 Task: Check the current gas prices in Atlanta.
Action: Mouse moved to (103, 73)
Screenshot: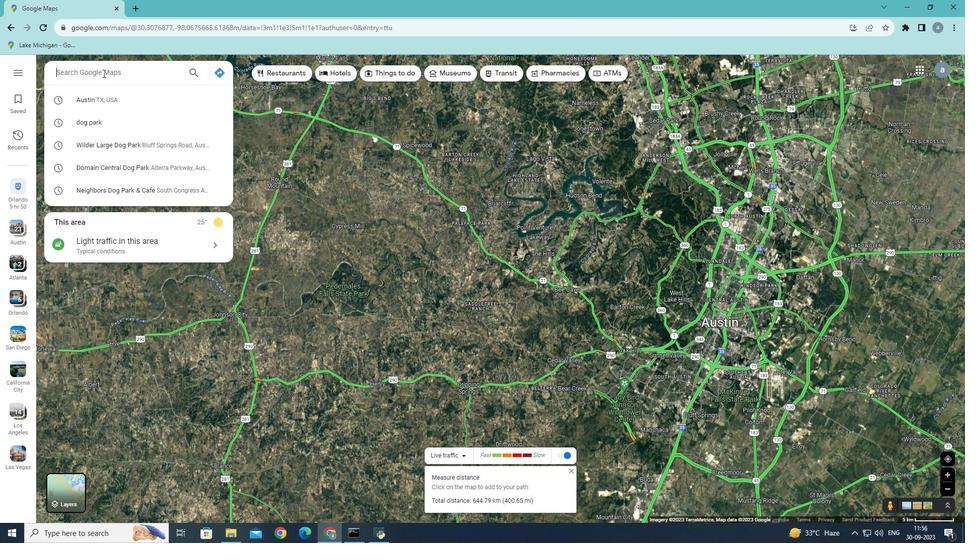 
Action: Mouse pressed left at (103, 73)
Screenshot: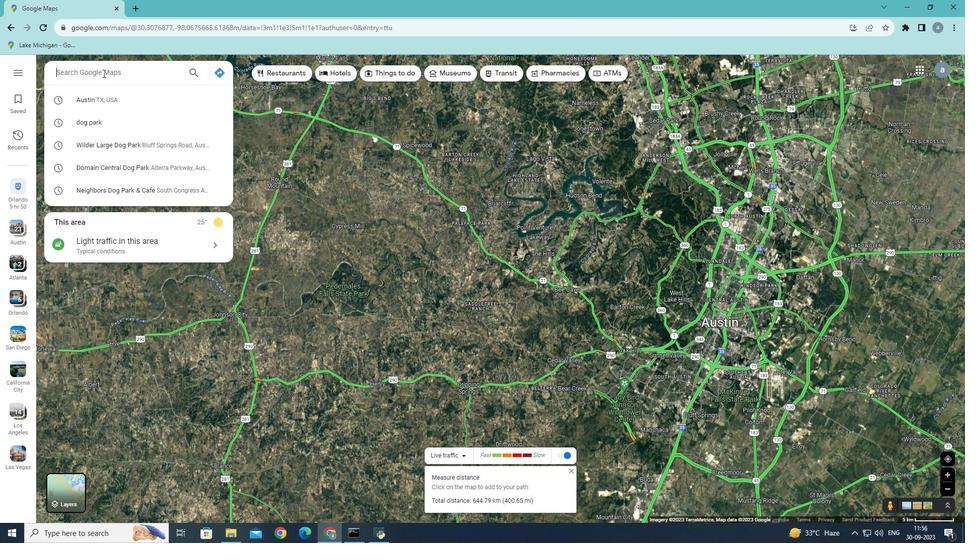 
Action: Key pressed <Key.shift>Atlanta
Screenshot: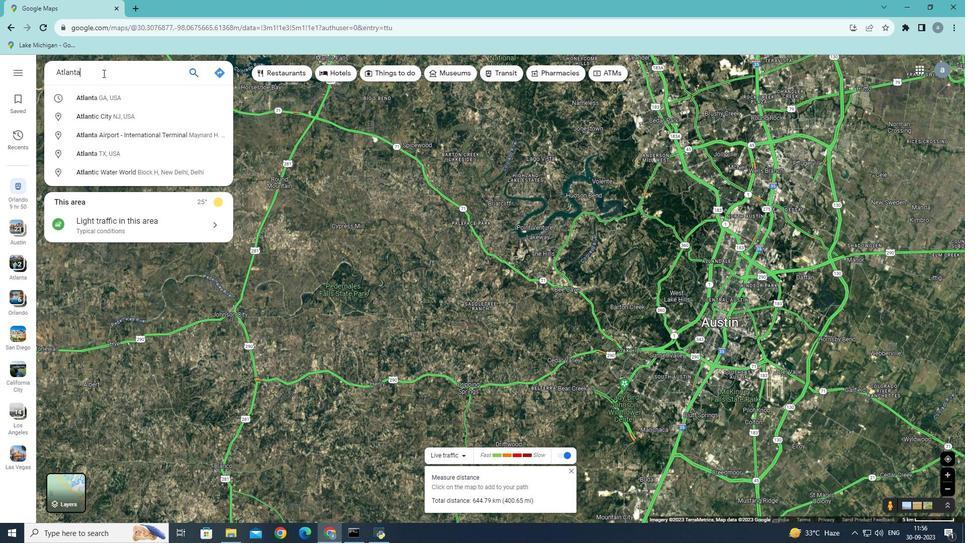 
Action: Mouse moved to (103, 95)
Screenshot: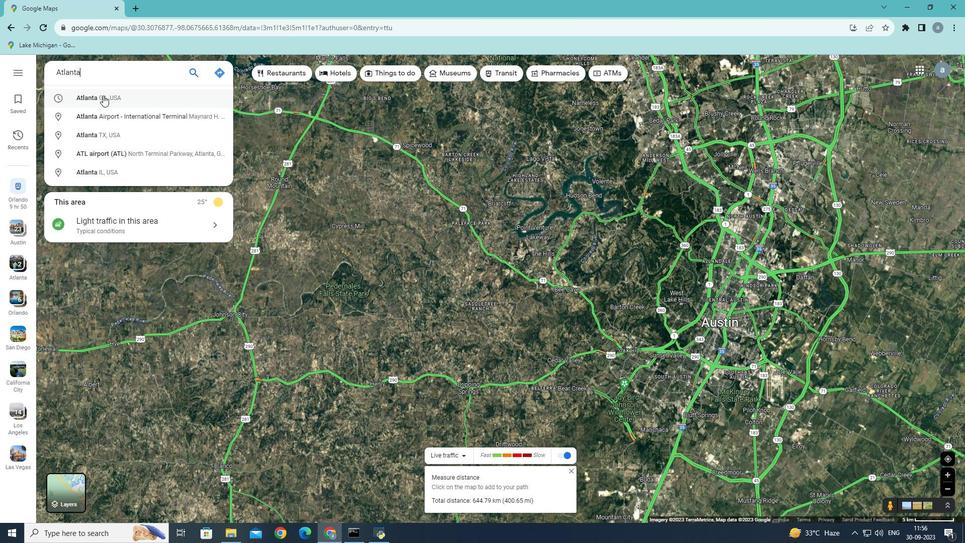 
Action: Mouse pressed left at (103, 95)
Screenshot: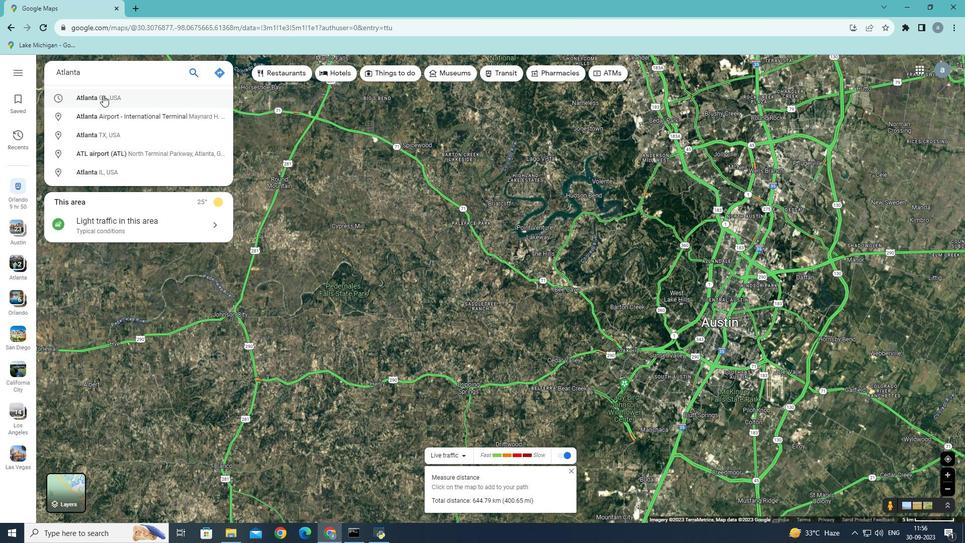 
Action: Mouse moved to (555, 218)
Screenshot: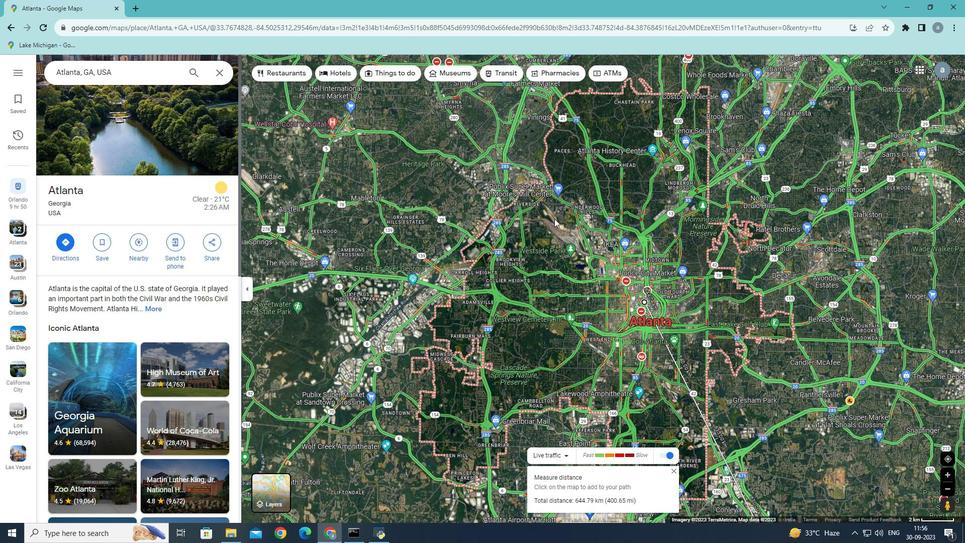 
Action: Mouse scrolled (555, 218) with delta (0, 0)
Screenshot: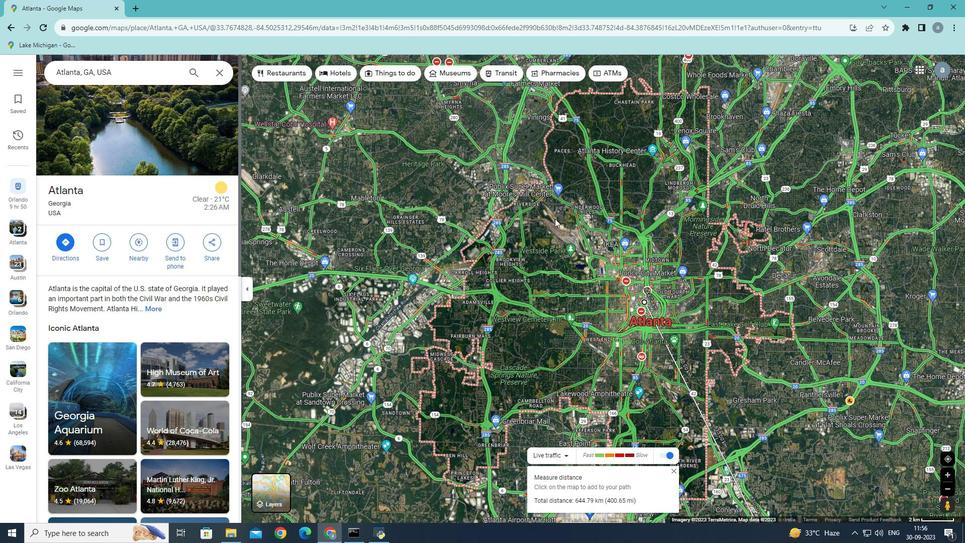 
Action: Mouse scrolled (555, 218) with delta (0, 0)
Screenshot: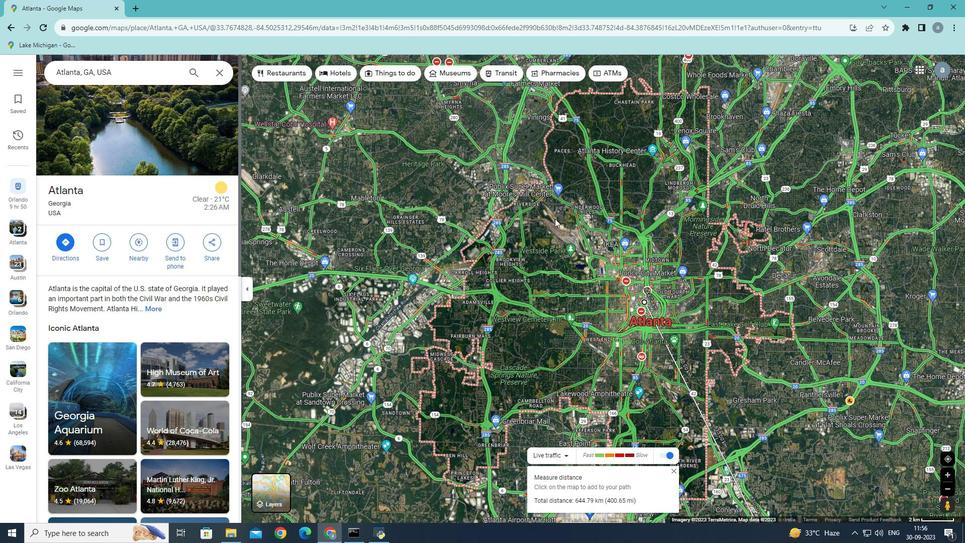 
Action: Mouse moved to (556, 215)
Screenshot: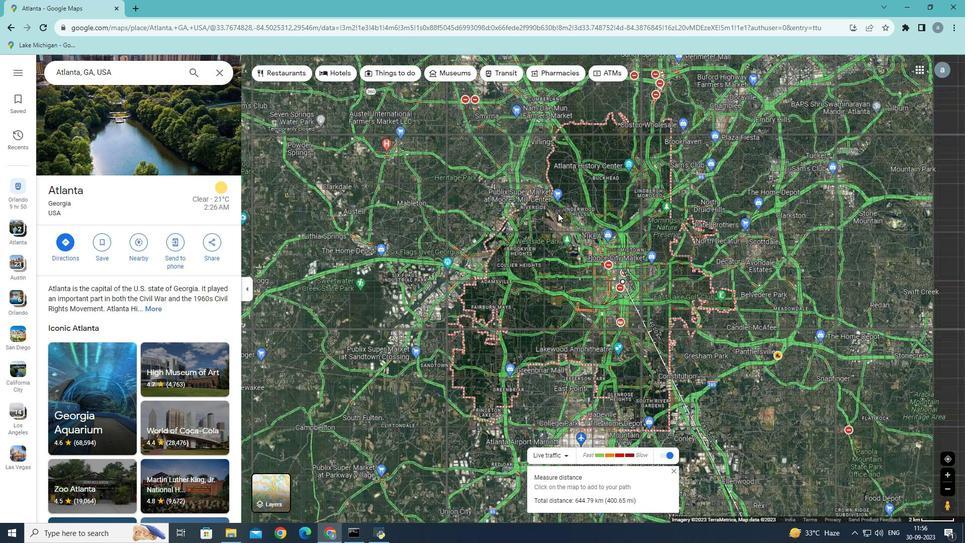 
Action: Mouse scrolled (556, 215) with delta (0, 0)
Screenshot: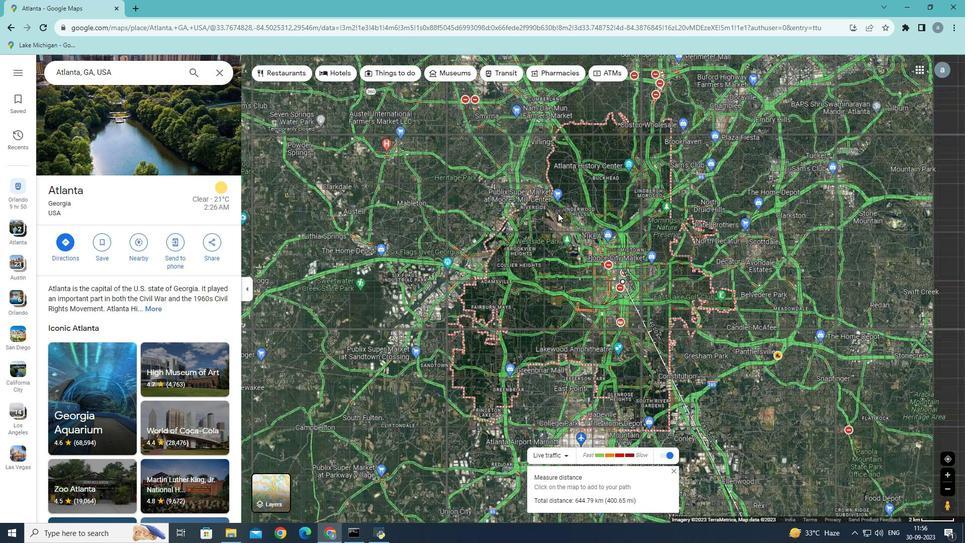 
Action: Mouse moved to (136, 249)
Screenshot: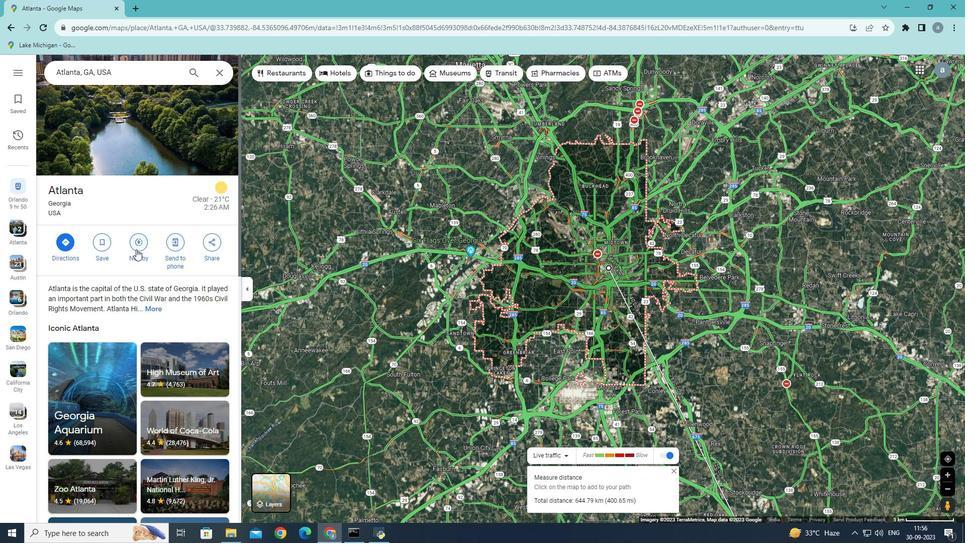 
Action: Mouse pressed left at (136, 249)
Screenshot: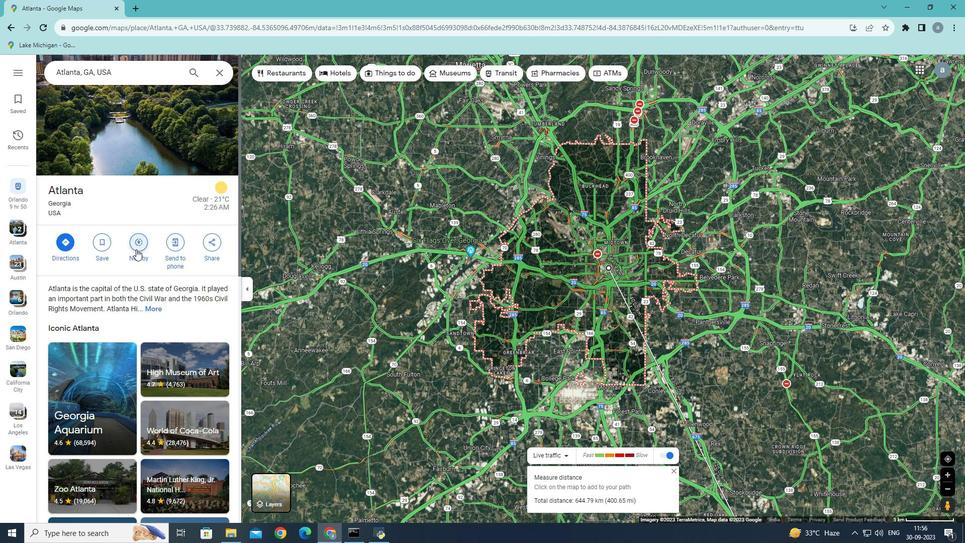 
Action: Mouse moved to (97, 76)
Screenshot: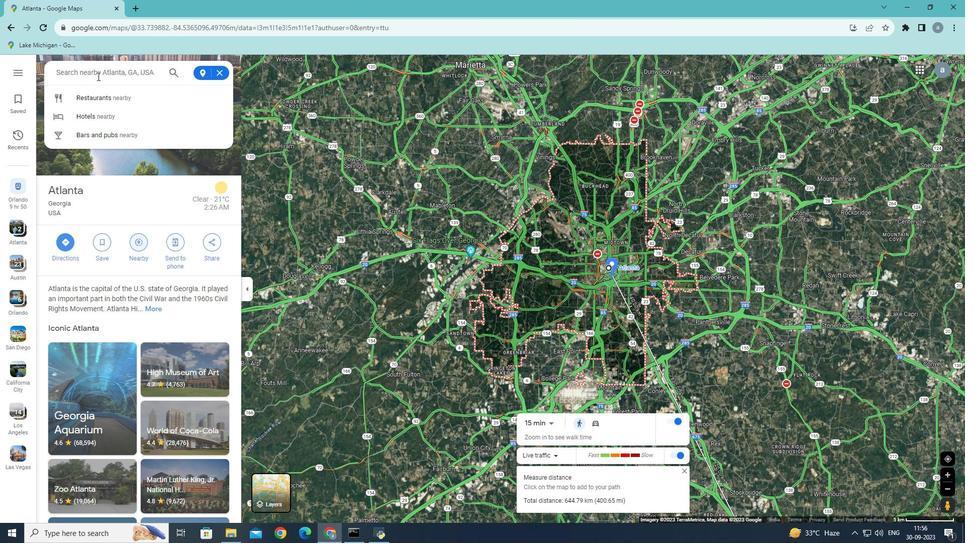 
Action: Mouse pressed left at (97, 76)
Screenshot: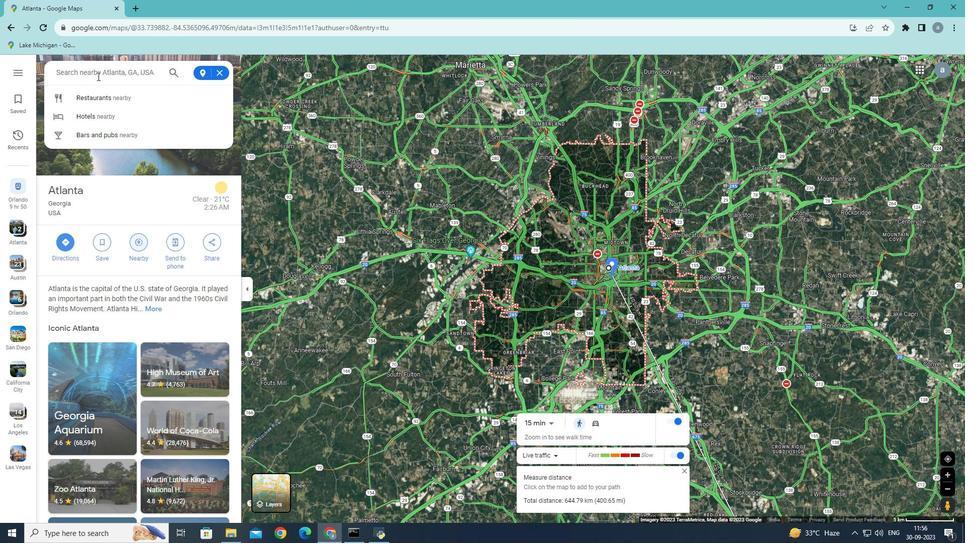 
Action: Key pressed gas
Screenshot: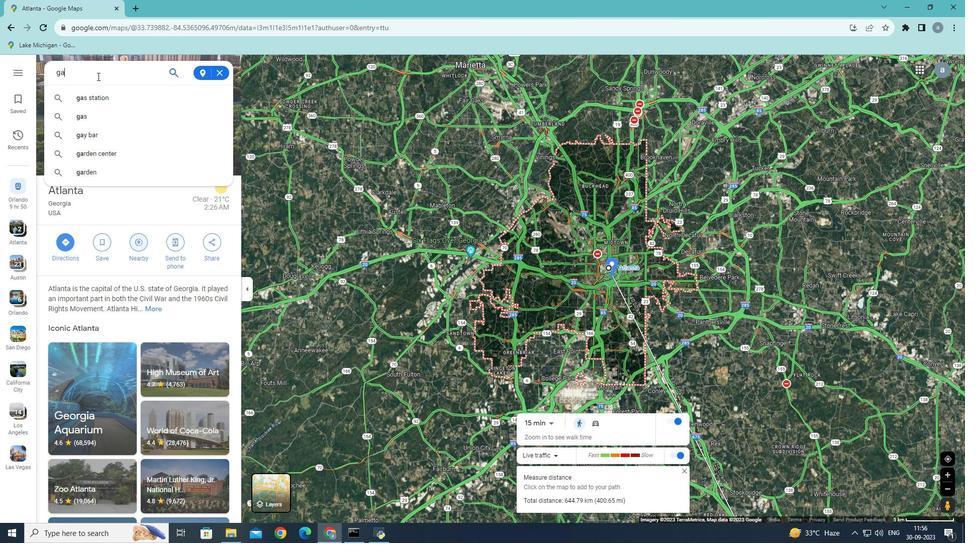 
Action: Mouse moved to (82, 173)
Screenshot: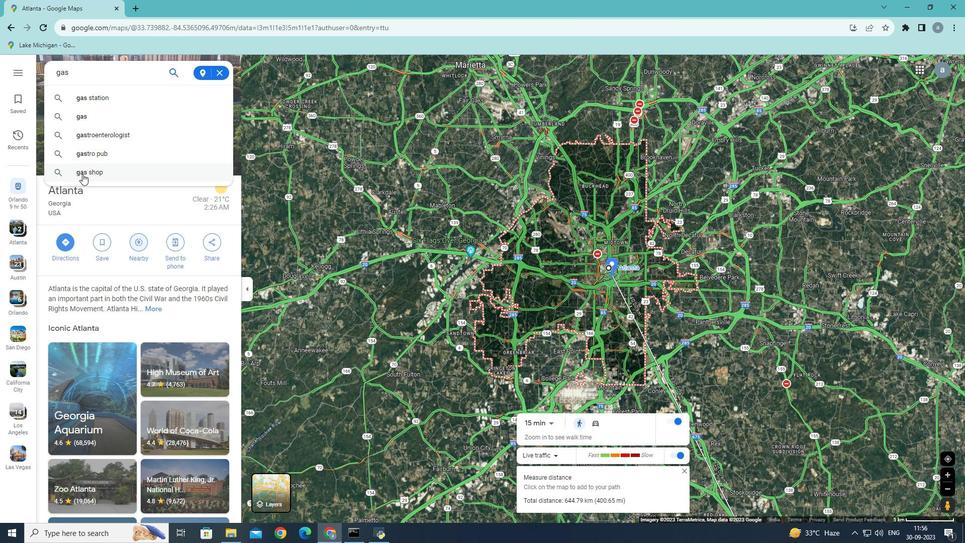 
Action: Mouse pressed left at (82, 173)
Screenshot: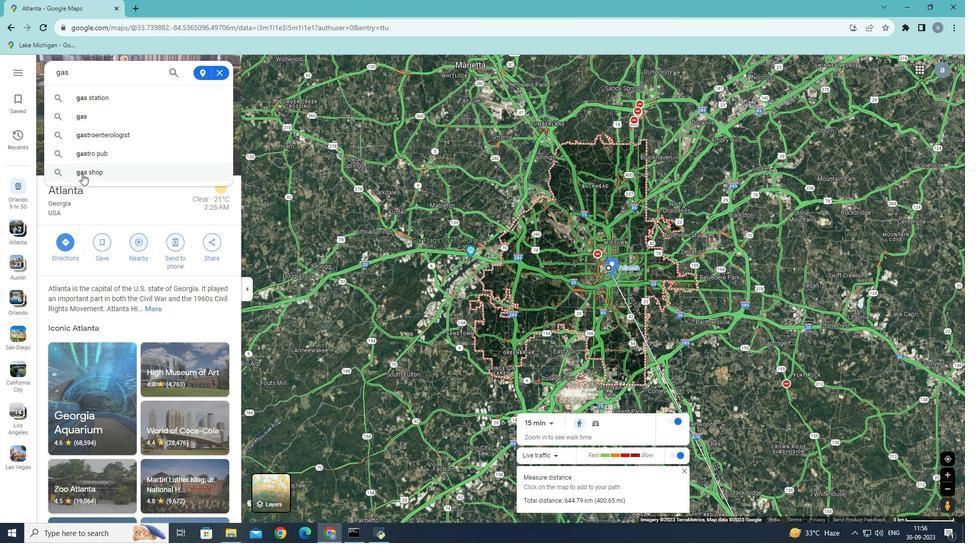 
Action: Mouse moved to (103, 103)
Screenshot: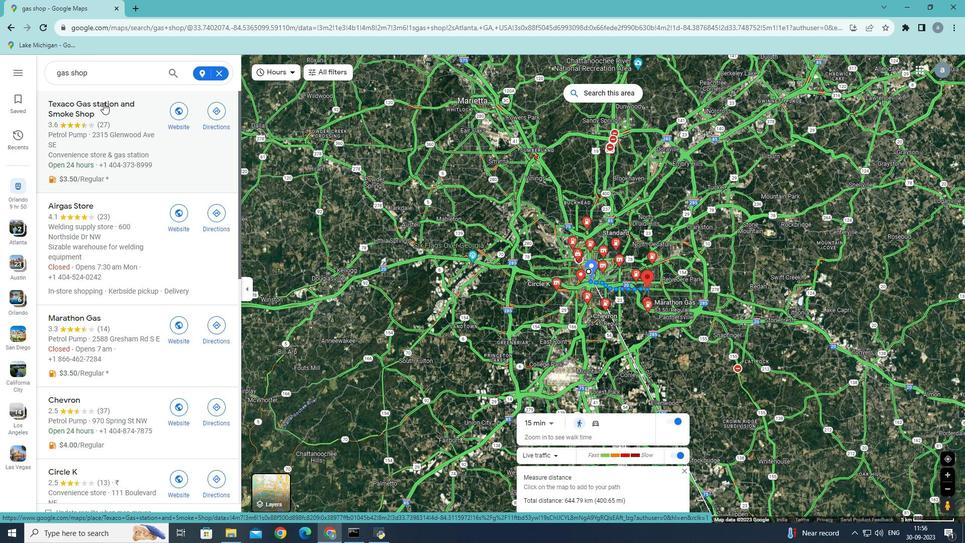 
Action: Mouse pressed left at (103, 103)
Screenshot: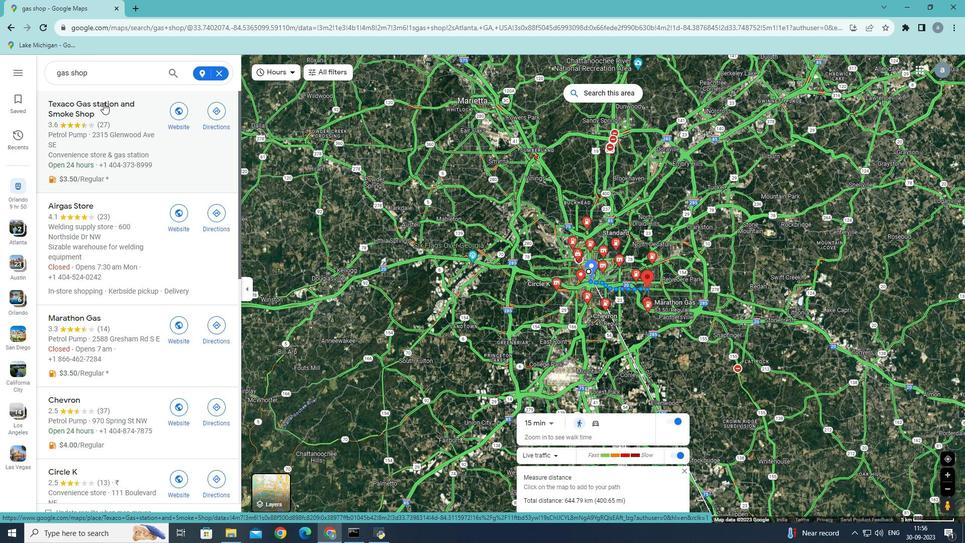 
Action: Mouse moved to (340, 244)
Screenshot: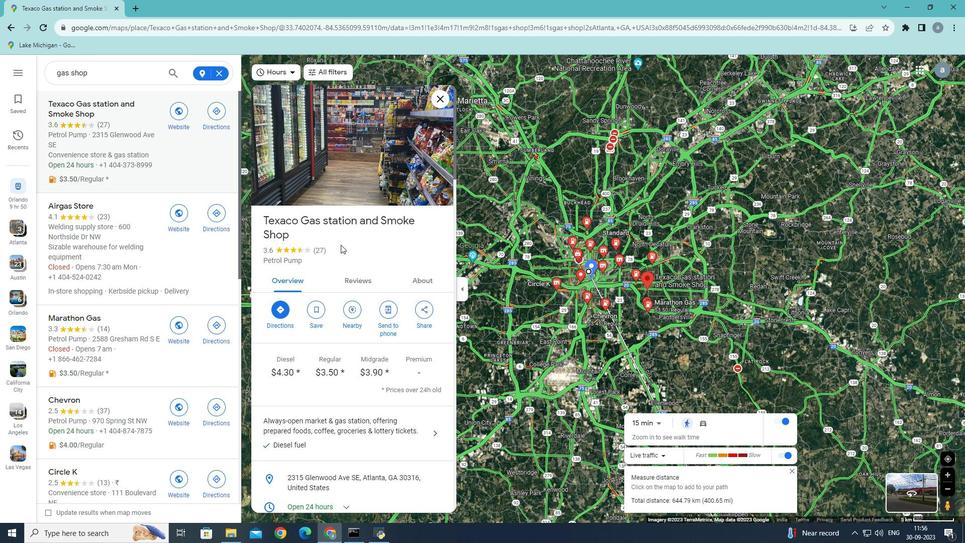 
Action: Mouse scrolled (340, 244) with delta (0, 0)
Screenshot: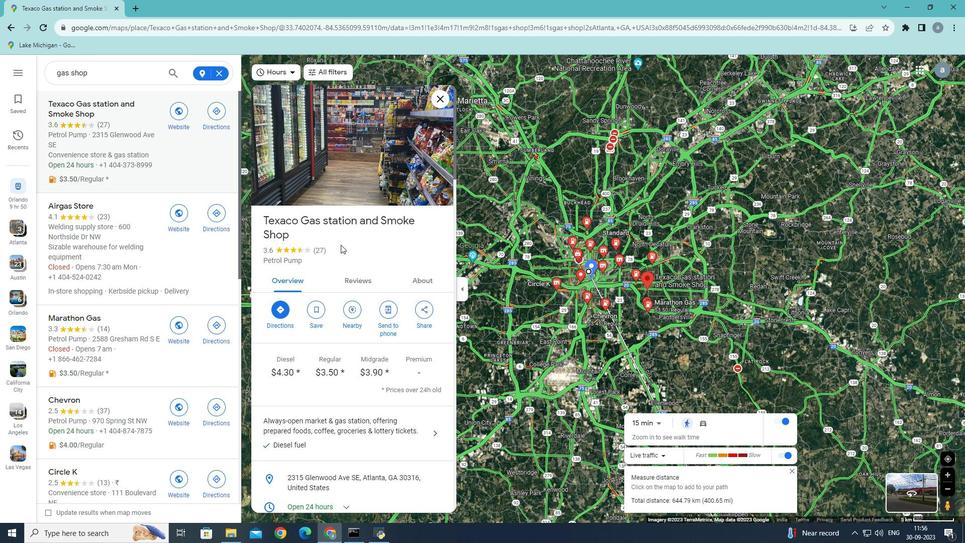 
Action: Mouse scrolled (340, 244) with delta (0, 0)
Screenshot: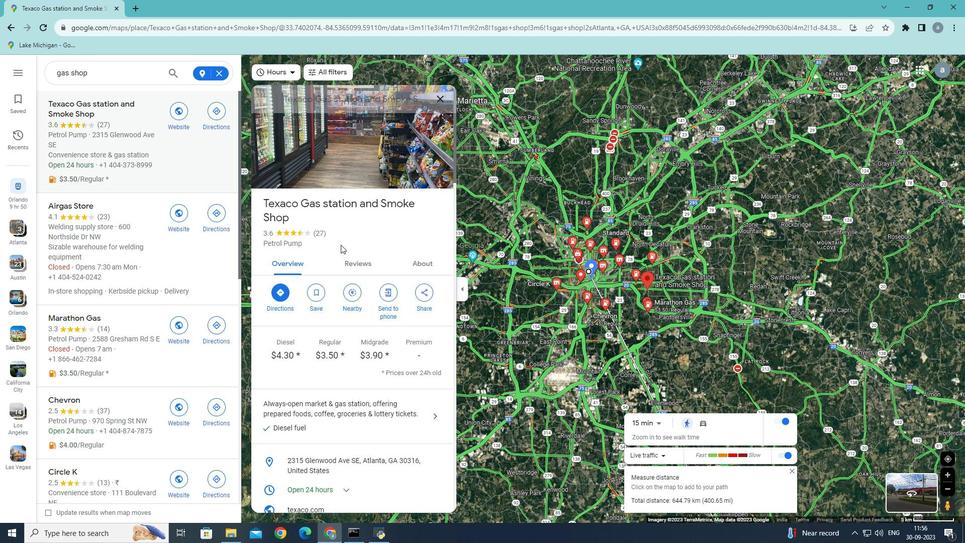 
Action: Mouse scrolled (340, 244) with delta (0, 0)
Screenshot: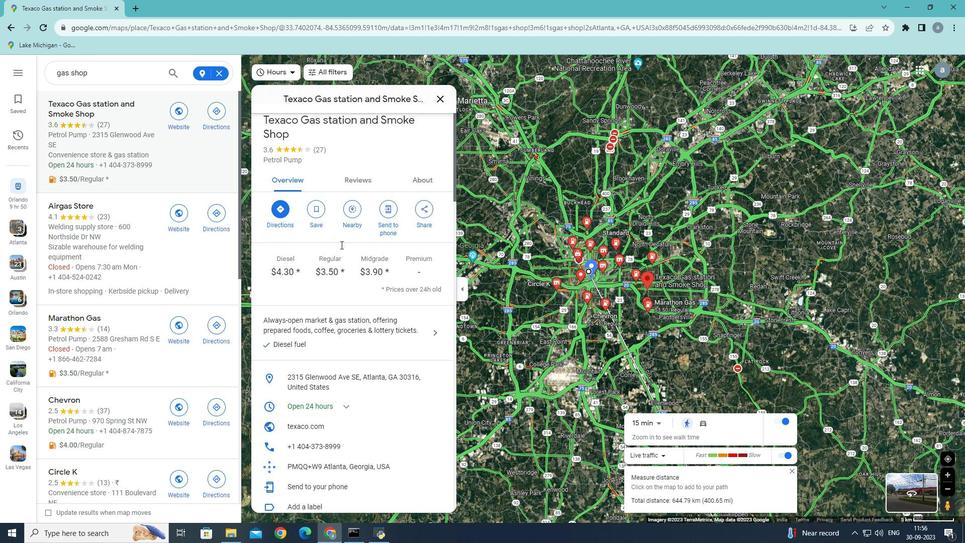 
Action: Mouse scrolled (340, 244) with delta (0, 0)
Screenshot: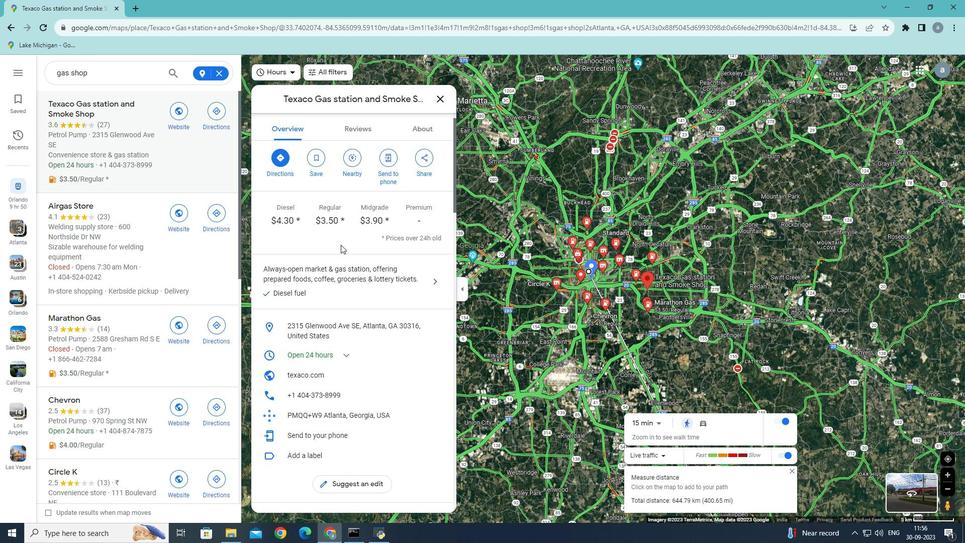 
Action: Mouse scrolled (340, 244) with delta (0, 0)
Screenshot: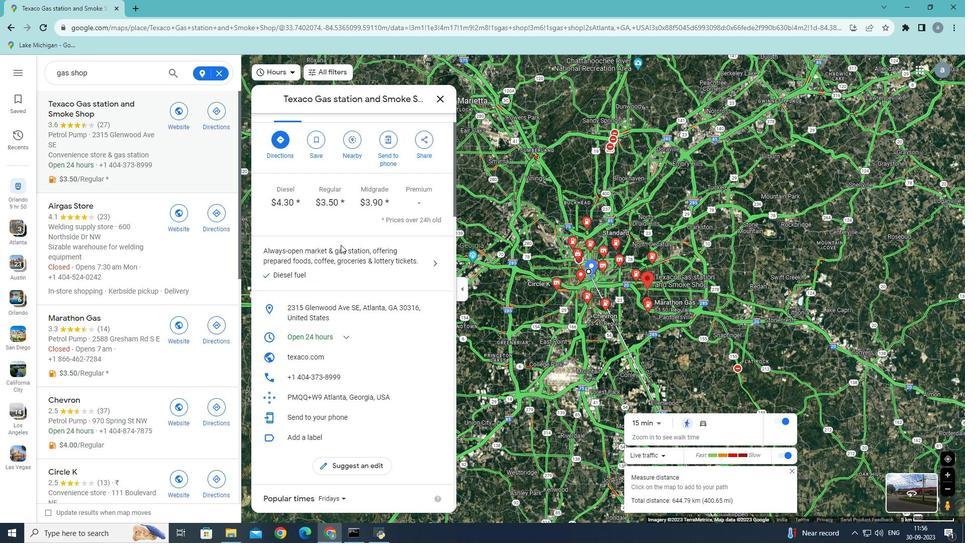 
Action: Mouse scrolled (340, 244) with delta (0, 0)
Screenshot: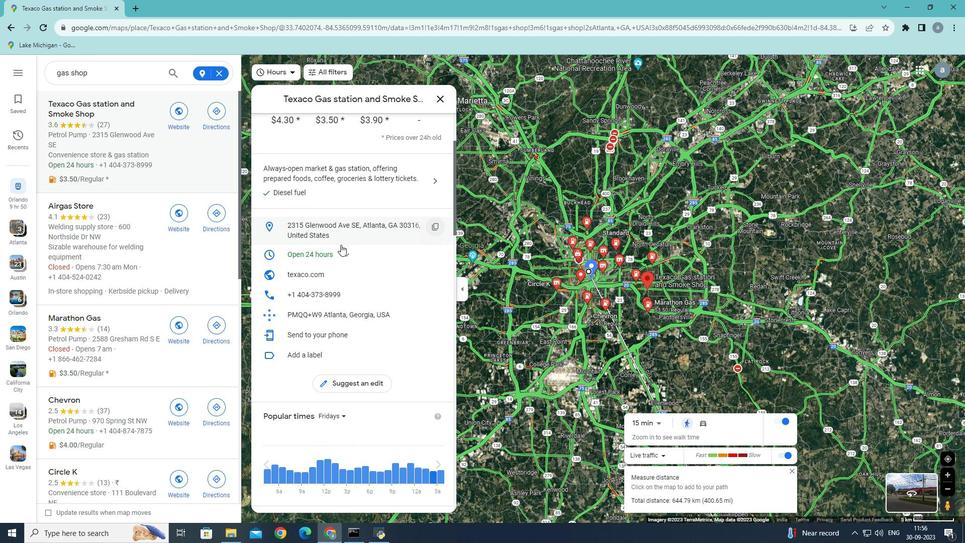 
Action: Mouse scrolled (340, 244) with delta (0, 0)
Screenshot: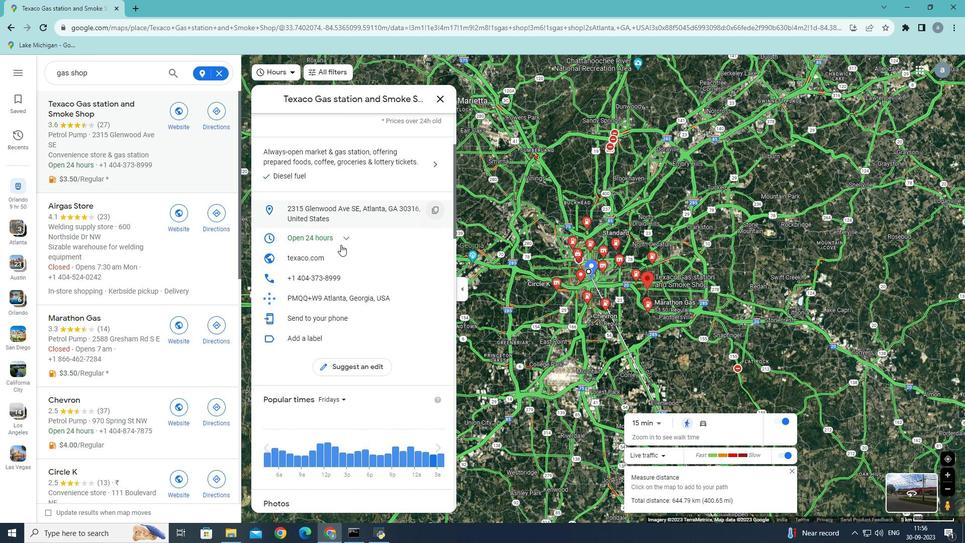 
Action: Mouse scrolled (340, 244) with delta (0, 0)
Screenshot: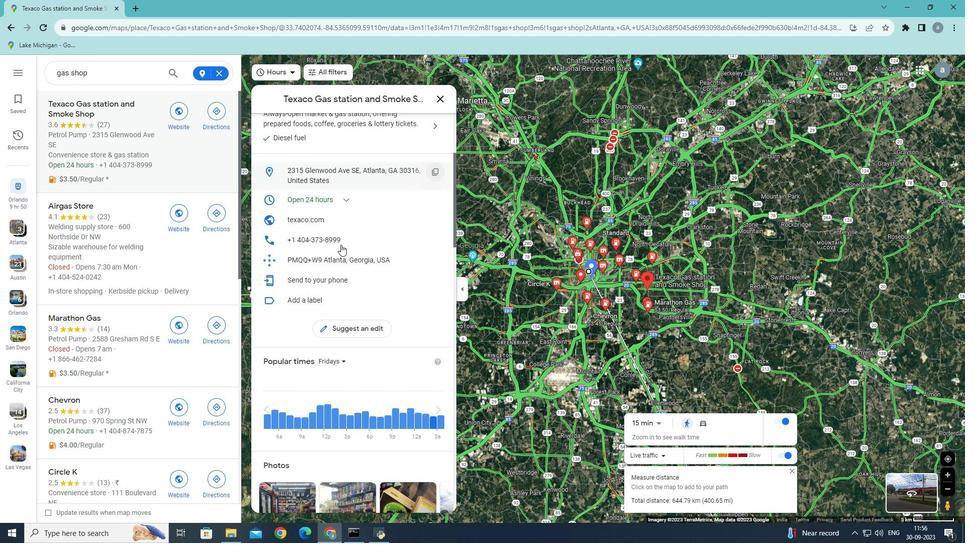 
Action: Mouse moved to (285, 256)
Screenshot: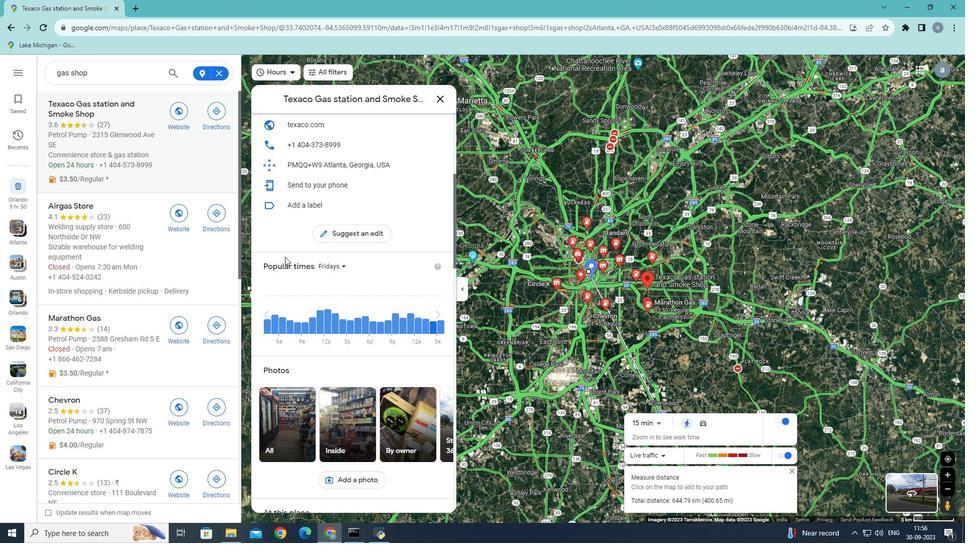 
Action: Mouse scrolled (285, 256) with delta (0, 0)
Screenshot: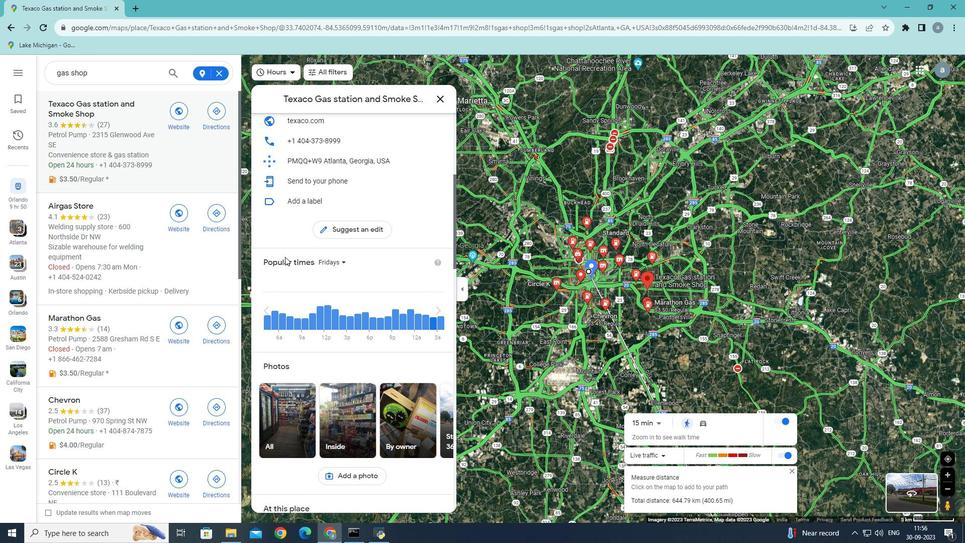 
Action: Mouse moved to (314, 254)
Screenshot: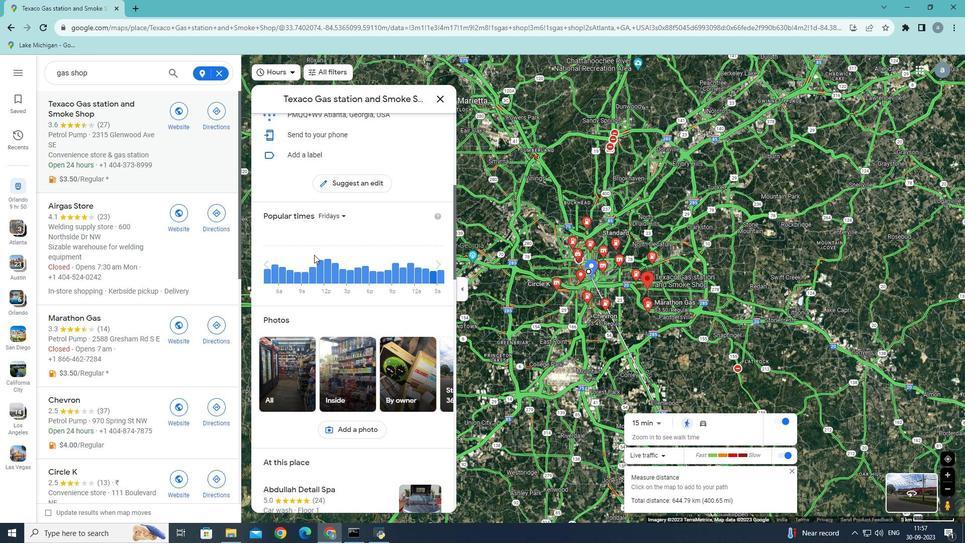 
Action: Mouse scrolled (314, 254) with delta (0, 0)
Screenshot: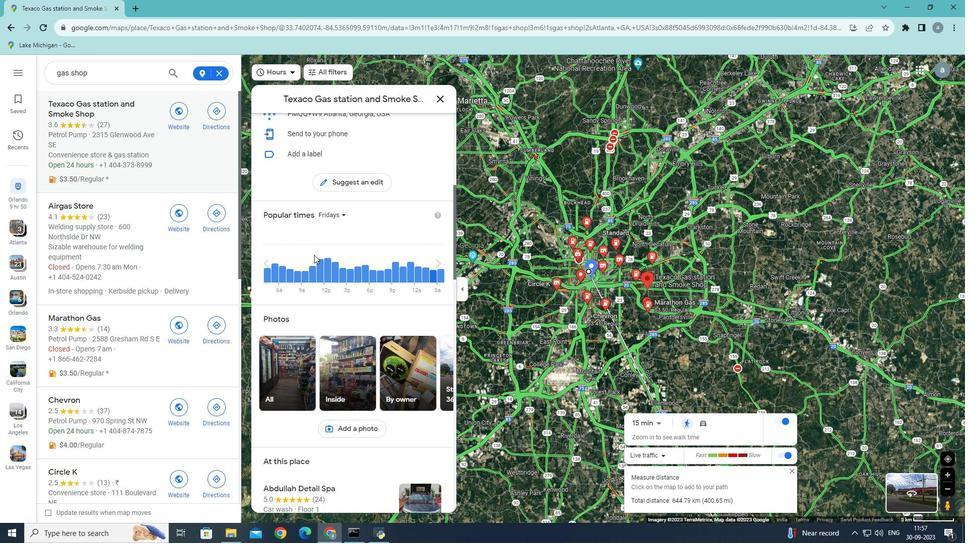 
Action: Mouse scrolled (314, 254) with delta (0, 0)
Screenshot: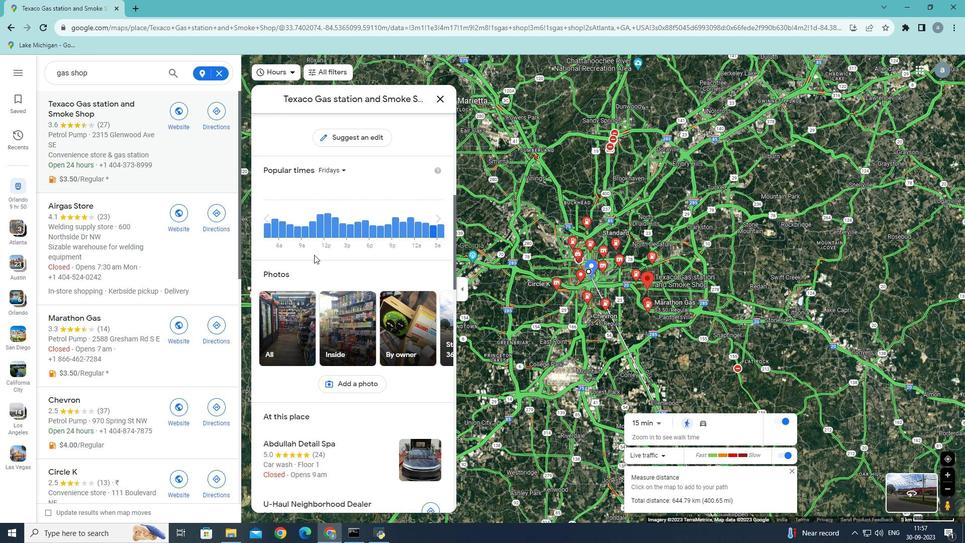 
Action: Mouse scrolled (314, 254) with delta (0, 0)
Screenshot: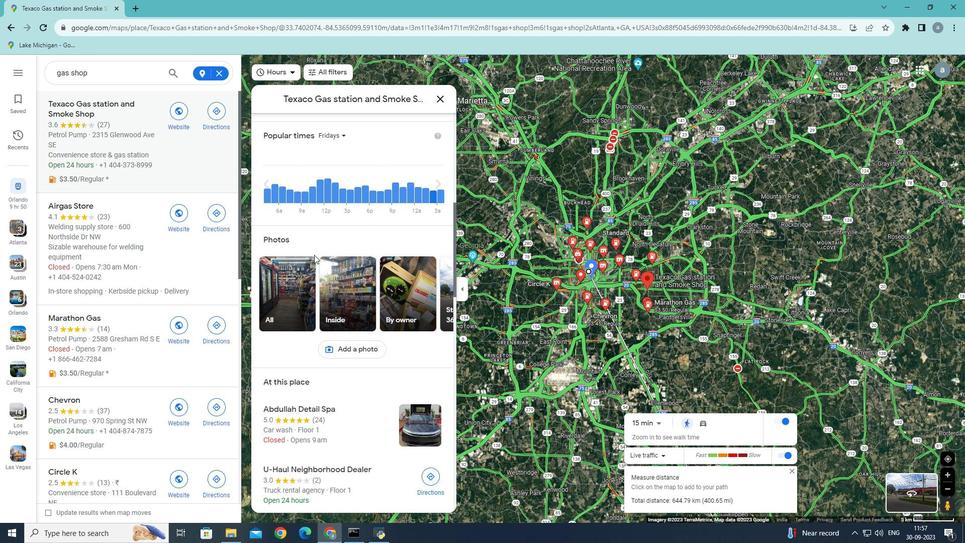 
Action: Mouse scrolled (314, 254) with delta (0, 0)
Screenshot: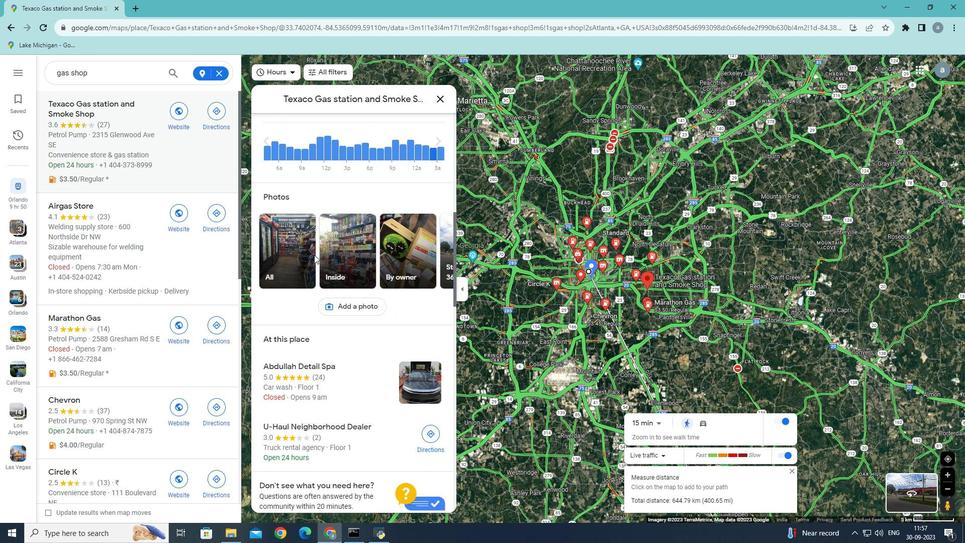 
Action: Mouse scrolled (314, 254) with delta (0, 0)
Screenshot: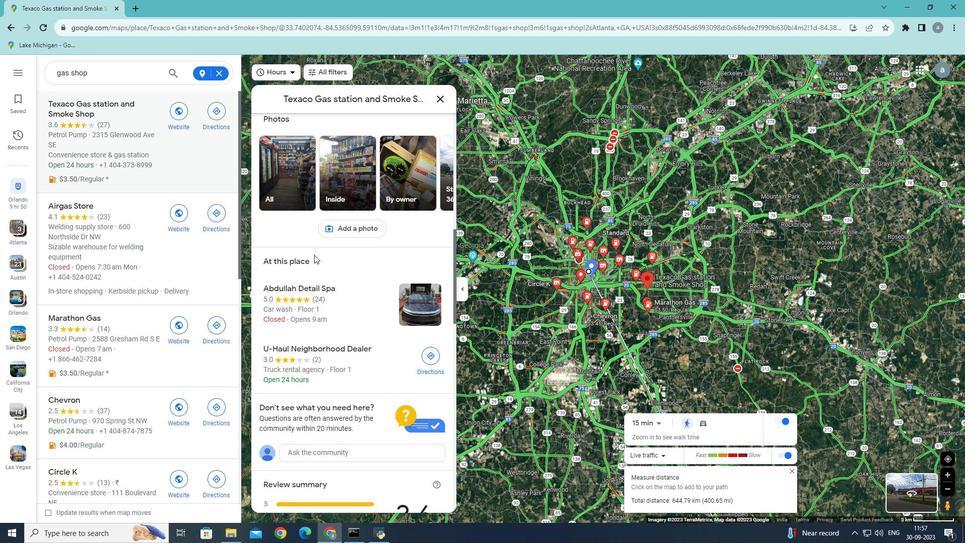 
Action: Mouse scrolled (314, 254) with delta (0, 0)
Screenshot: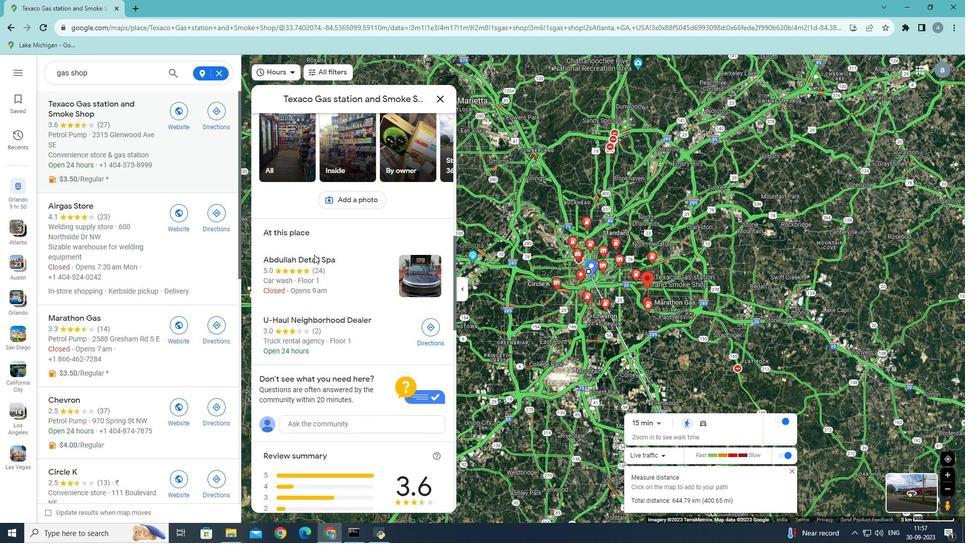 
Action: Mouse moved to (118, 247)
Screenshot: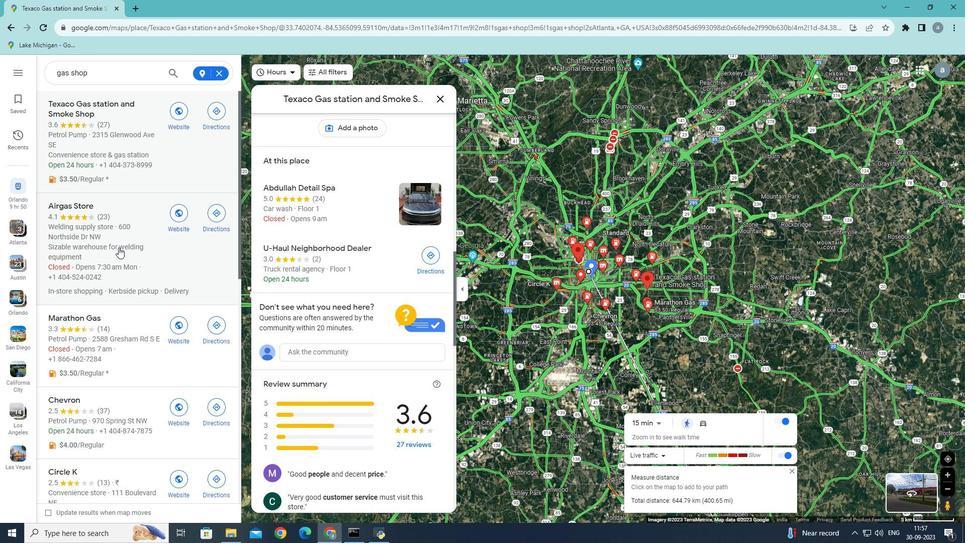 
Action: Mouse pressed left at (118, 247)
Screenshot: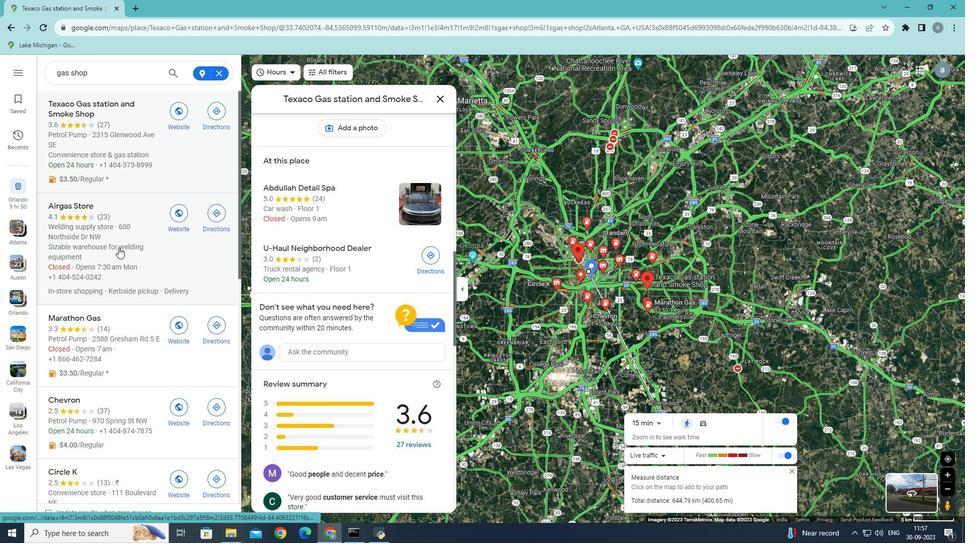 
Action: Mouse moved to (345, 239)
Screenshot: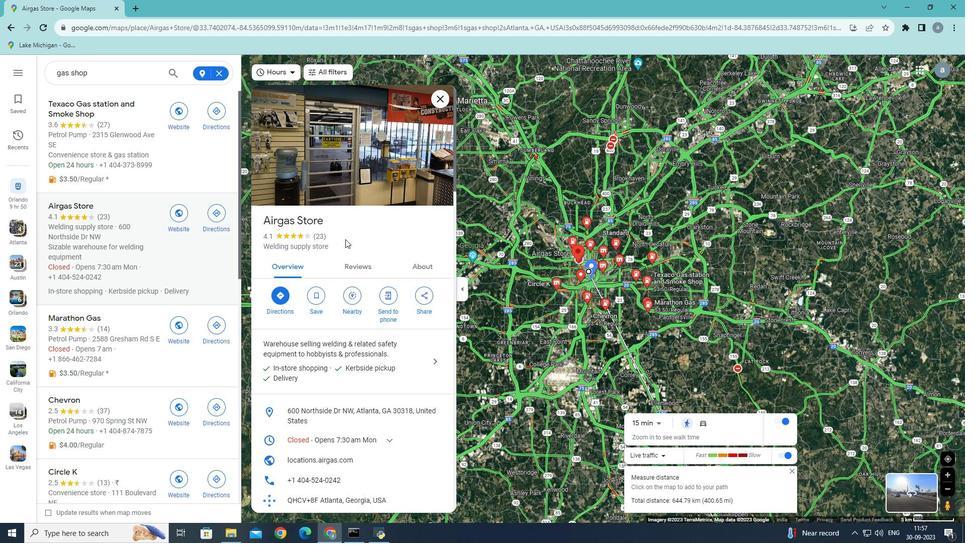
Action: Mouse scrolled (345, 238) with delta (0, 0)
Screenshot: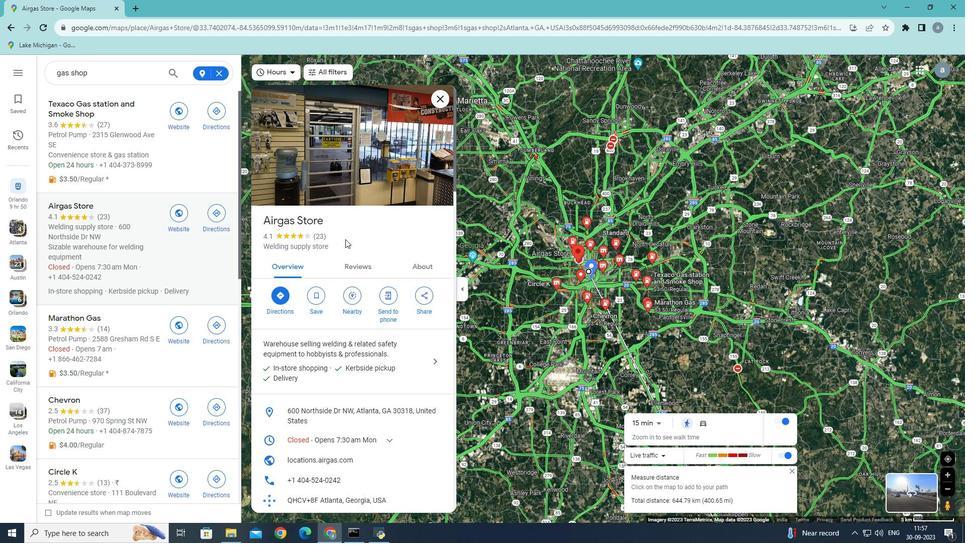 
Action: Mouse scrolled (345, 238) with delta (0, 0)
Screenshot: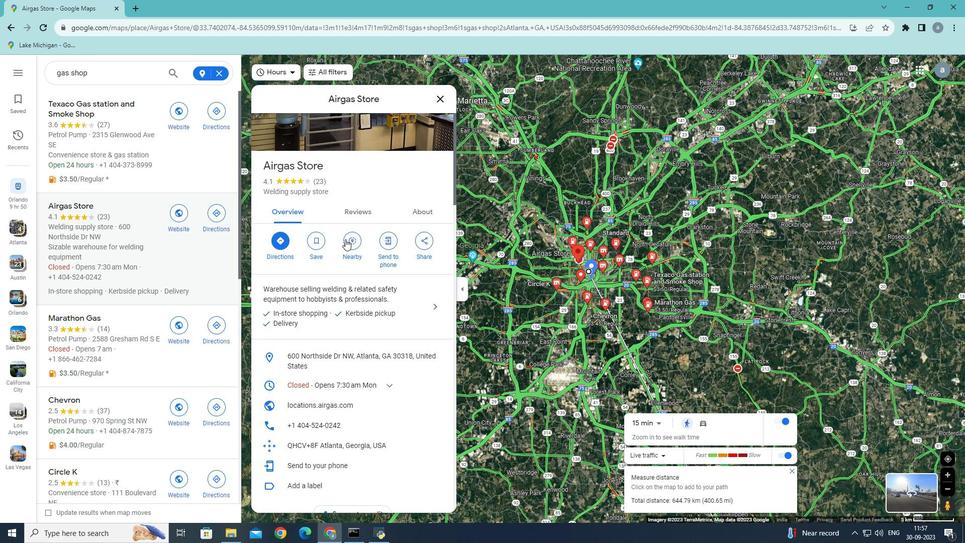 
Action: Mouse scrolled (345, 238) with delta (0, 0)
Screenshot: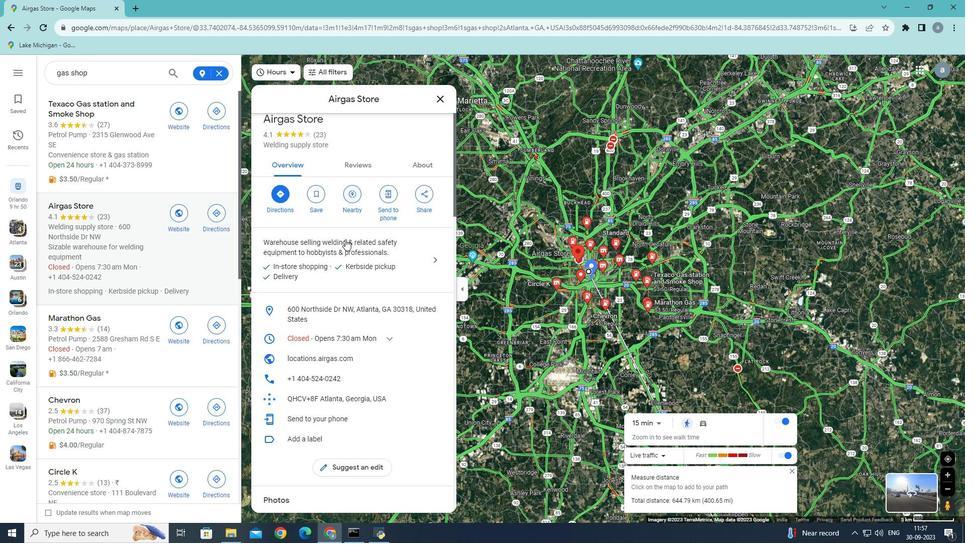 
Action: Mouse scrolled (345, 238) with delta (0, 0)
Screenshot: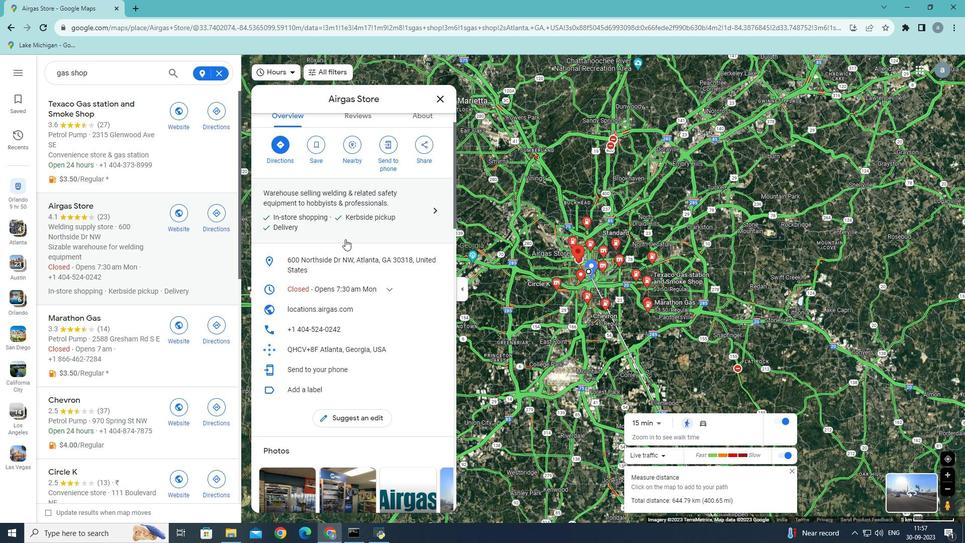 
Action: Mouse scrolled (345, 238) with delta (0, 0)
Screenshot: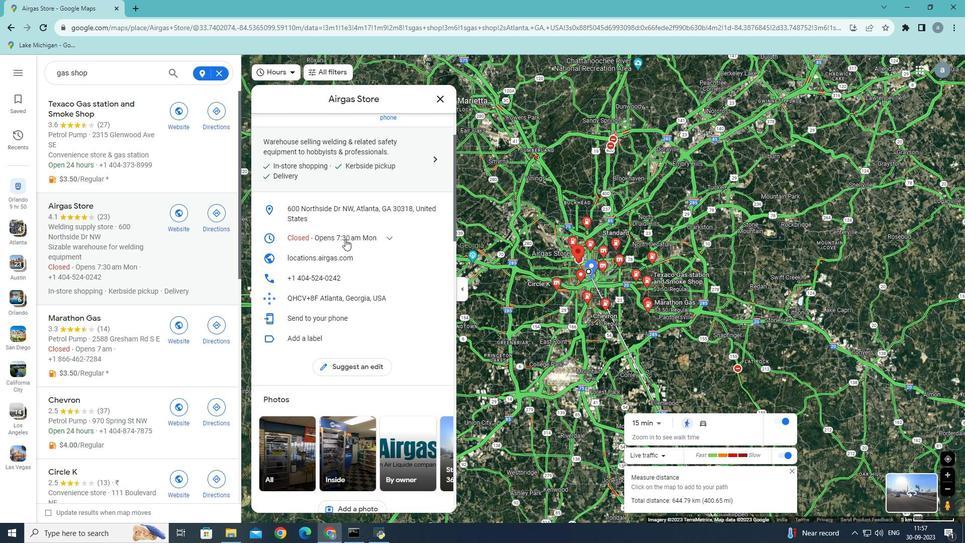 
Action: Mouse scrolled (345, 238) with delta (0, 0)
Screenshot: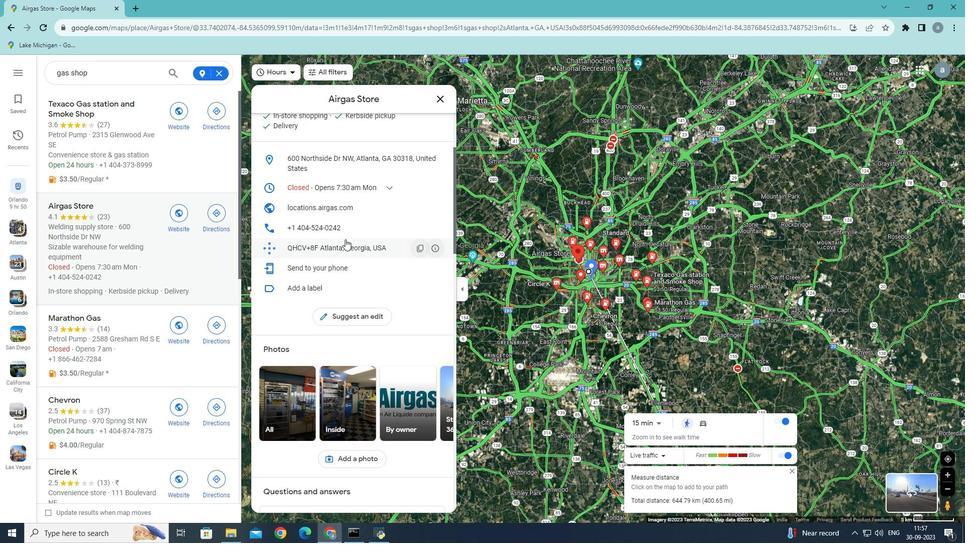 
Action: Mouse scrolled (345, 238) with delta (0, 0)
Screenshot: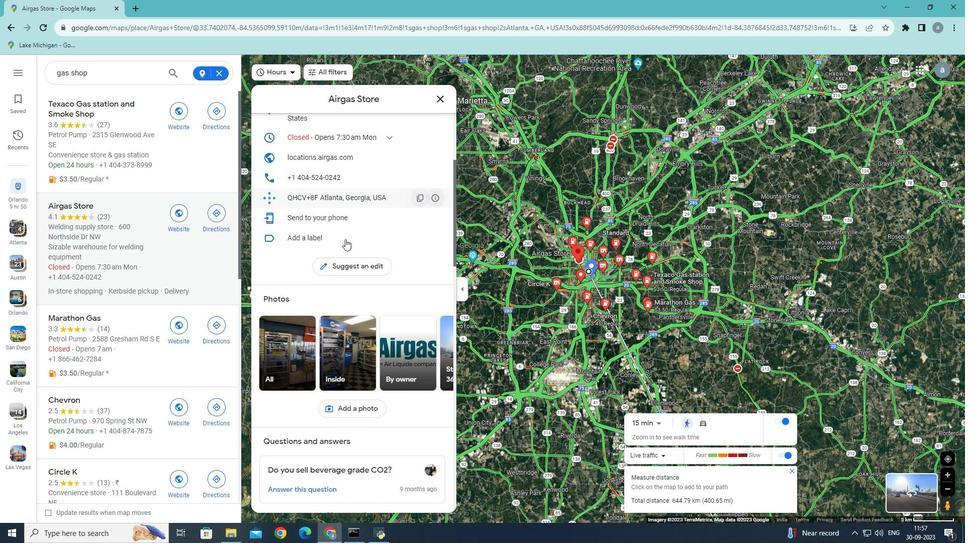 
Action: Mouse scrolled (345, 238) with delta (0, 0)
Screenshot: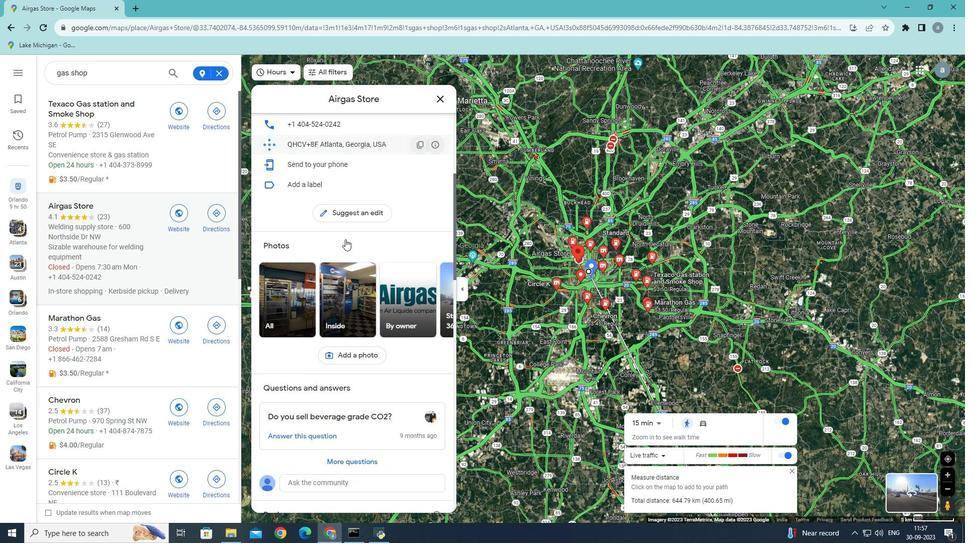 
Action: Mouse scrolled (345, 238) with delta (0, 0)
Screenshot: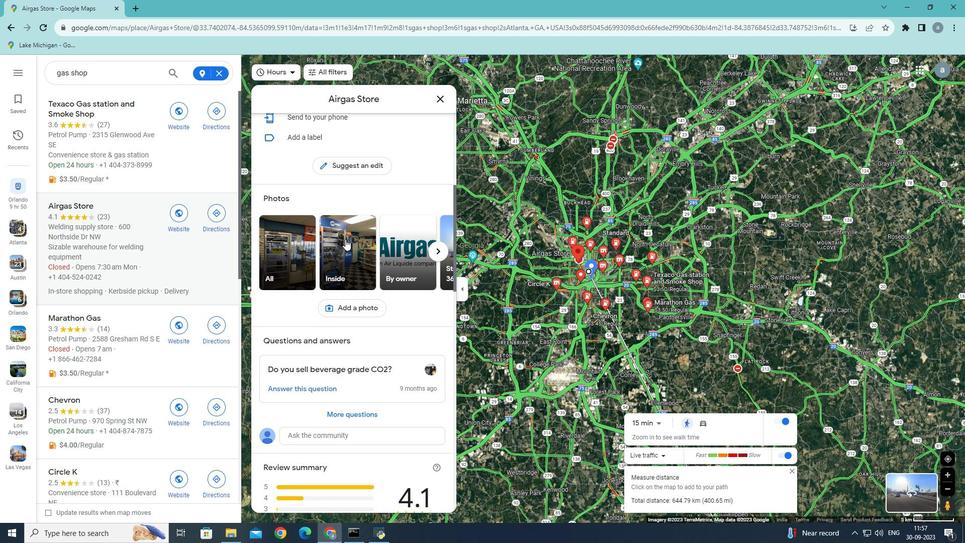 
Action: Mouse scrolled (345, 238) with delta (0, 0)
Screenshot: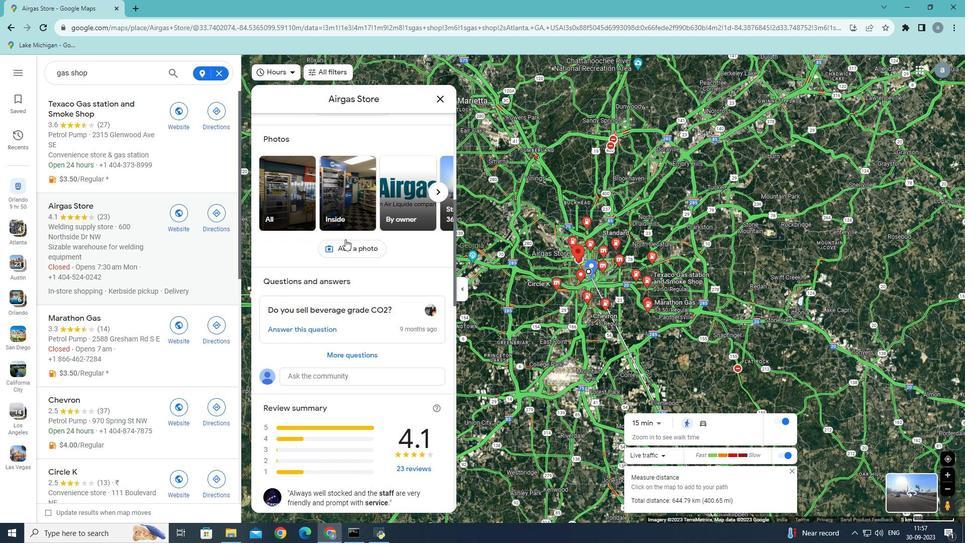 
Action: Mouse scrolled (345, 238) with delta (0, 0)
Screenshot: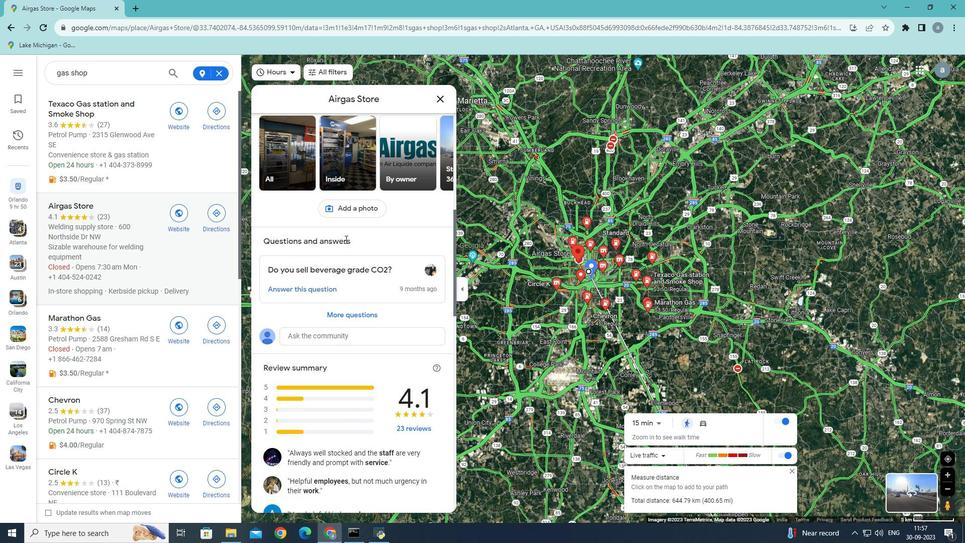 
Action: Mouse scrolled (345, 238) with delta (0, 0)
Screenshot: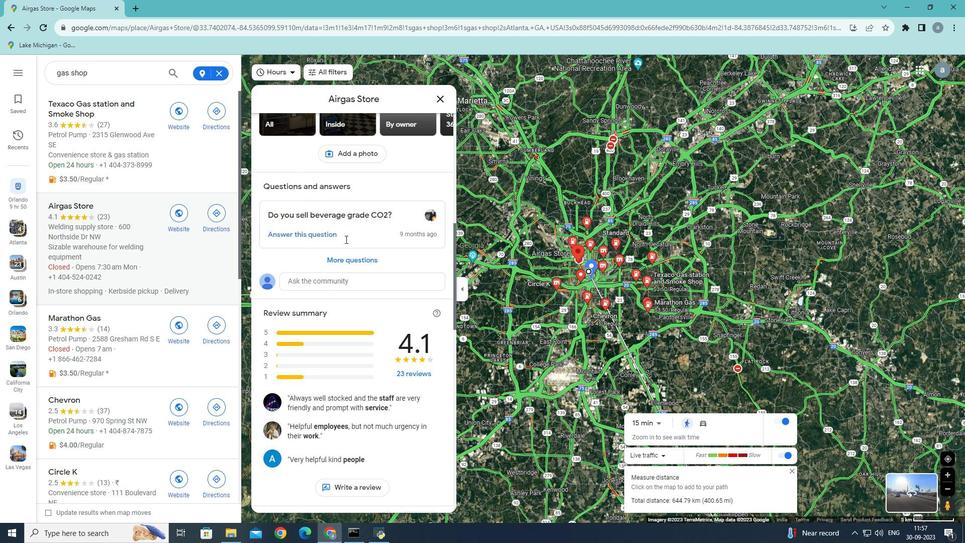 
Action: Mouse scrolled (345, 238) with delta (0, 0)
Screenshot: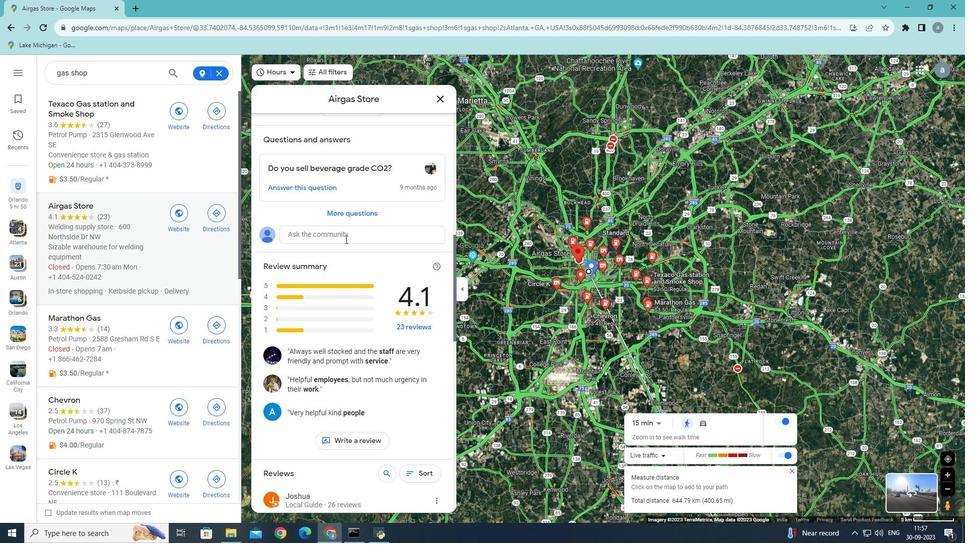 
Action: Mouse scrolled (345, 238) with delta (0, 0)
Screenshot: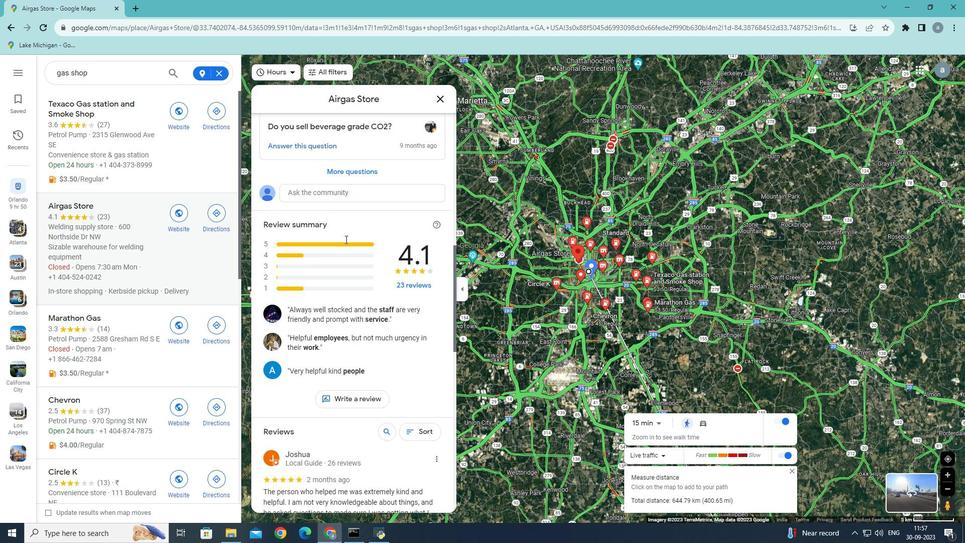 
Action: Mouse scrolled (345, 238) with delta (0, 0)
Screenshot: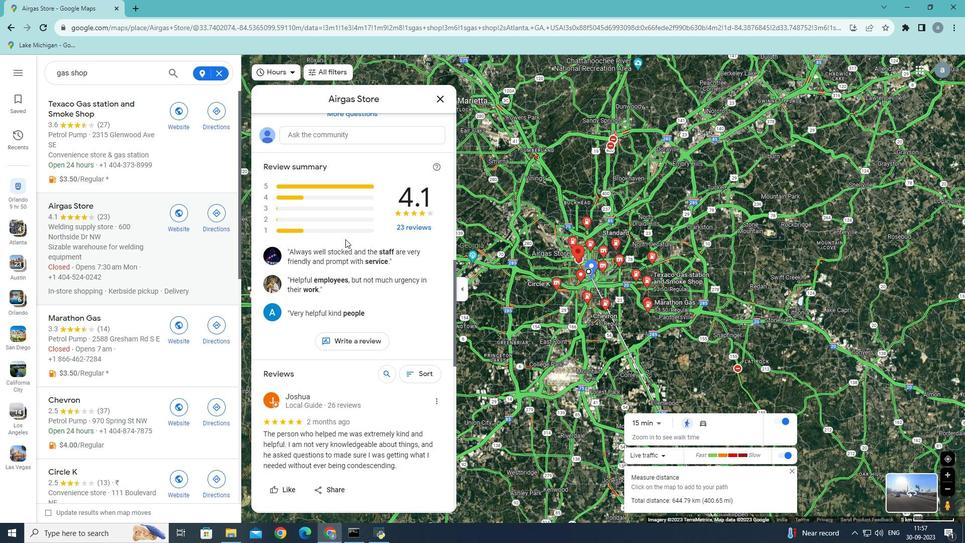 
Action: Mouse scrolled (345, 238) with delta (0, 0)
Screenshot: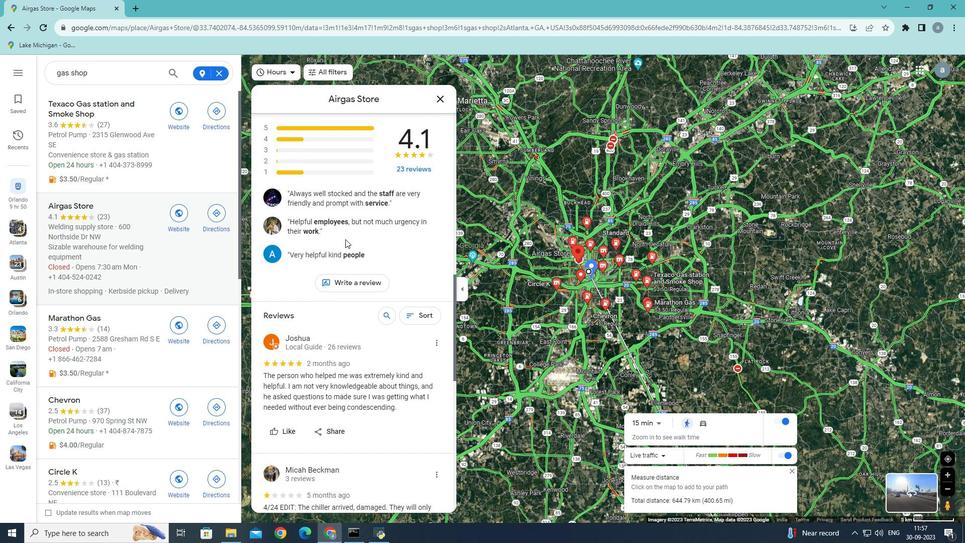 
Action: Mouse scrolled (345, 238) with delta (0, 0)
Screenshot: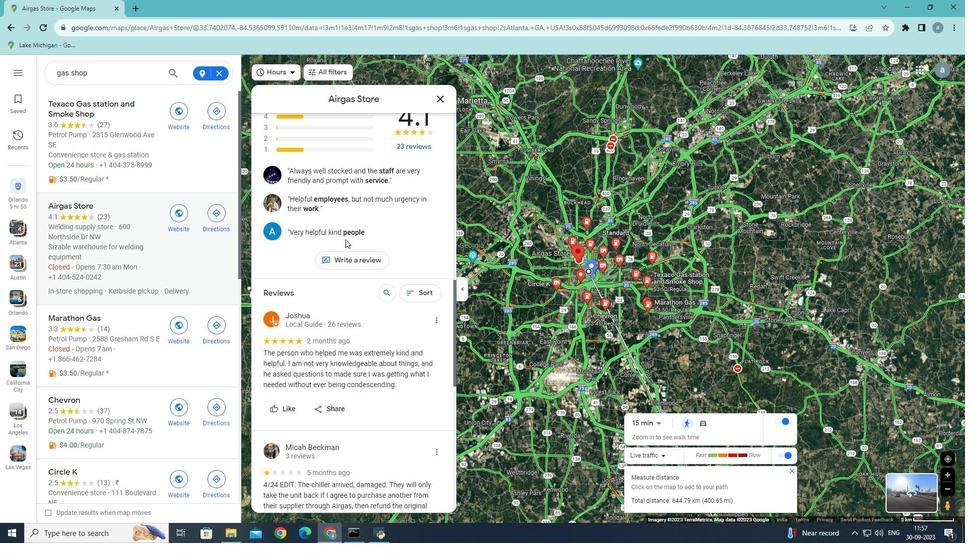 
Action: Mouse scrolled (345, 238) with delta (0, 0)
Screenshot: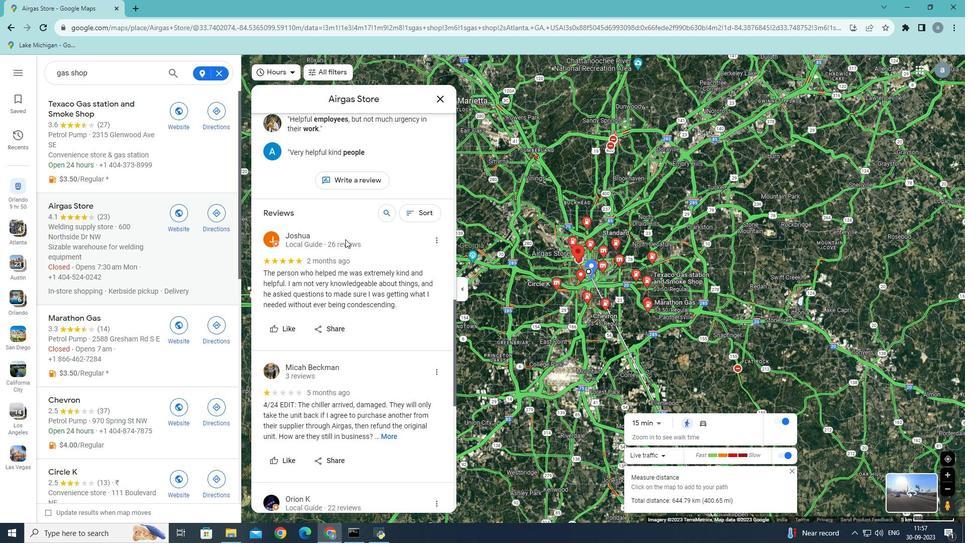 
Action: Mouse scrolled (345, 238) with delta (0, 0)
Screenshot: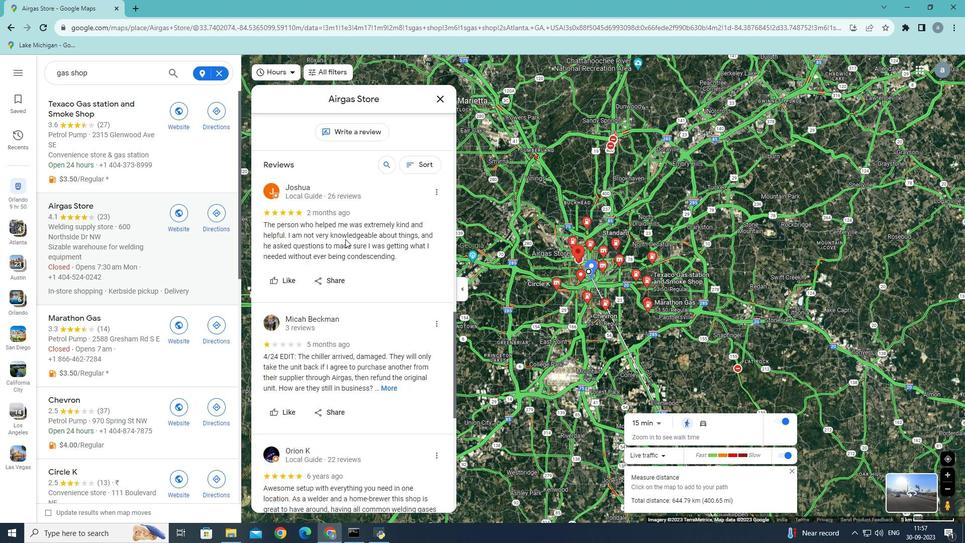 
Action: Mouse scrolled (345, 238) with delta (0, 0)
Screenshot: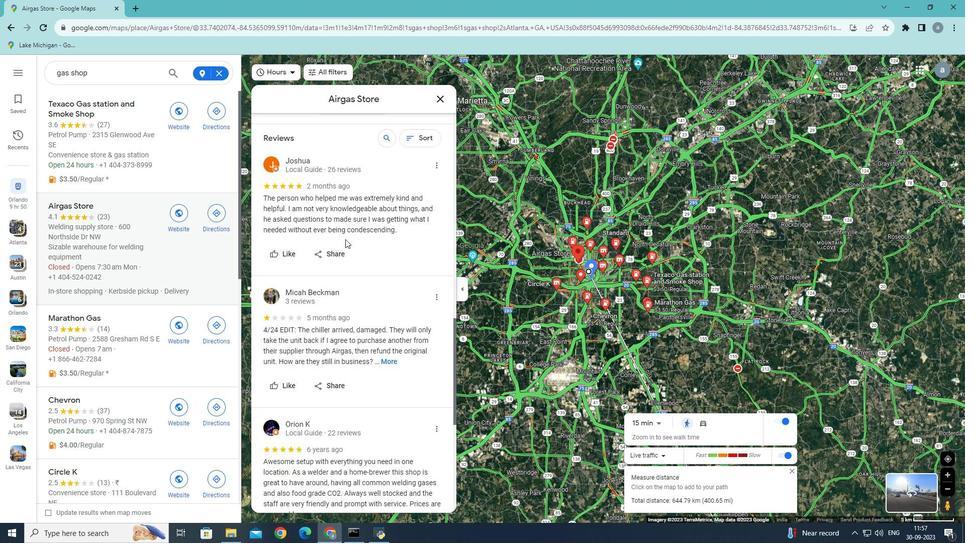 
Action: Mouse scrolled (345, 238) with delta (0, 0)
Screenshot: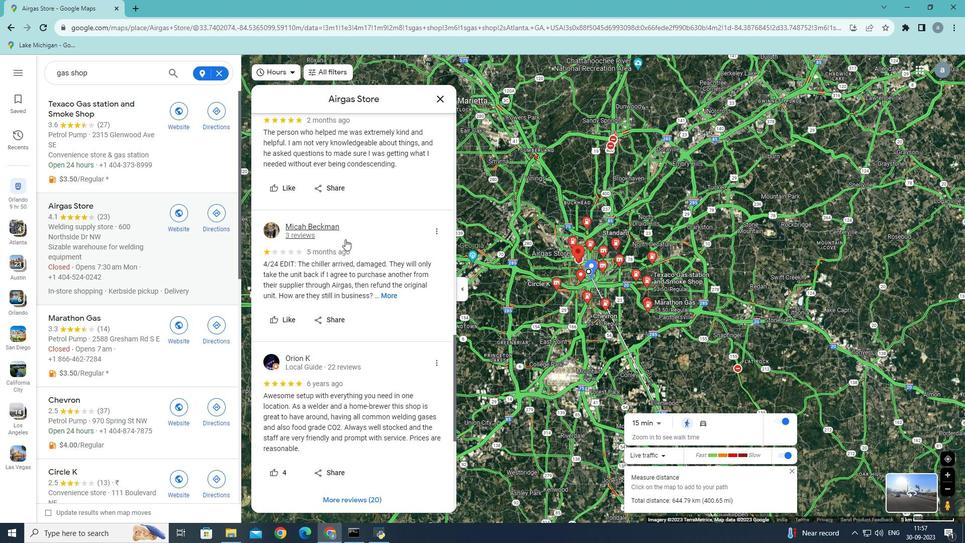 
Action: Mouse scrolled (345, 238) with delta (0, 0)
Screenshot: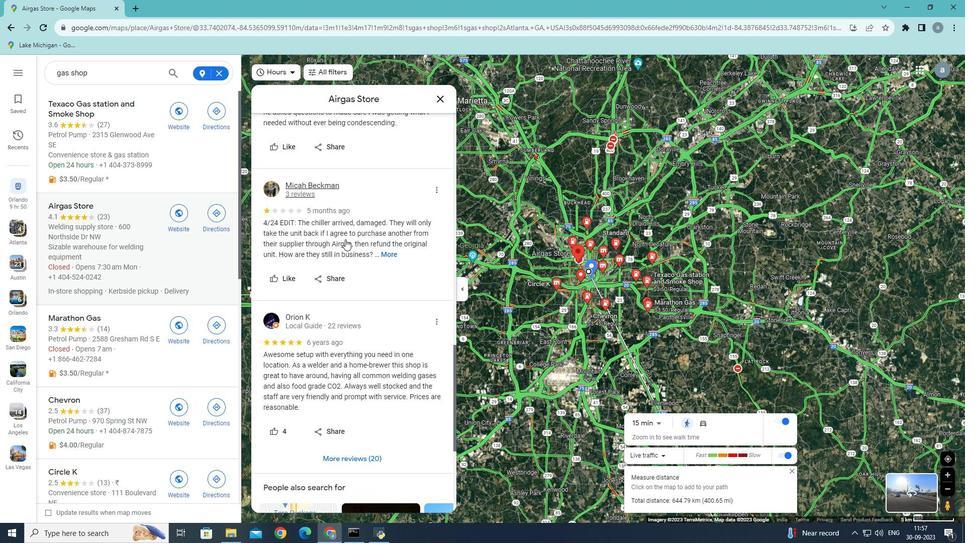 
Action: Mouse scrolled (345, 238) with delta (0, 0)
Screenshot: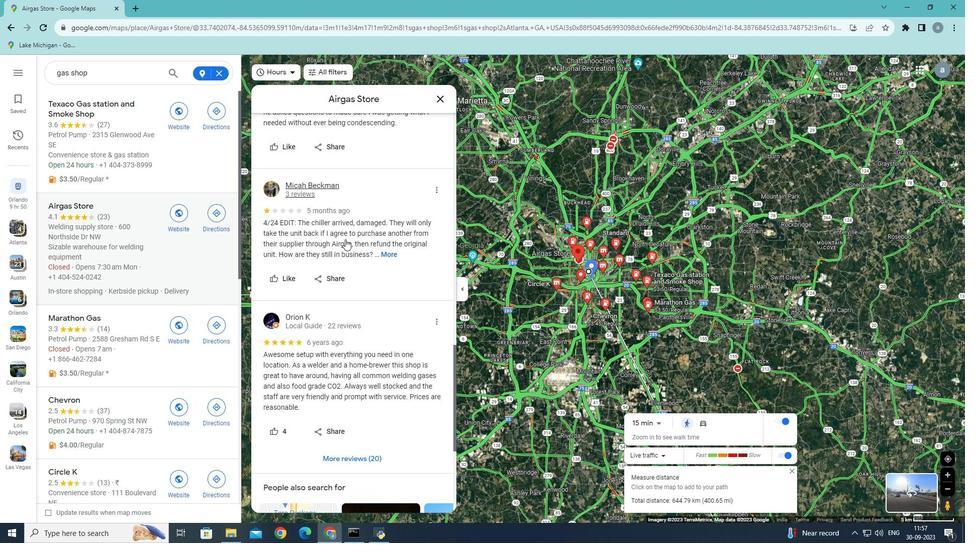 
Action: Mouse scrolled (345, 238) with delta (0, 0)
Screenshot: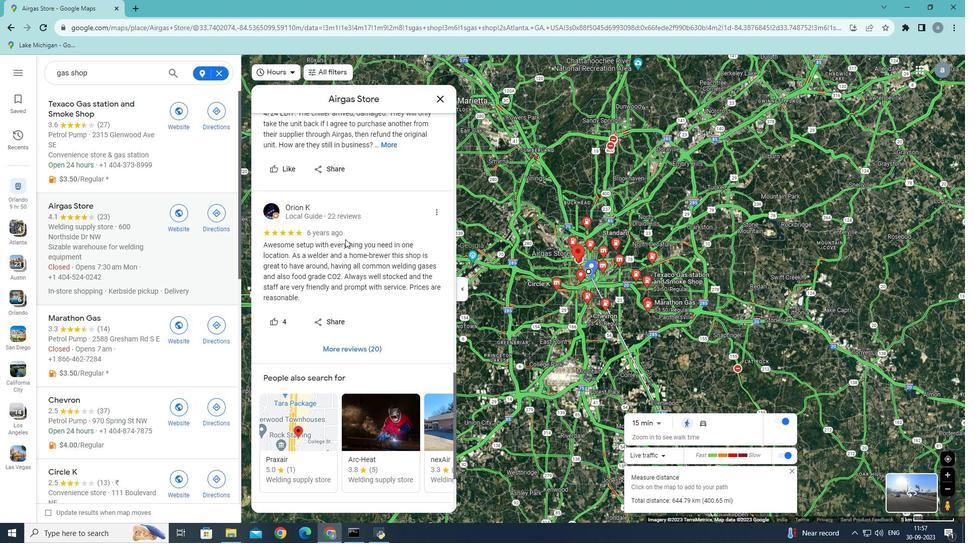 
Action: Mouse scrolled (345, 238) with delta (0, 0)
Screenshot: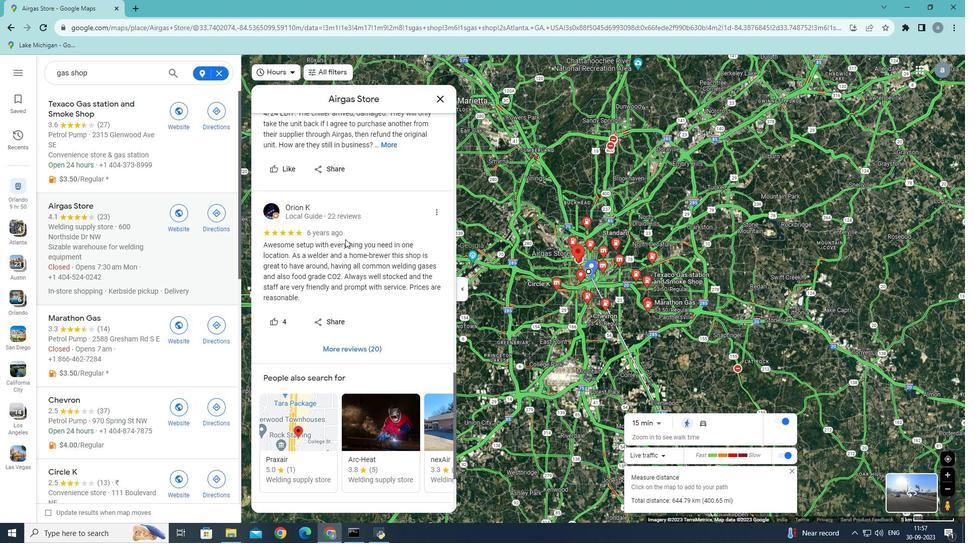 
Action: Mouse scrolled (345, 238) with delta (0, 0)
Screenshot: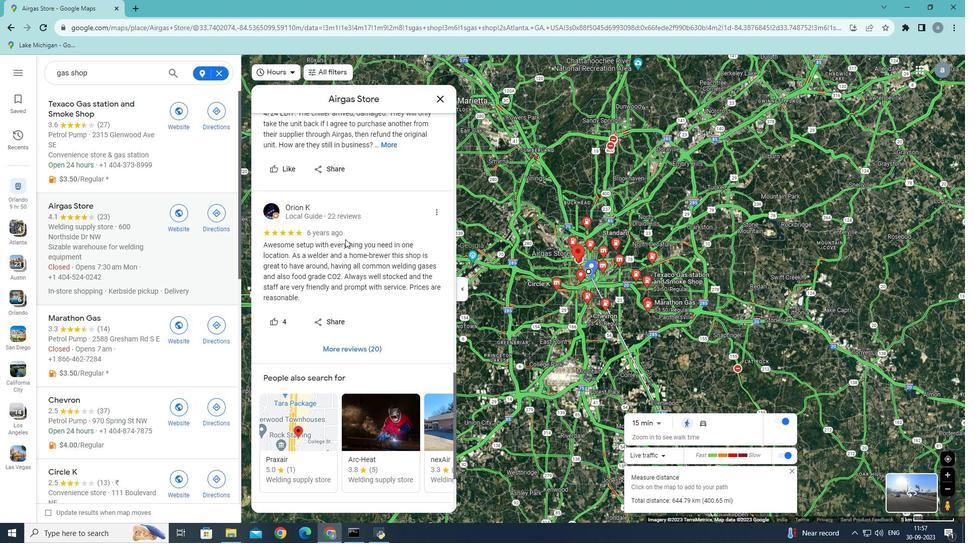 
Action: Mouse scrolled (345, 238) with delta (0, 0)
Screenshot: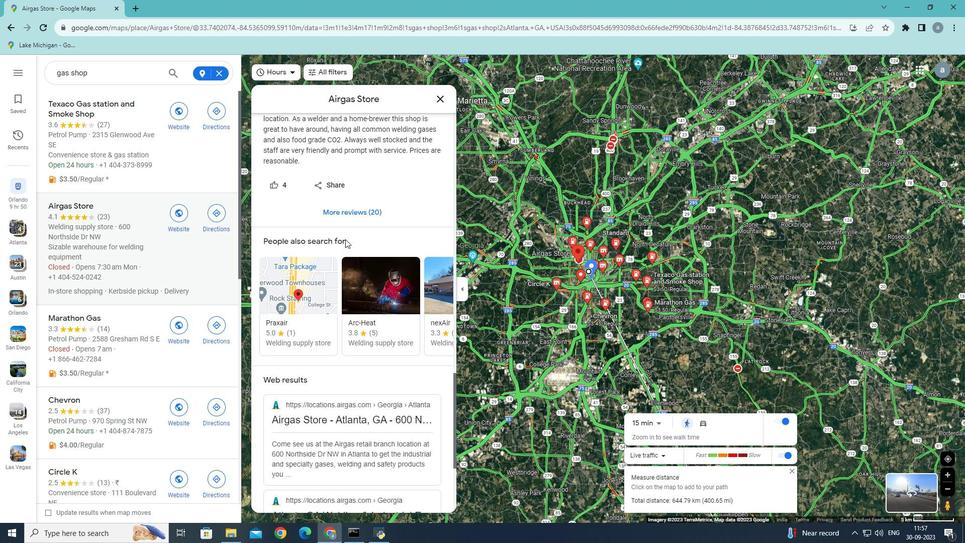 
Action: Mouse scrolled (345, 238) with delta (0, 0)
Screenshot: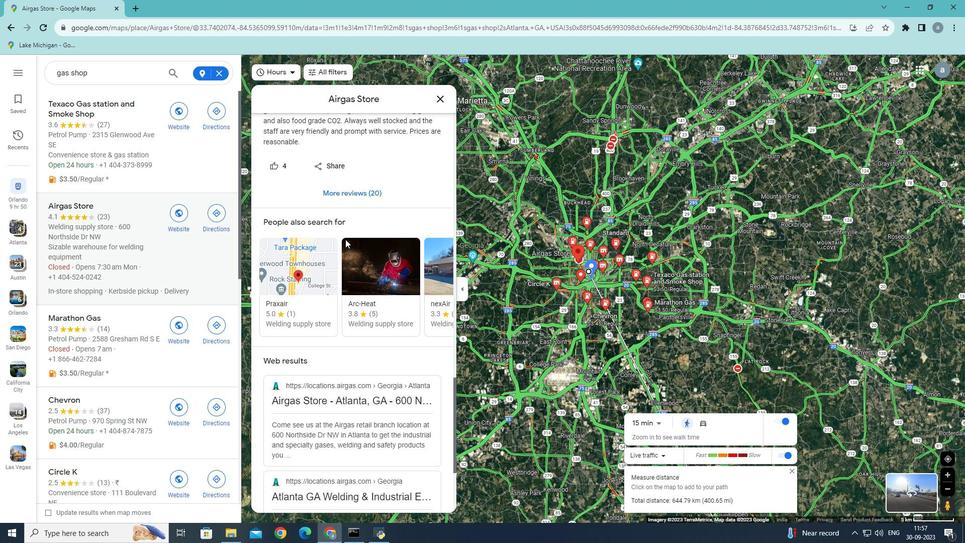 
Action: Mouse scrolled (345, 238) with delta (0, 0)
Screenshot: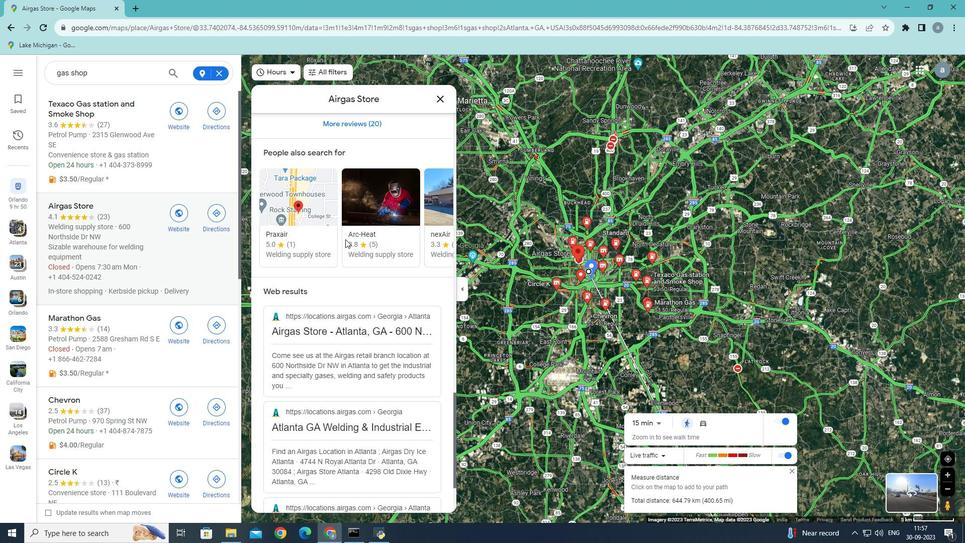 
Action: Mouse scrolled (345, 238) with delta (0, 0)
Screenshot: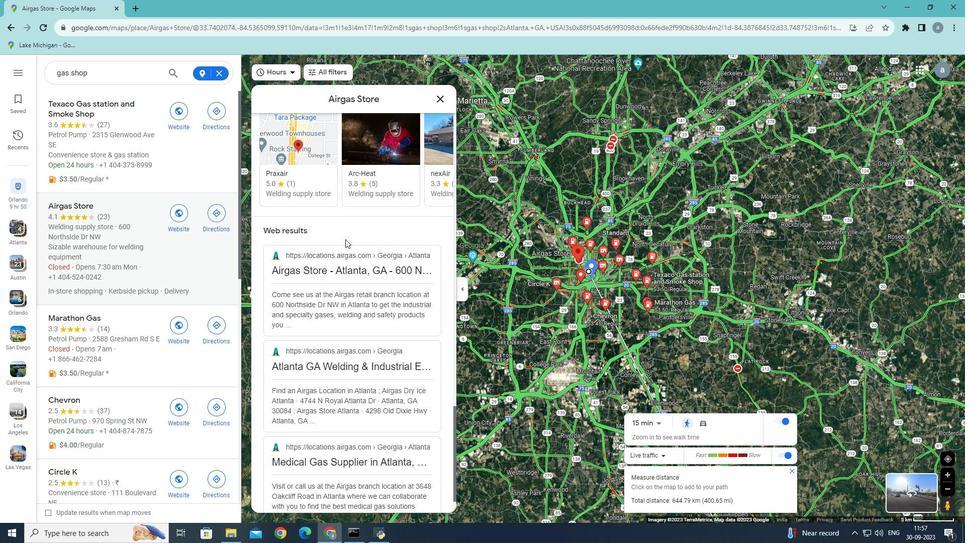 
Action: Mouse scrolled (345, 238) with delta (0, 0)
Screenshot: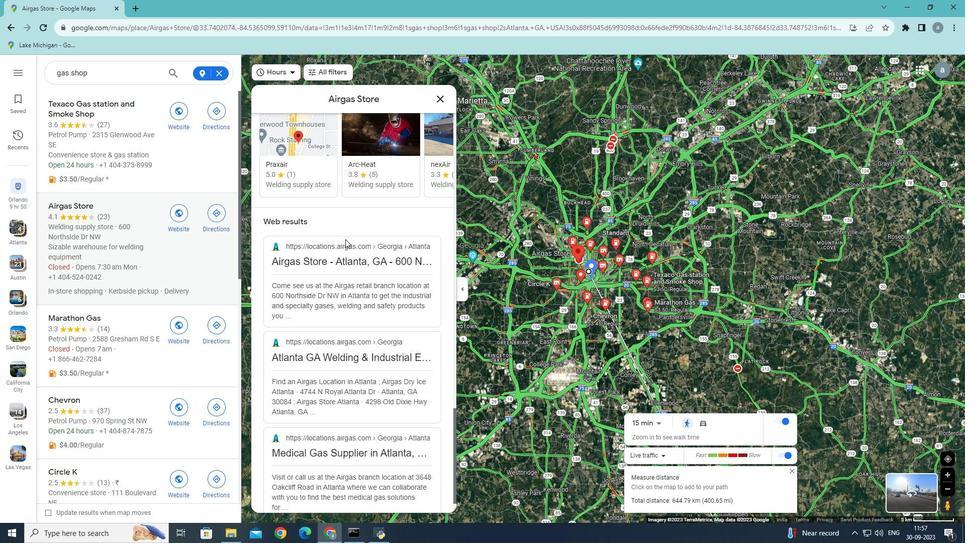 
Action: Mouse scrolled (345, 238) with delta (0, 0)
Screenshot: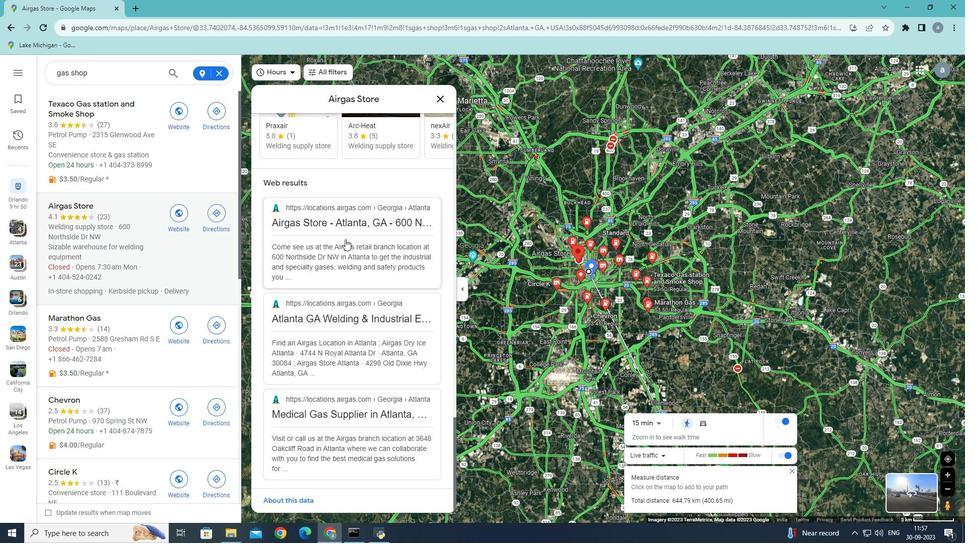 
Action: Mouse scrolled (345, 238) with delta (0, 0)
Screenshot: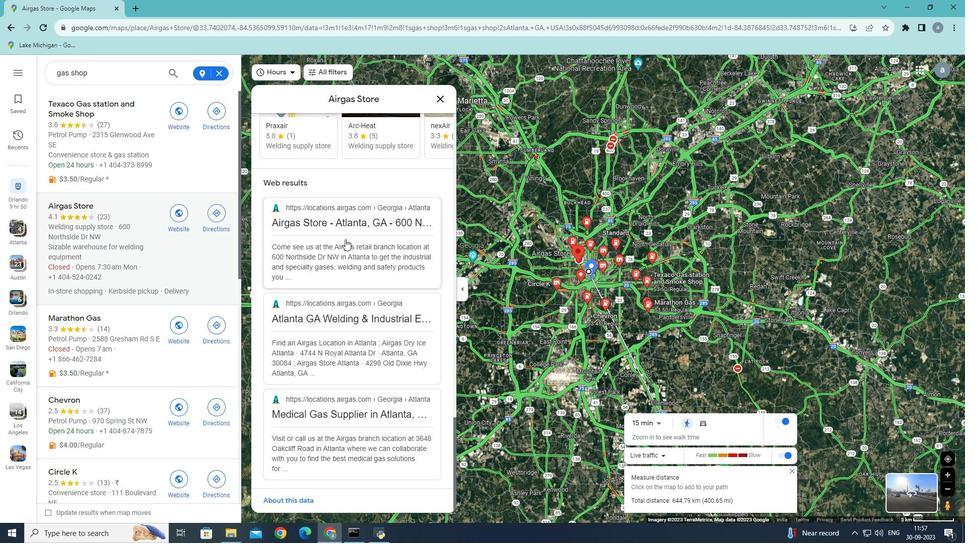 
Action: Mouse scrolled (345, 238) with delta (0, 0)
Screenshot: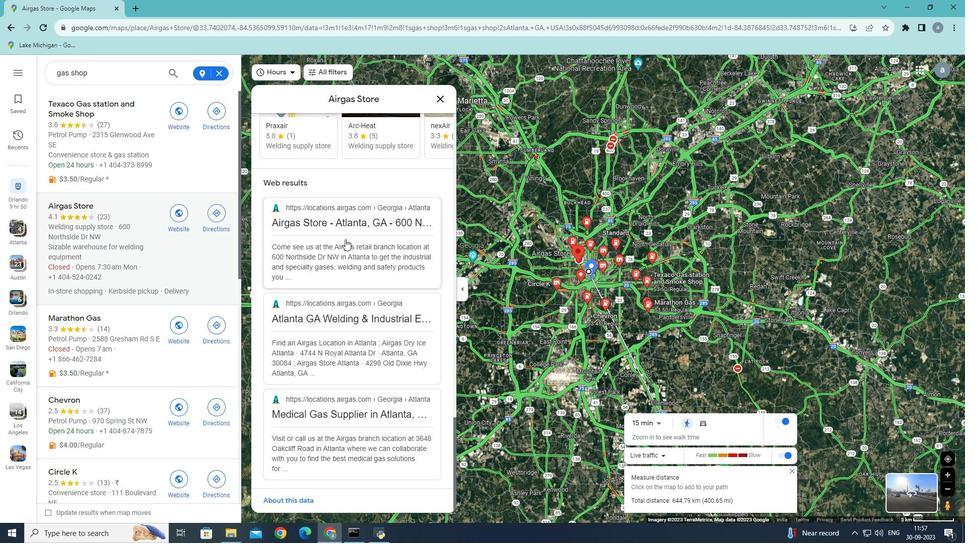 
Action: Mouse scrolled (345, 238) with delta (0, 0)
Screenshot: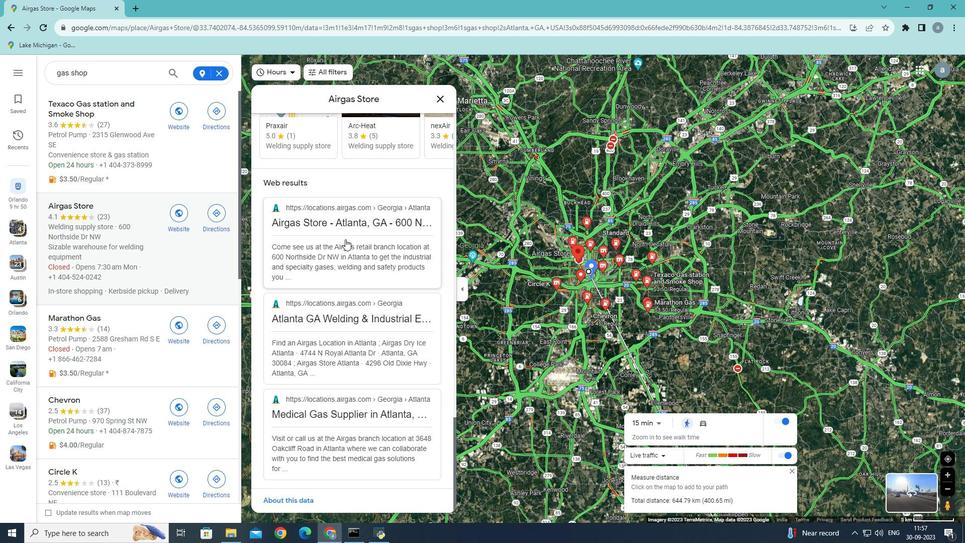 
Action: Mouse scrolled (345, 238) with delta (0, 0)
Screenshot: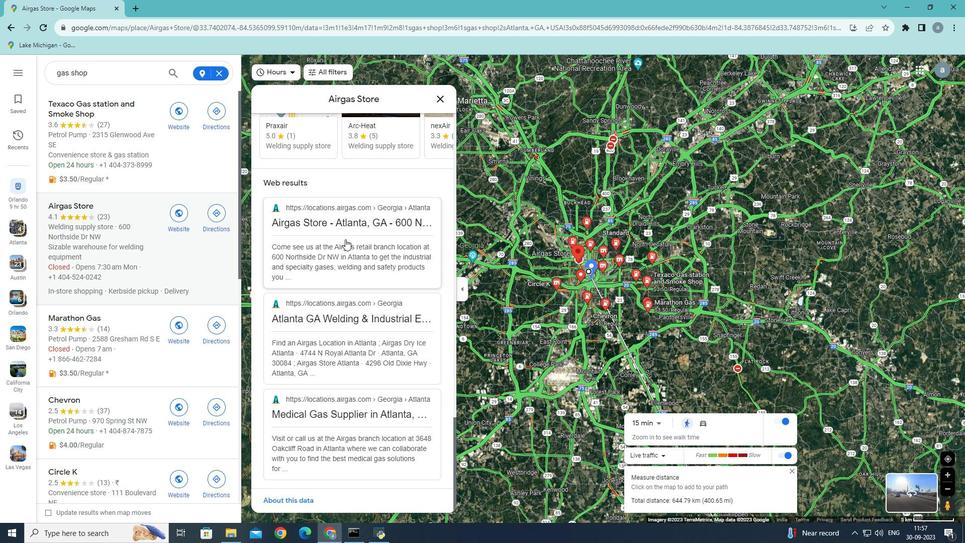 
Action: Mouse scrolled (345, 238) with delta (0, 0)
Screenshot: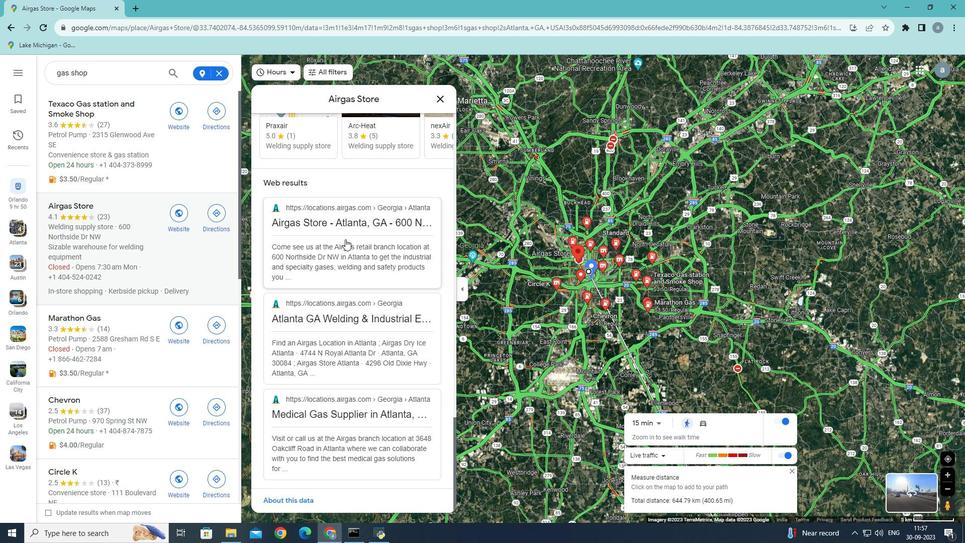 
Action: Mouse scrolled (345, 238) with delta (0, 0)
Screenshot: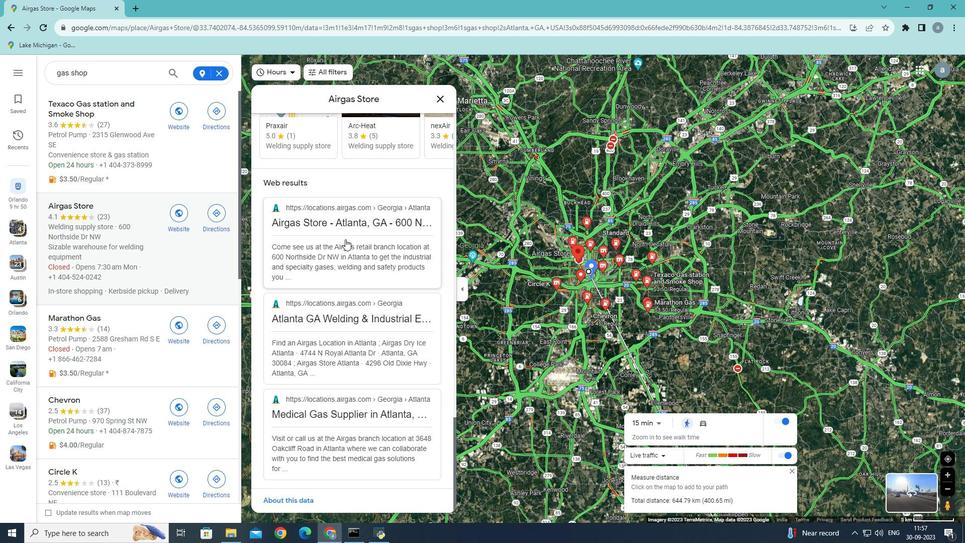 
Action: Mouse scrolled (345, 238) with delta (0, 0)
Screenshot: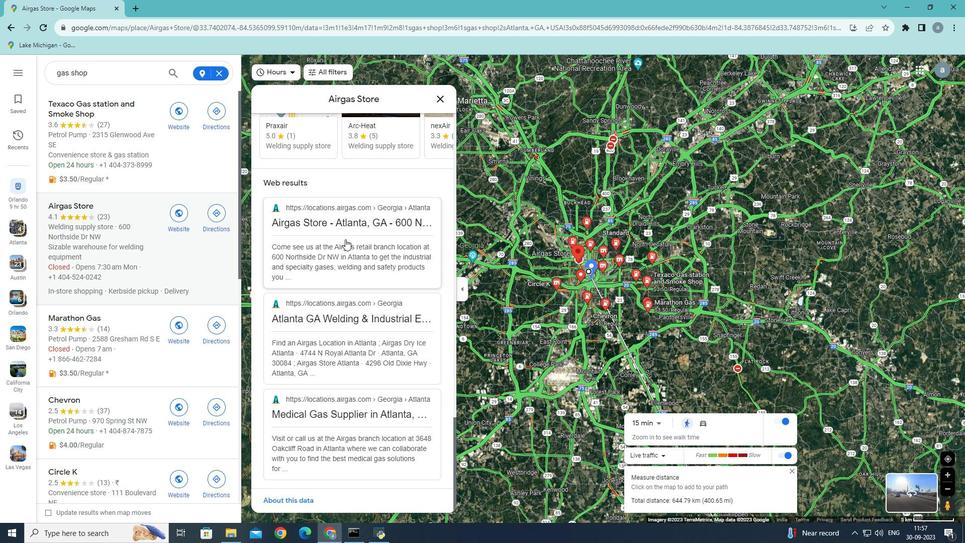 
Action: Mouse scrolled (345, 238) with delta (0, 0)
Screenshot: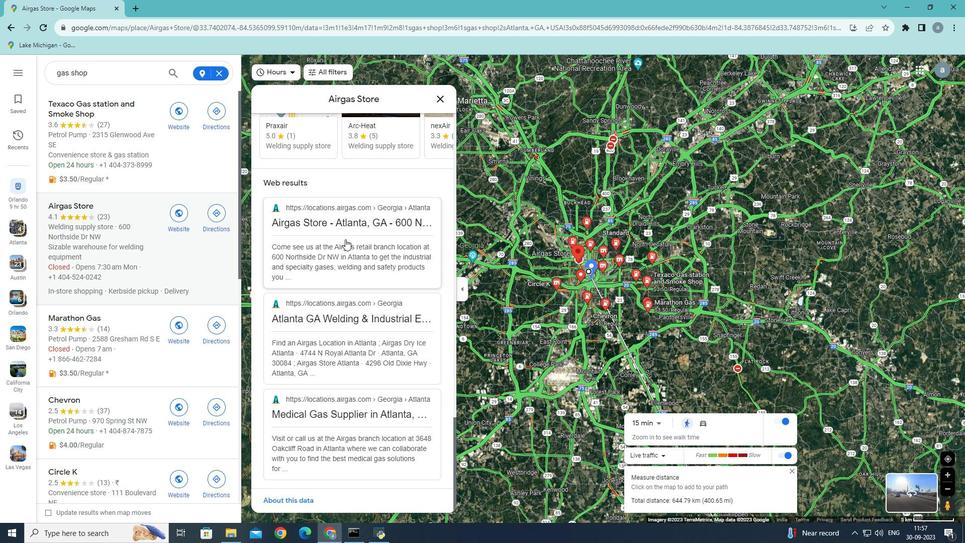 
Action: Mouse scrolled (345, 238) with delta (0, 0)
Screenshot: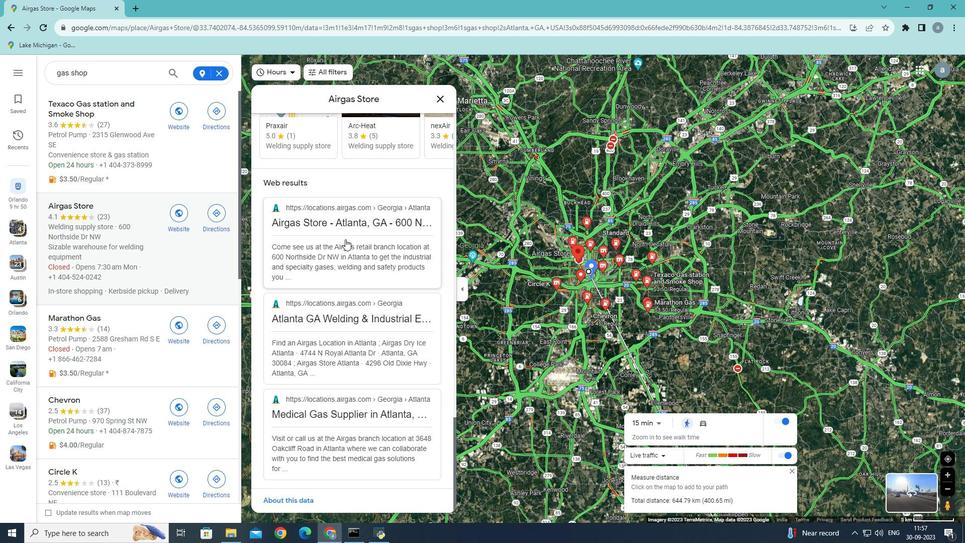 
Action: Mouse scrolled (345, 238) with delta (0, 0)
Screenshot: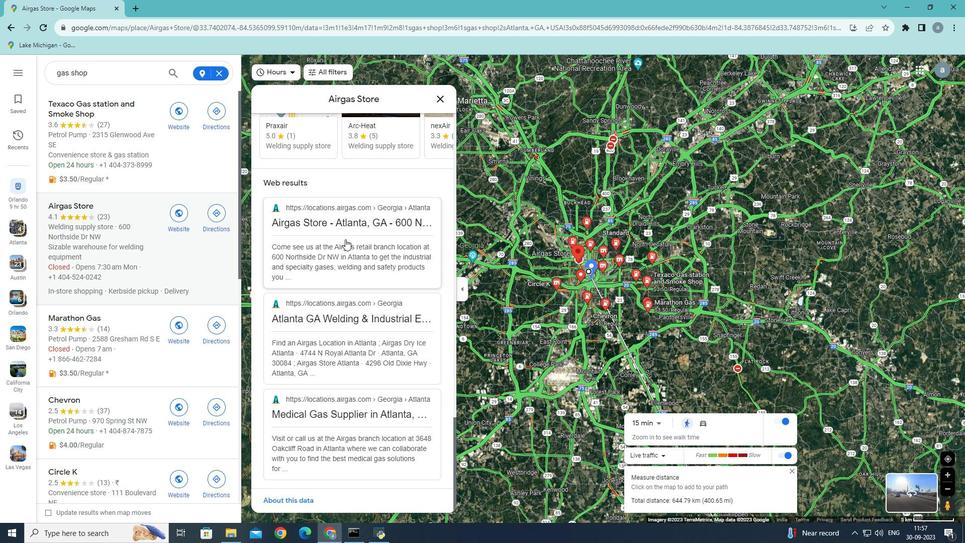 
Action: Mouse scrolled (345, 238) with delta (0, 0)
Screenshot: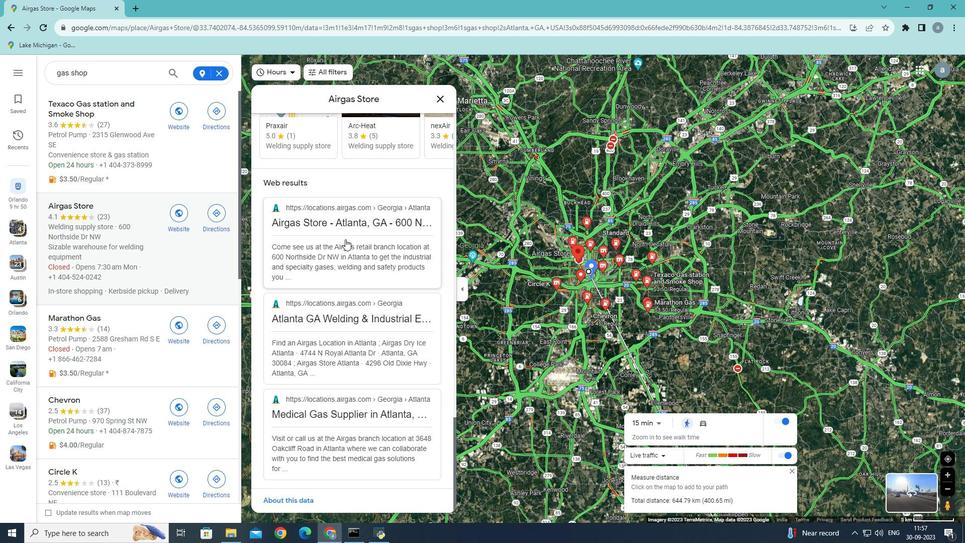 
Action: Mouse scrolled (345, 238) with delta (0, 0)
Screenshot: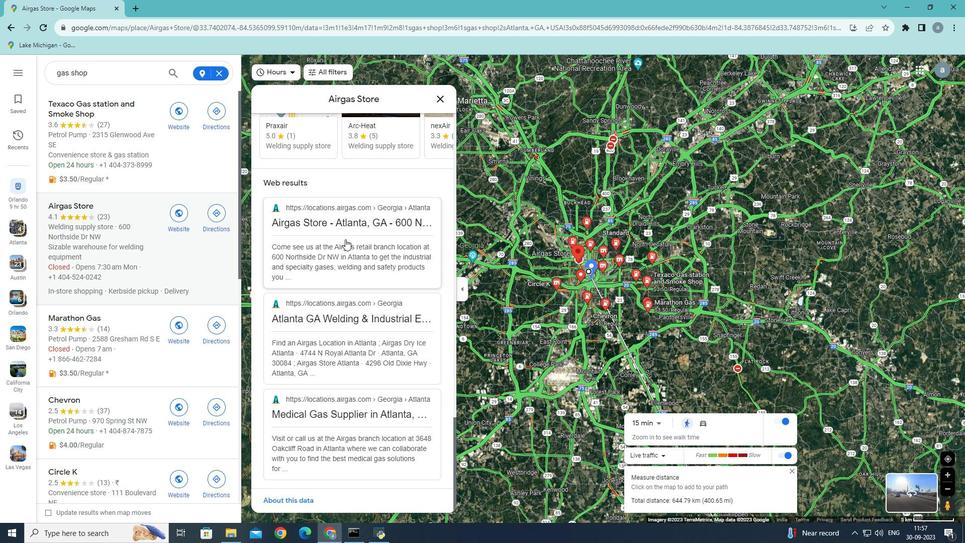 
Action: Mouse scrolled (345, 238) with delta (0, 0)
Screenshot: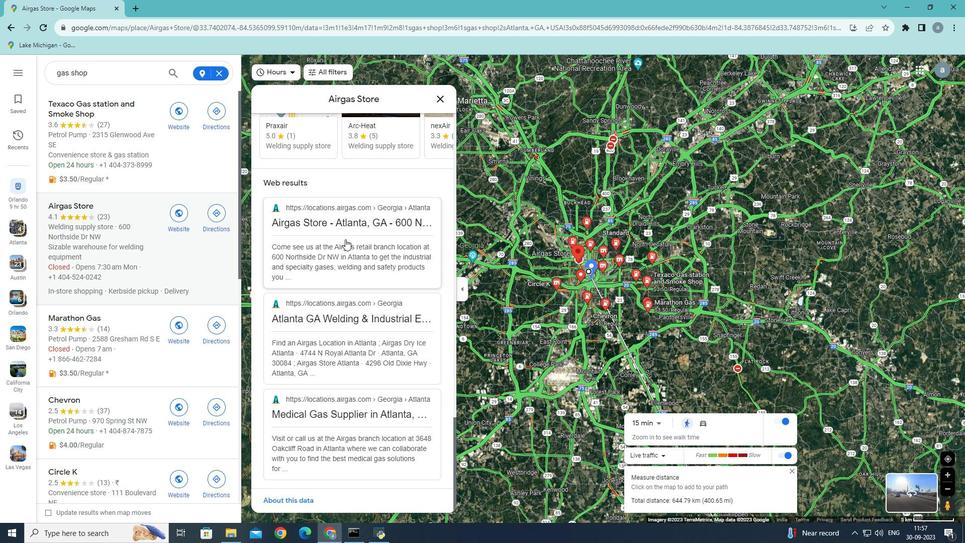 
Action: Mouse moved to (96, 333)
Screenshot: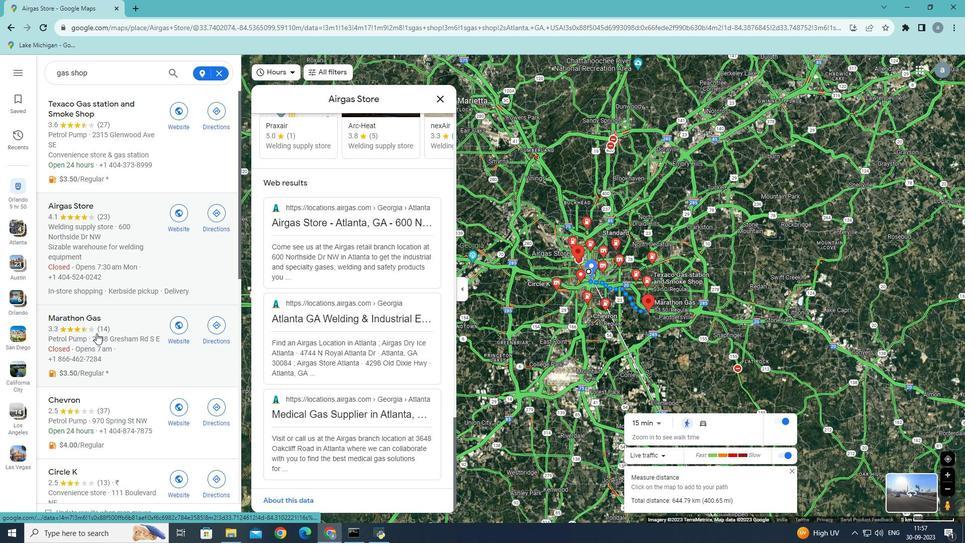 
Action: Mouse pressed left at (96, 333)
Screenshot: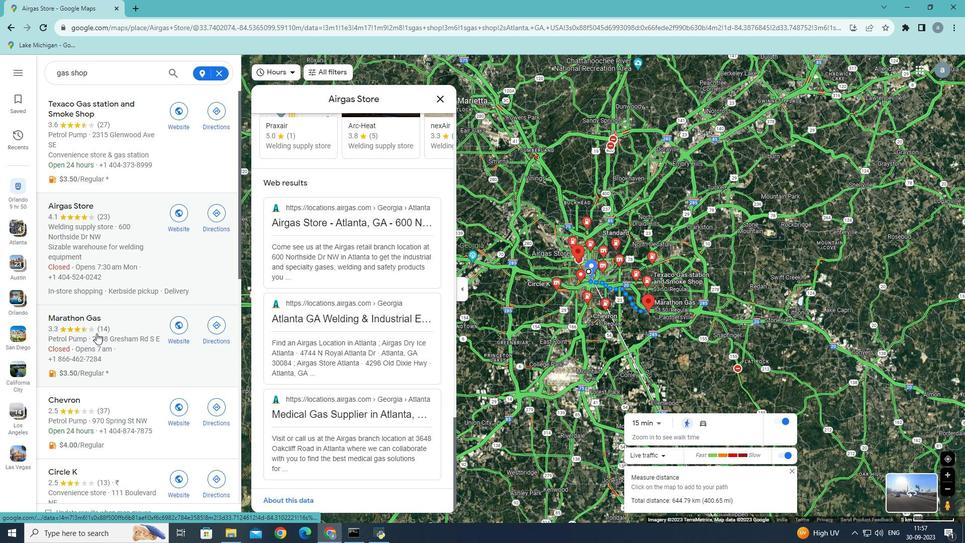 
Action: Mouse moved to (341, 233)
Screenshot: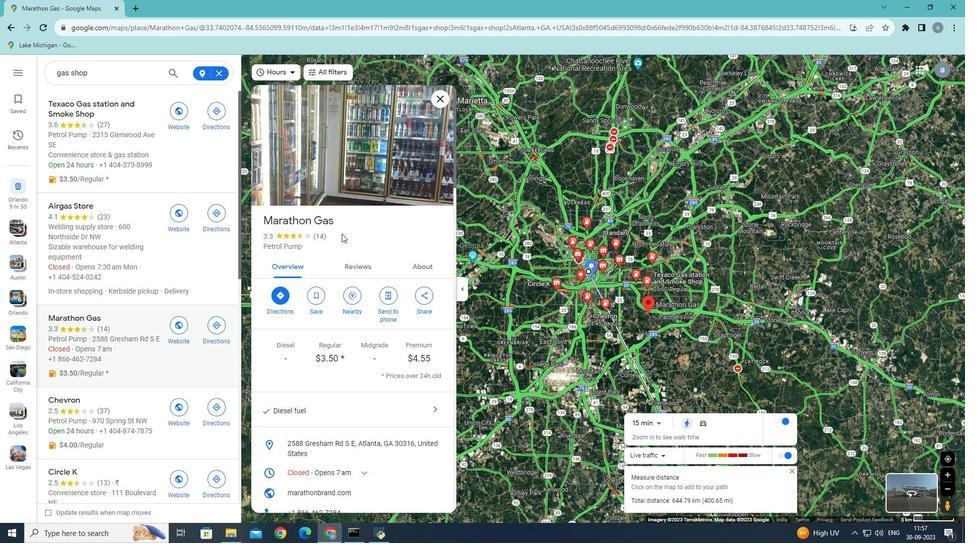 
Action: Mouse scrolled (341, 233) with delta (0, 0)
Screenshot: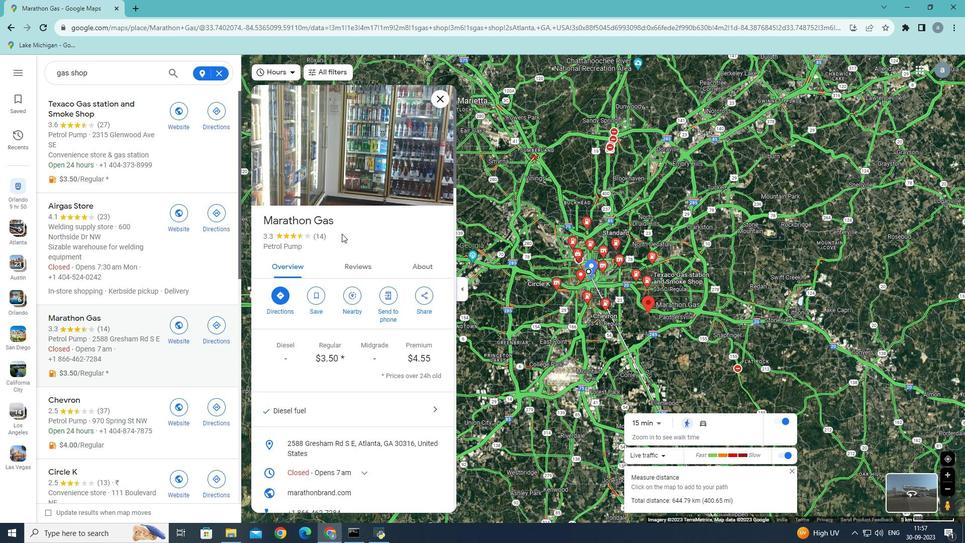 
Action: Mouse scrolled (341, 233) with delta (0, 0)
Screenshot: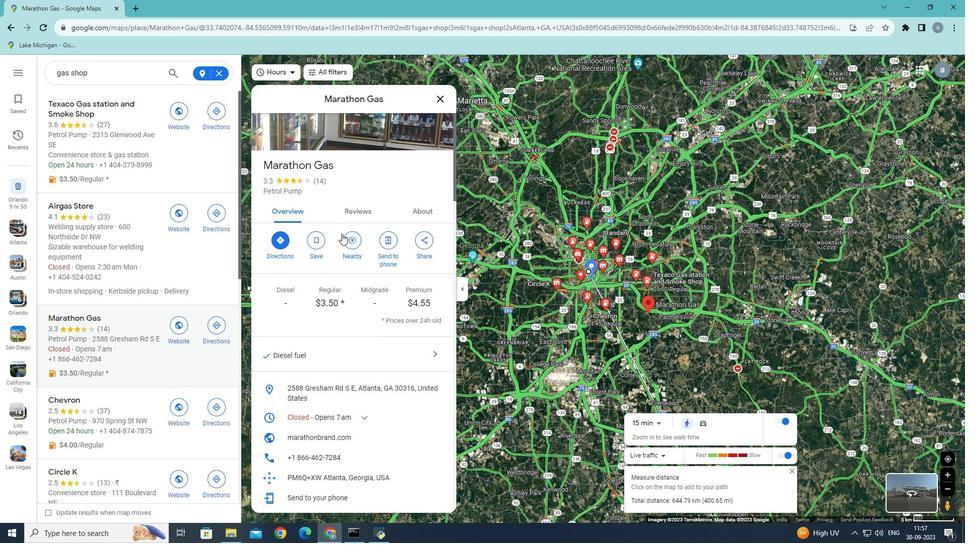 
Action: Mouse scrolled (341, 233) with delta (0, 0)
Screenshot: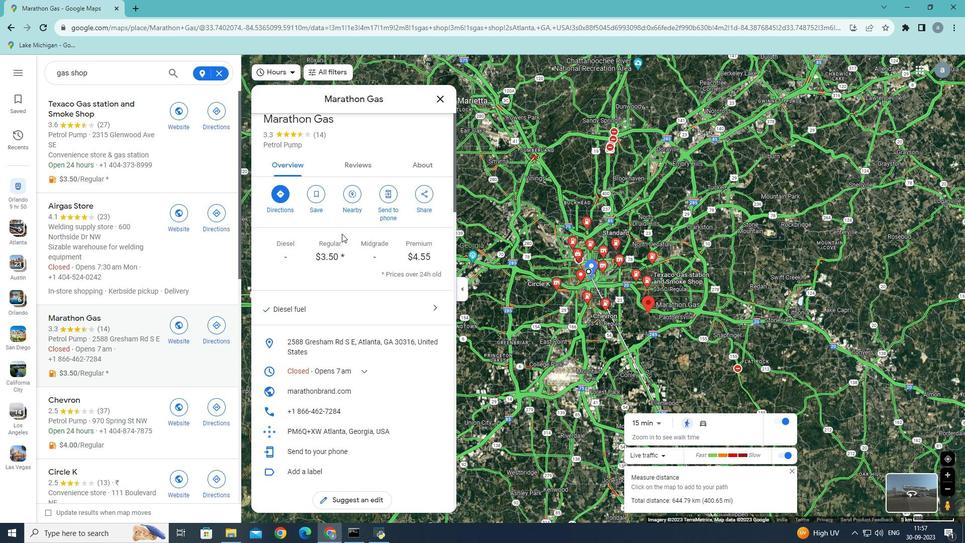 
Action: Mouse moved to (394, 230)
Screenshot: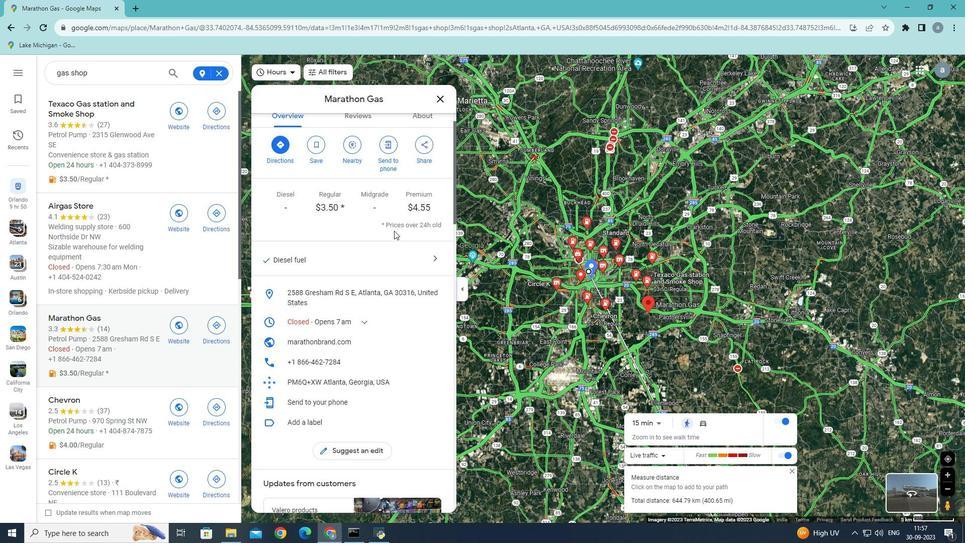 
Action: Mouse scrolled (394, 230) with delta (0, 0)
Screenshot: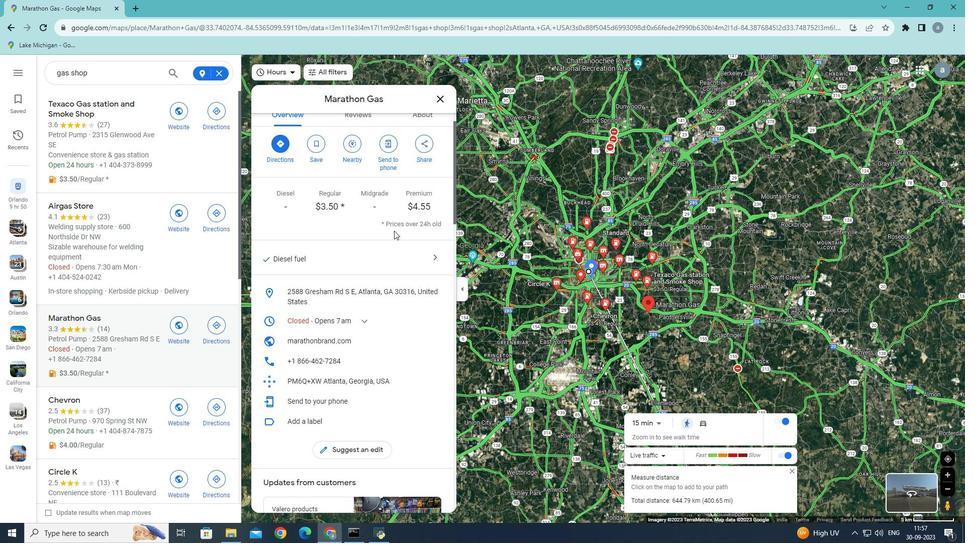
Action: Mouse scrolled (394, 230) with delta (0, 0)
Screenshot: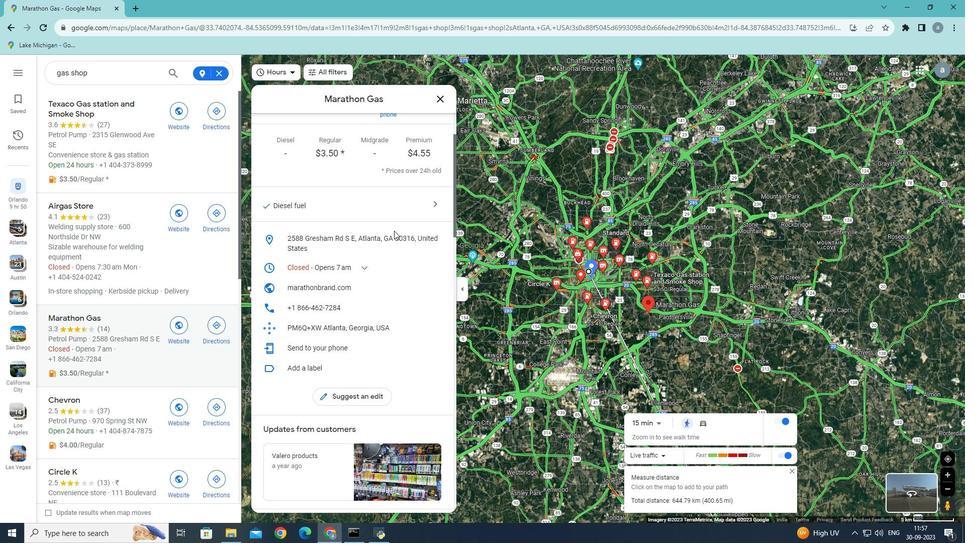 
Action: Mouse scrolled (394, 230) with delta (0, 0)
Screenshot: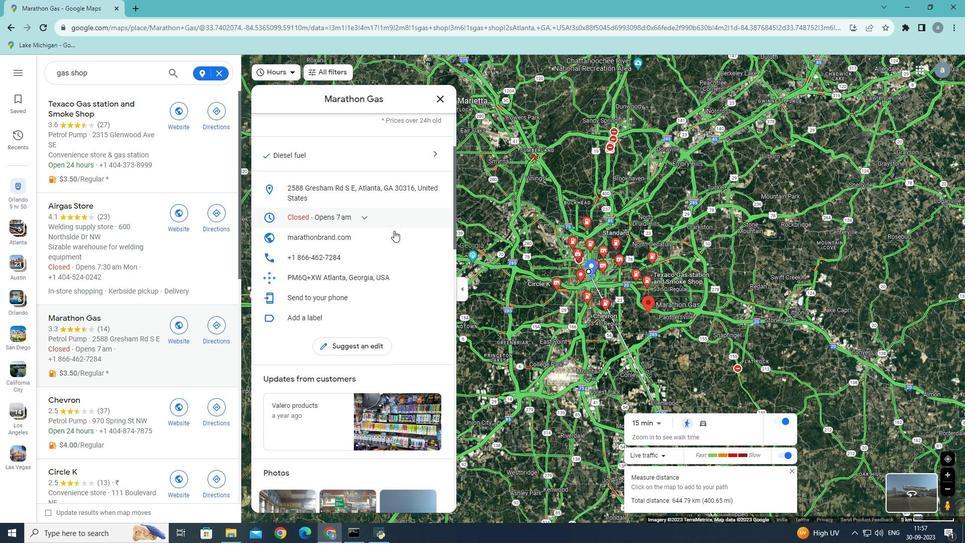 
Action: Mouse scrolled (394, 230) with delta (0, 0)
Screenshot: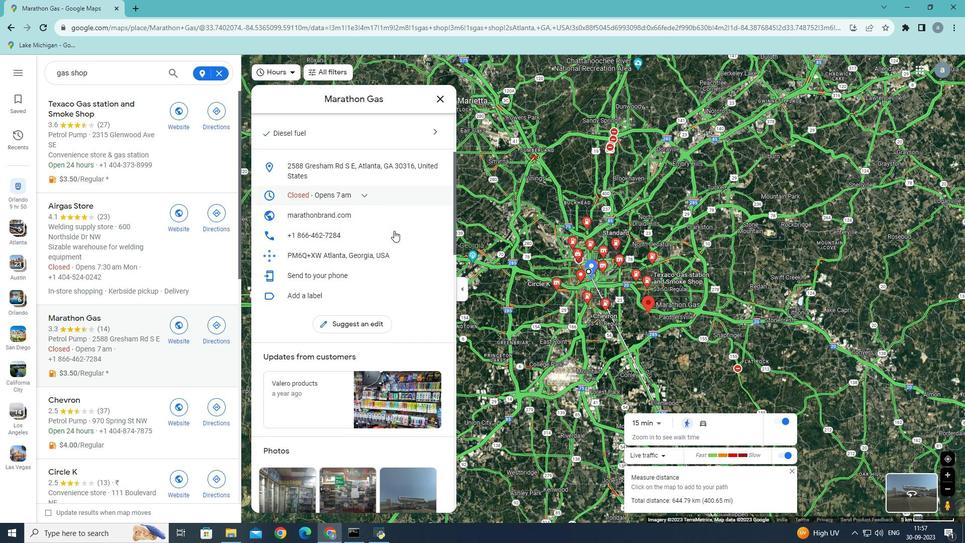 
Action: Mouse scrolled (394, 230) with delta (0, 0)
Screenshot: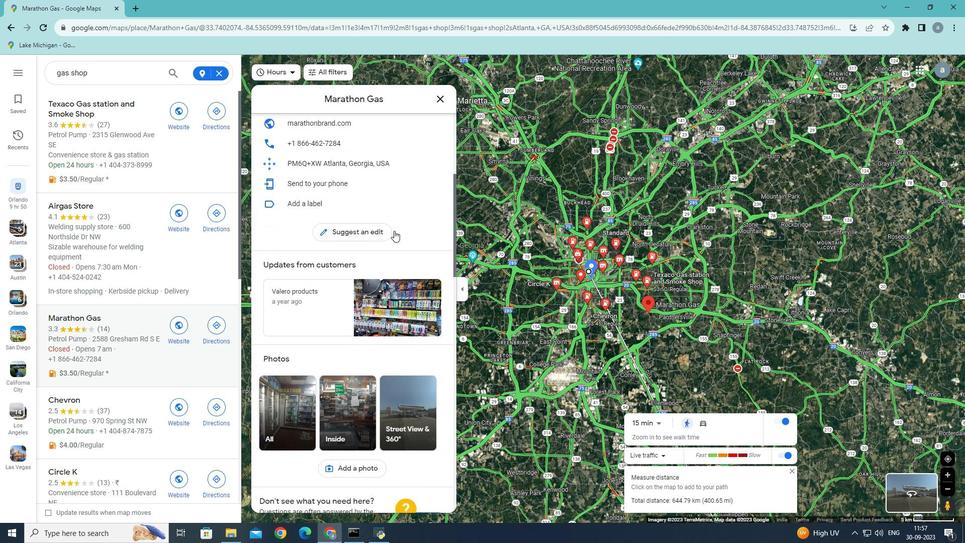 
Action: Mouse scrolled (394, 230) with delta (0, 0)
Screenshot: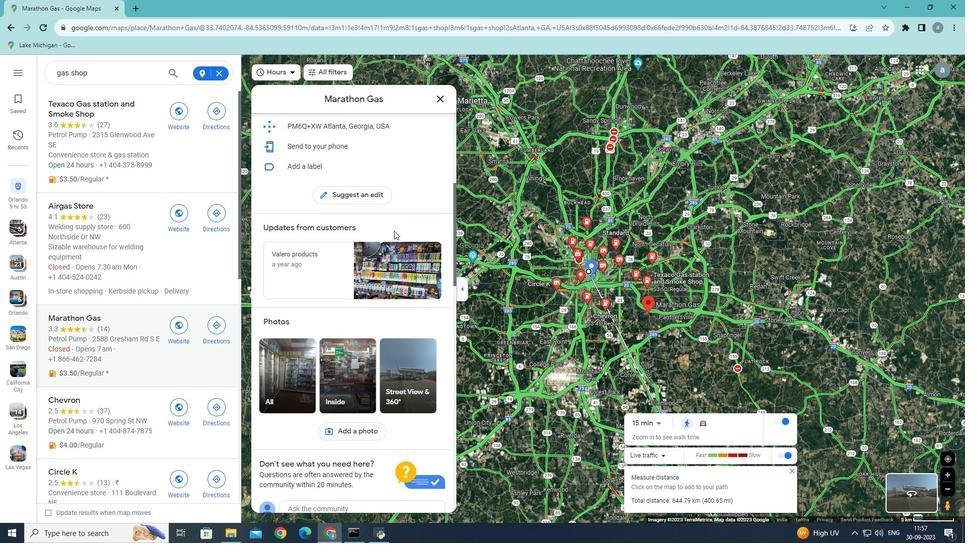 
Action: Mouse scrolled (394, 230) with delta (0, 0)
Screenshot: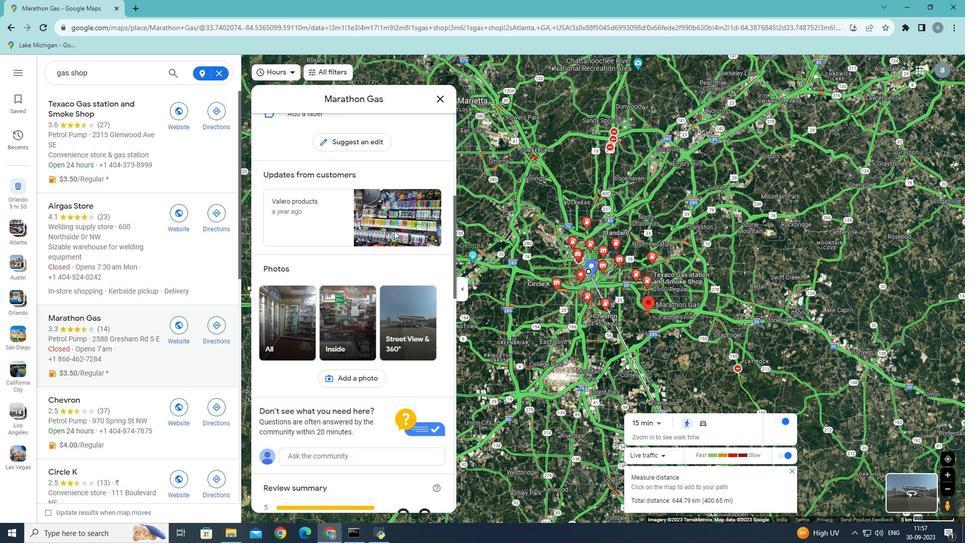 
Action: Mouse scrolled (394, 230) with delta (0, 0)
Screenshot: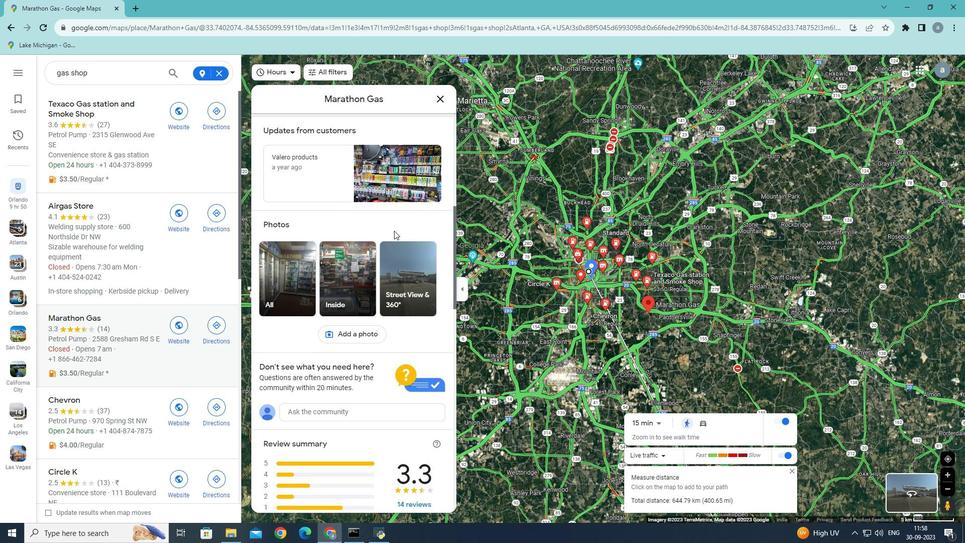 
Action: Mouse scrolled (394, 230) with delta (0, 0)
Screenshot: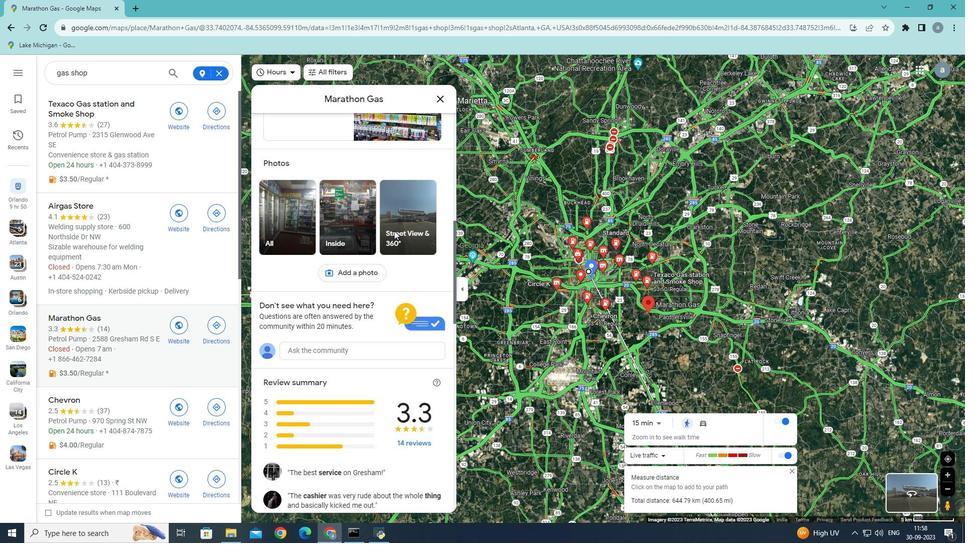 
Action: Mouse scrolled (394, 230) with delta (0, 0)
Screenshot: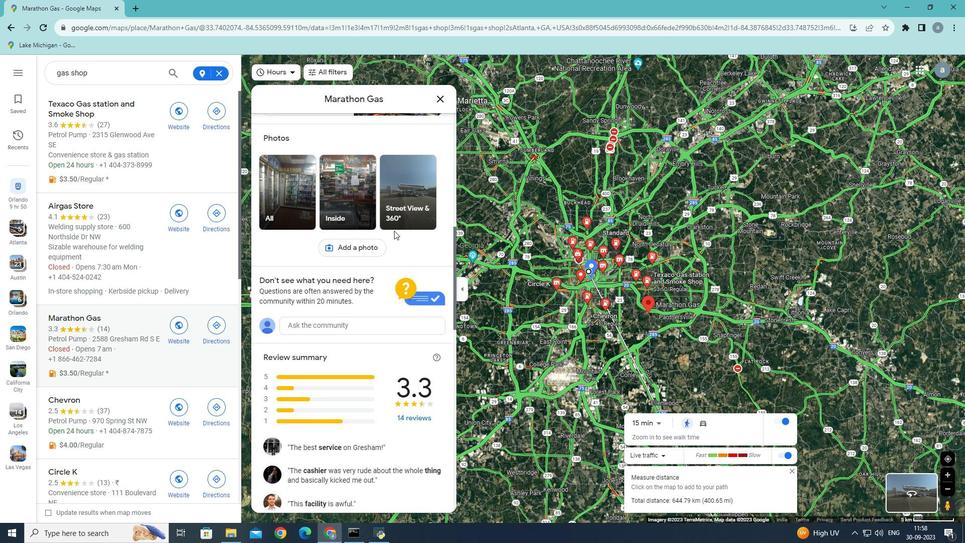 
Action: Mouse scrolled (394, 230) with delta (0, 0)
Screenshot: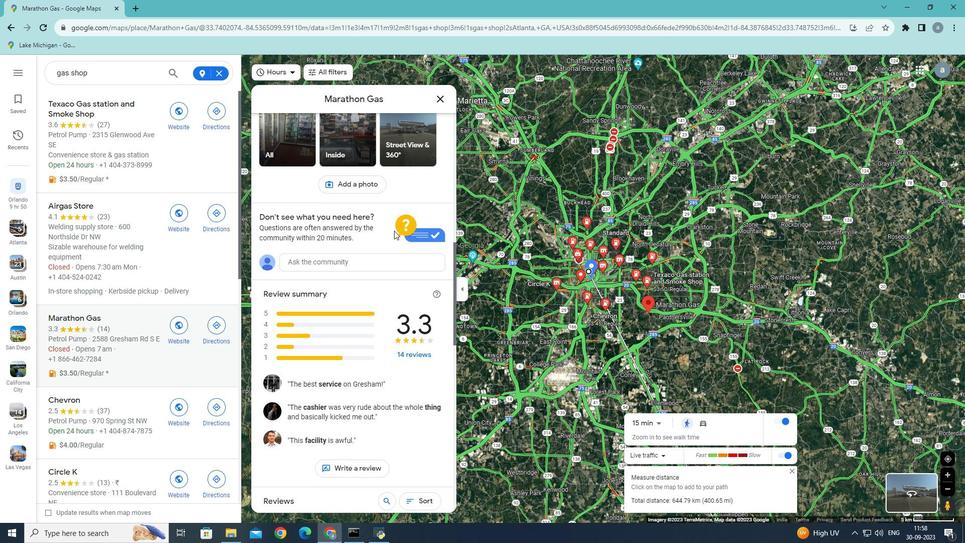 
Action: Mouse scrolled (394, 230) with delta (0, 0)
Screenshot: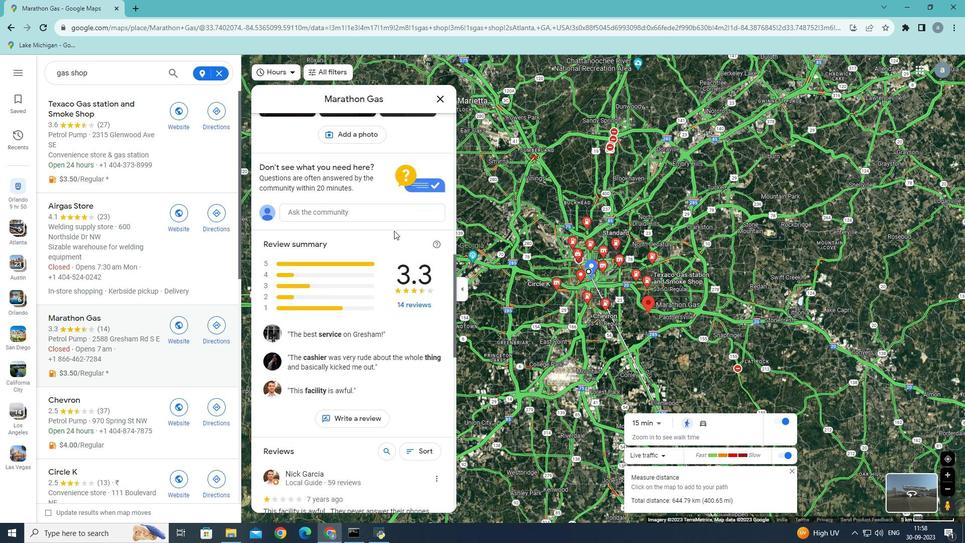 
Action: Mouse scrolled (394, 230) with delta (0, 0)
Screenshot: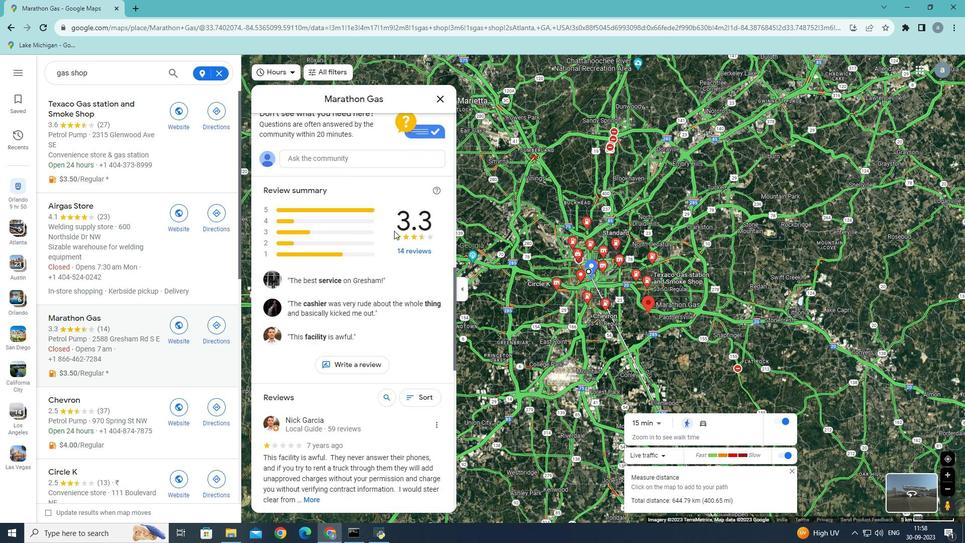 
Action: Mouse scrolled (394, 230) with delta (0, 0)
Screenshot: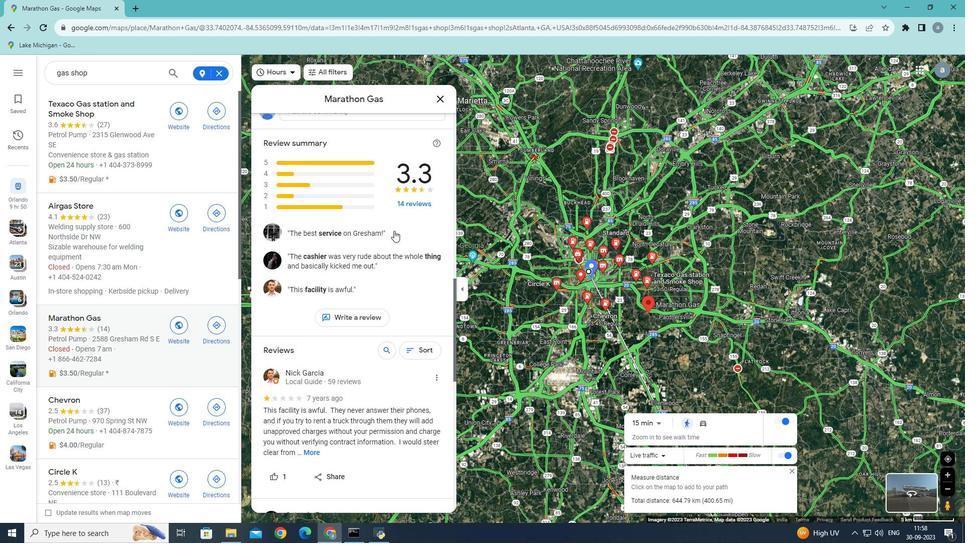 
Action: Mouse scrolled (394, 230) with delta (0, 0)
Screenshot: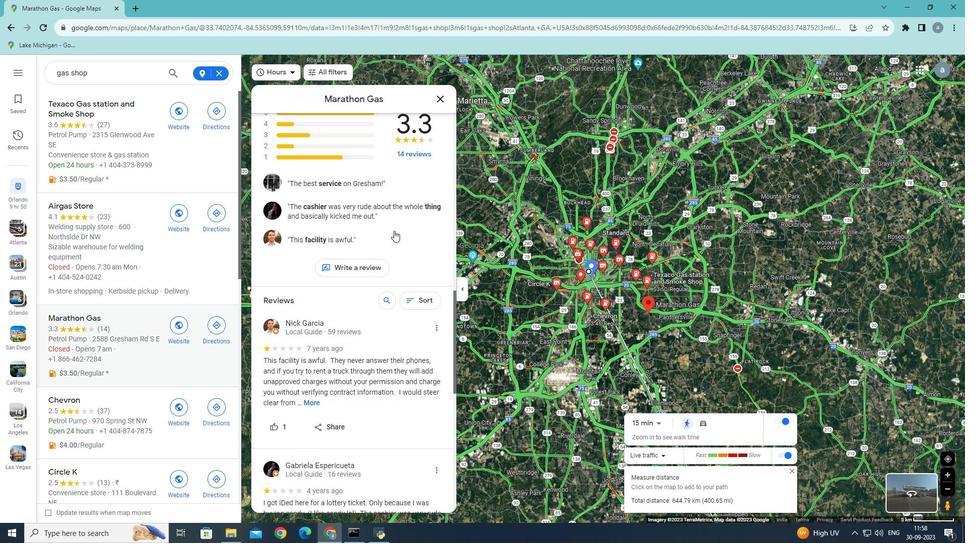 
Action: Mouse scrolled (394, 230) with delta (0, 0)
Screenshot: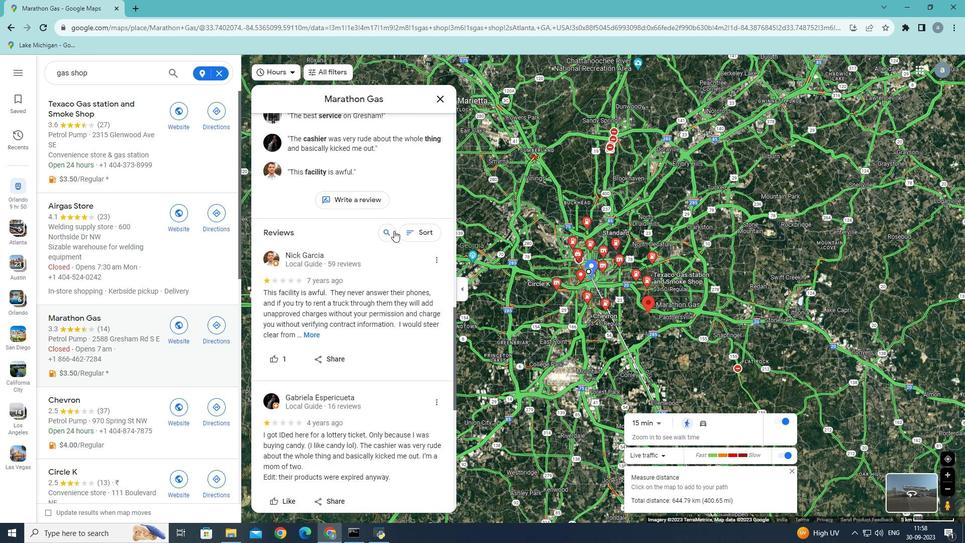 
Action: Mouse scrolled (394, 230) with delta (0, 0)
Screenshot: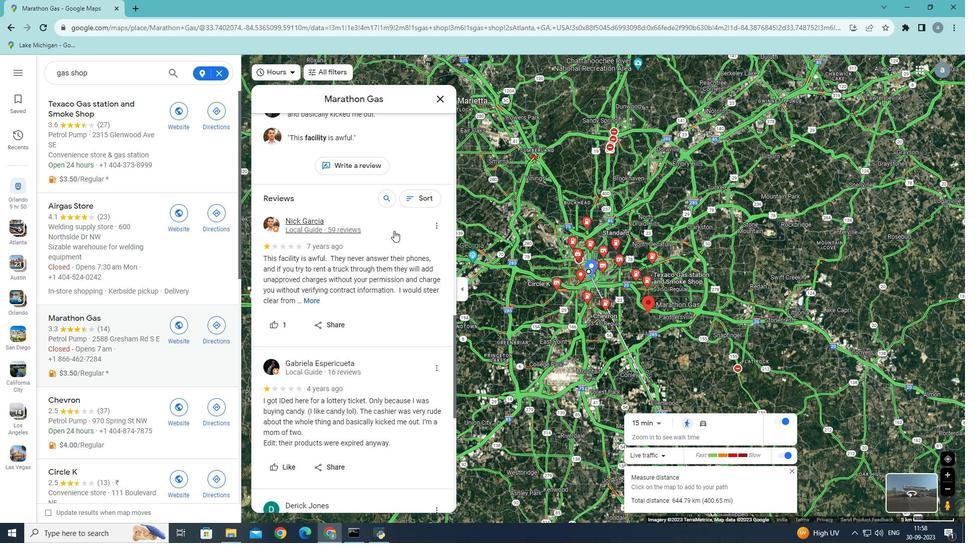 
Action: Mouse scrolled (394, 230) with delta (0, 0)
Screenshot: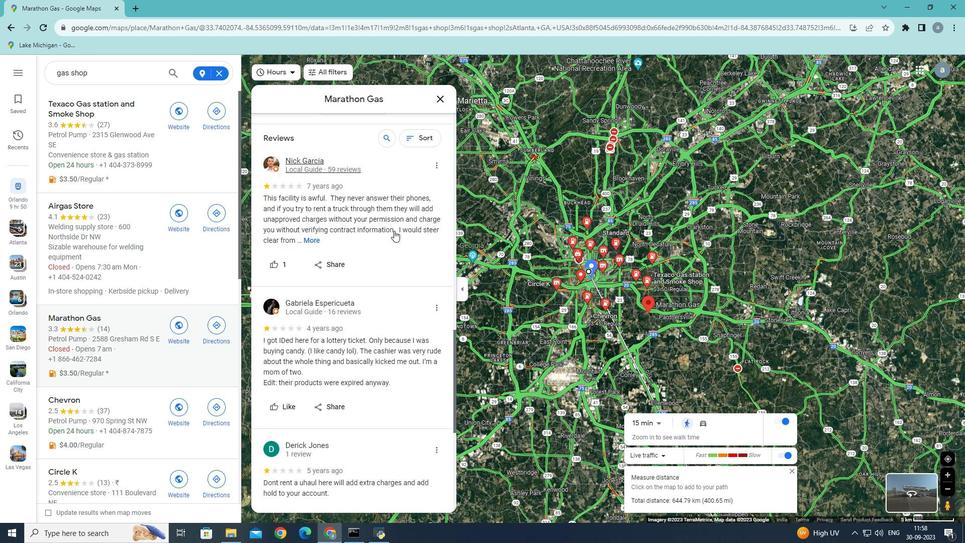 
Action: Mouse scrolled (394, 230) with delta (0, 0)
Screenshot: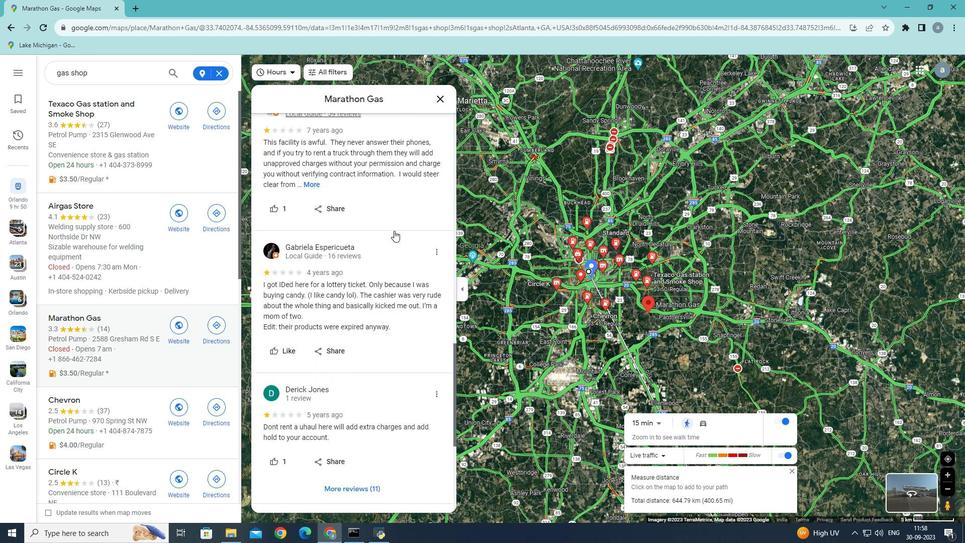 
Action: Mouse moved to (393, 230)
Screenshot: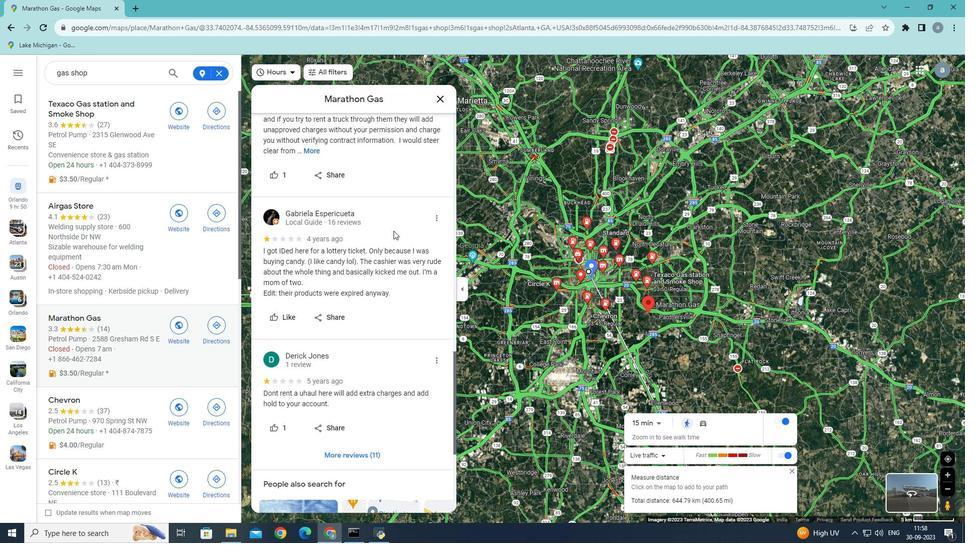 
Action: Mouse scrolled (393, 230) with delta (0, 0)
Screenshot: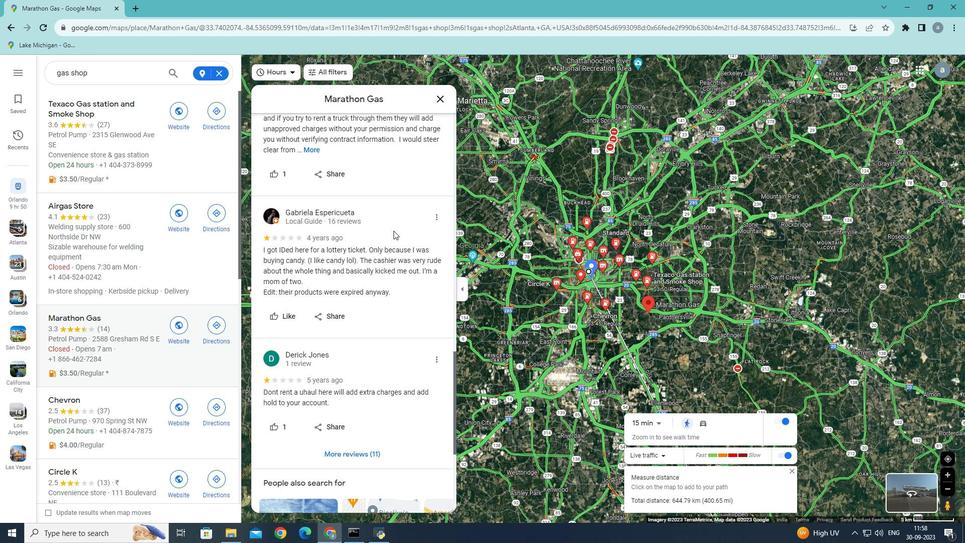 
Action: Mouse scrolled (393, 230) with delta (0, 0)
Screenshot: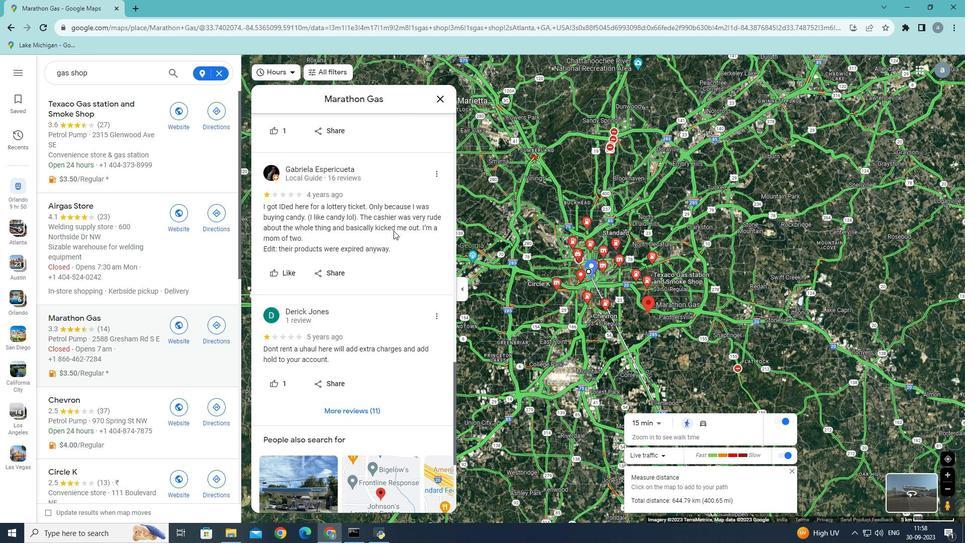 
Action: Mouse scrolled (393, 230) with delta (0, 0)
Screenshot: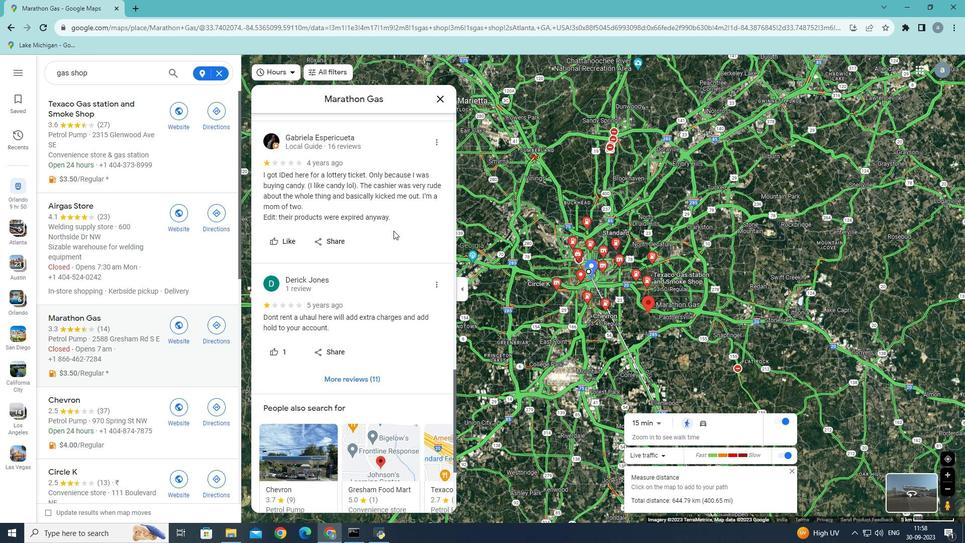
Action: Mouse scrolled (393, 230) with delta (0, 0)
Screenshot: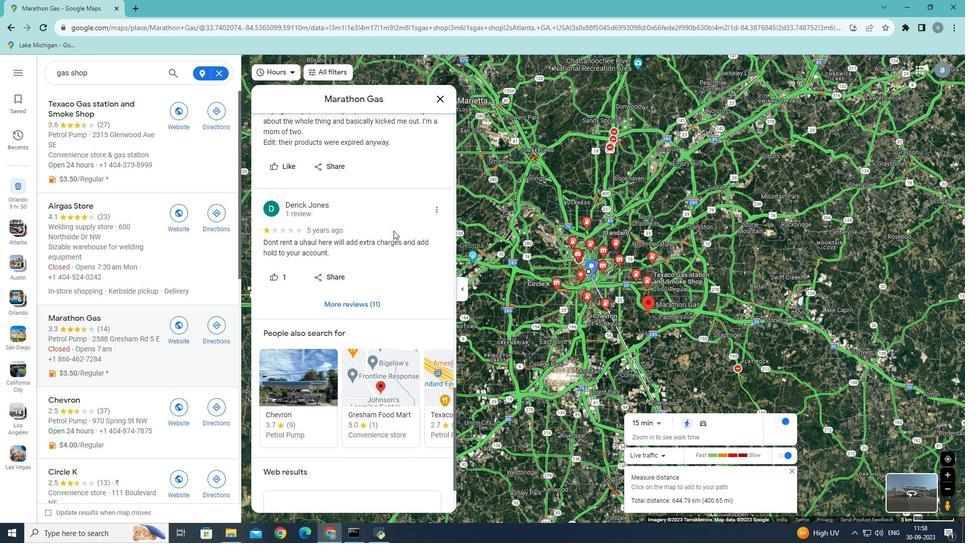 
Action: Mouse scrolled (393, 230) with delta (0, 0)
Screenshot: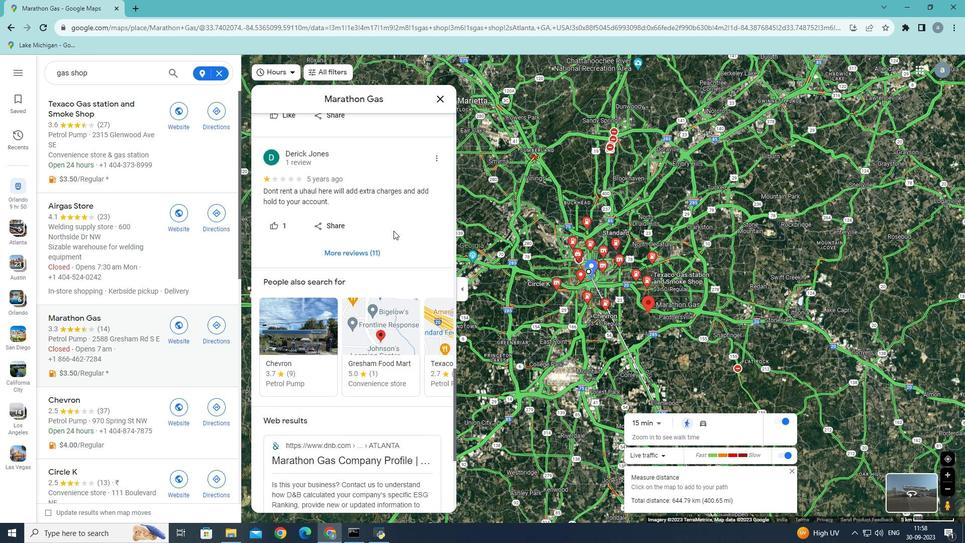 
Action: Mouse scrolled (393, 230) with delta (0, 0)
Screenshot: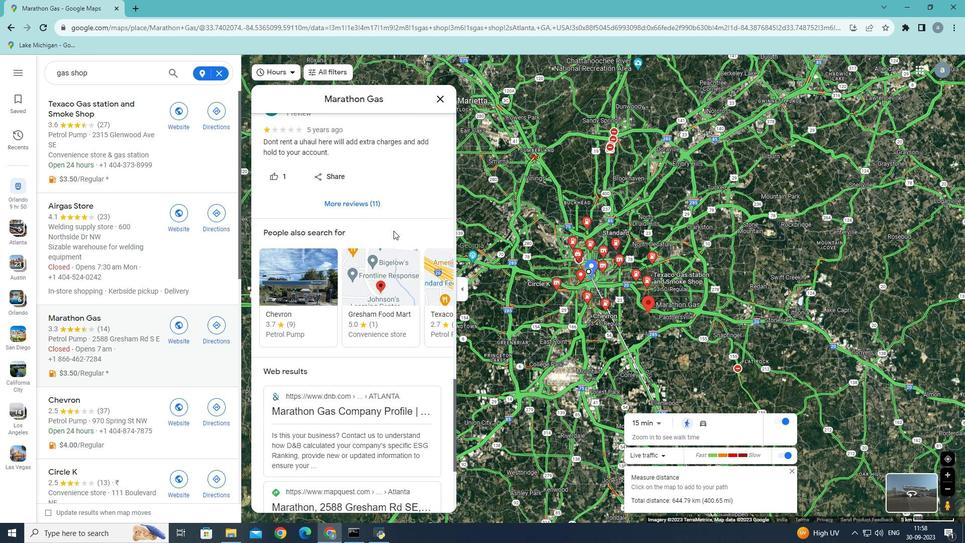 
Action: Mouse scrolled (393, 230) with delta (0, 0)
Screenshot: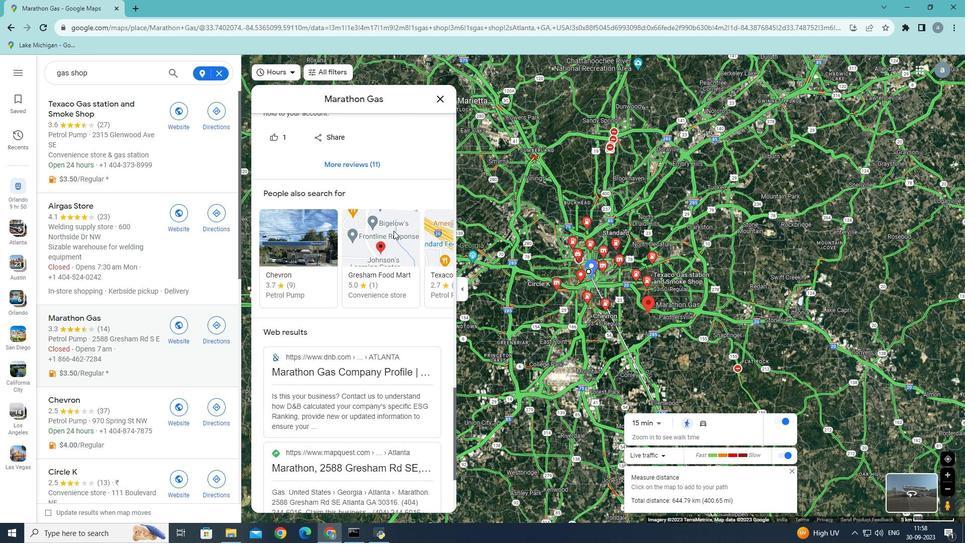 
Action: Mouse scrolled (393, 230) with delta (0, 0)
Screenshot: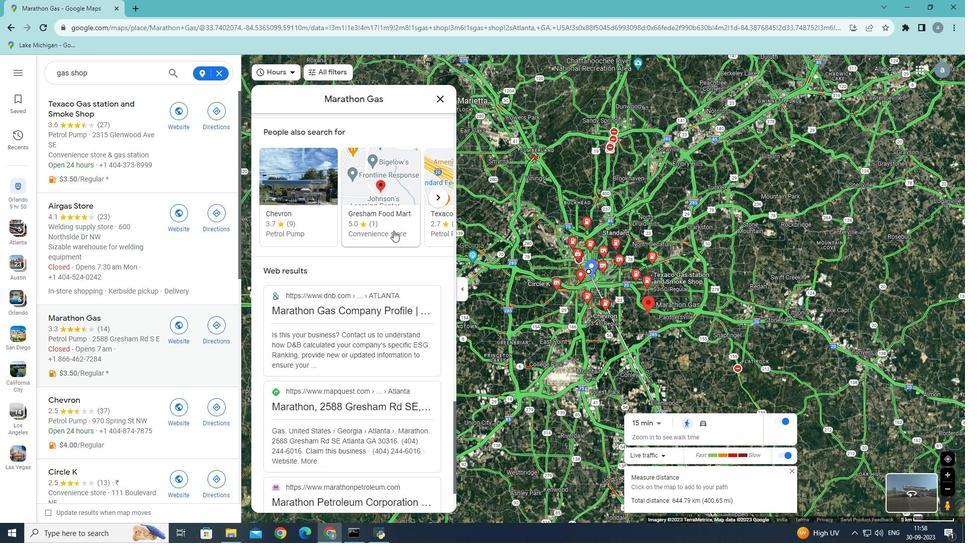 
Action: Mouse scrolled (393, 230) with delta (0, 0)
Screenshot: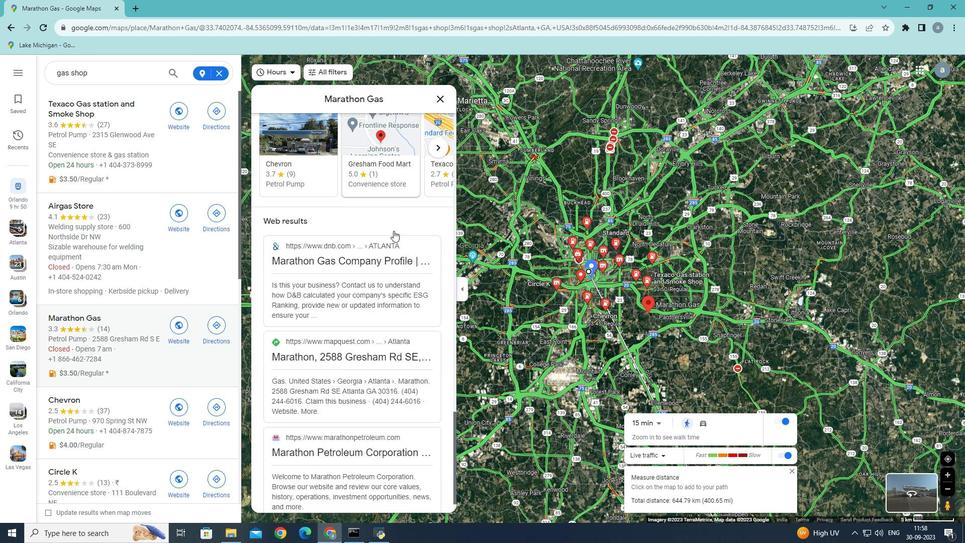 
Action: Mouse scrolled (393, 230) with delta (0, 0)
Screenshot: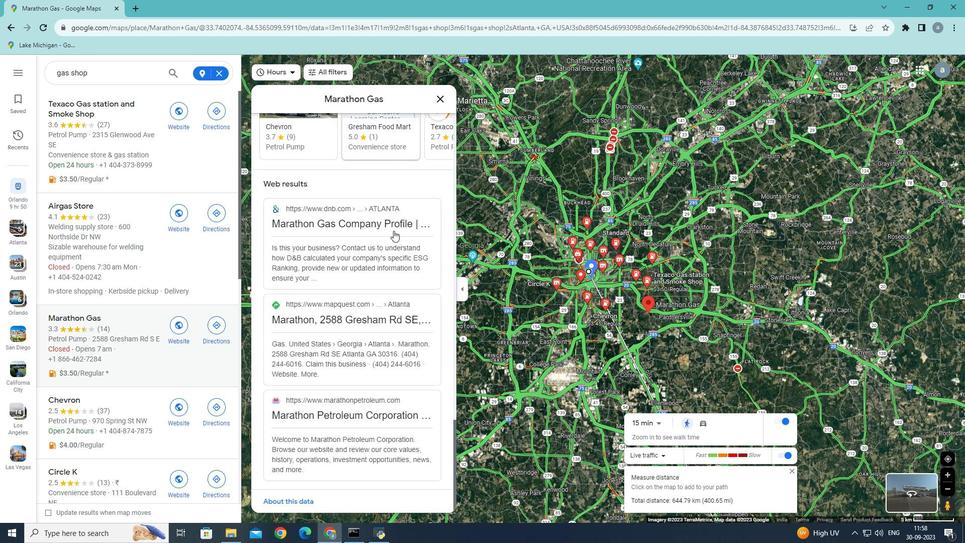 
Action: Mouse scrolled (393, 230) with delta (0, 0)
Screenshot: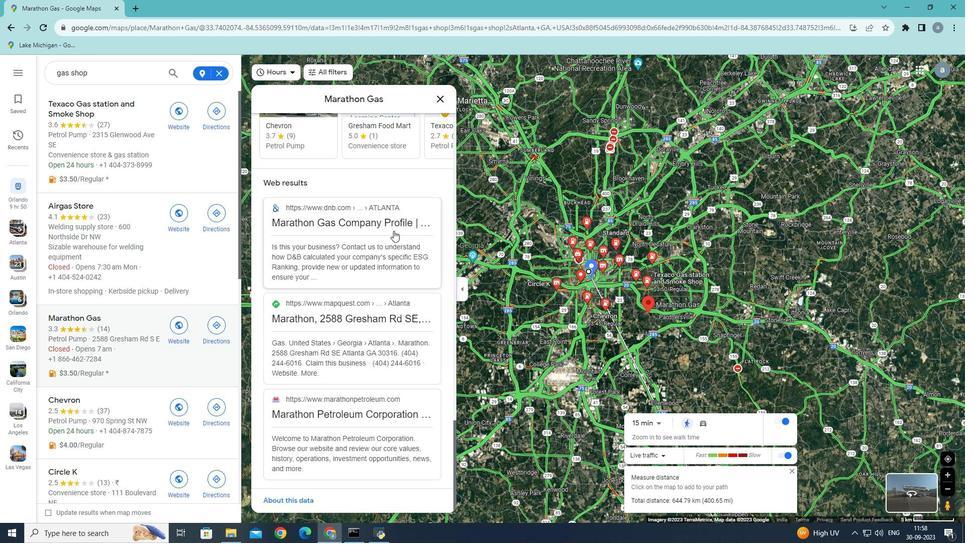 
Action: Mouse scrolled (393, 230) with delta (0, 0)
Screenshot: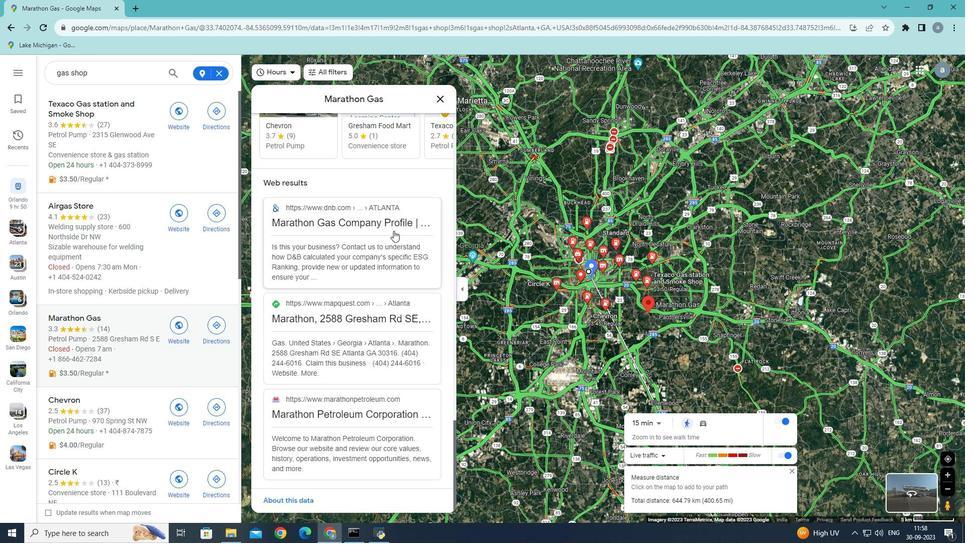 
Action: Mouse scrolled (393, 230) with delta (0, 0)
Screenshot: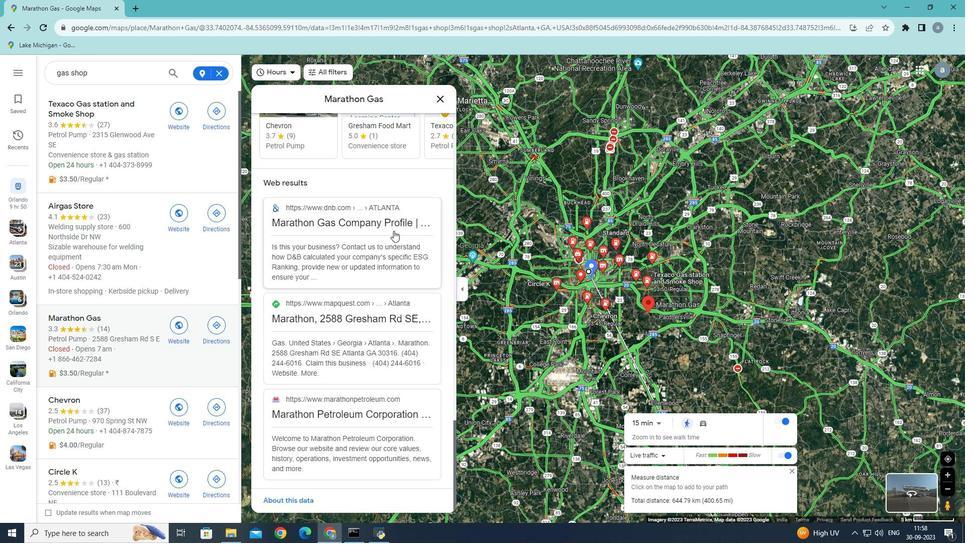 
Action: Mouse scrolled (393, 230) with delta (0, 0)
Screenshot: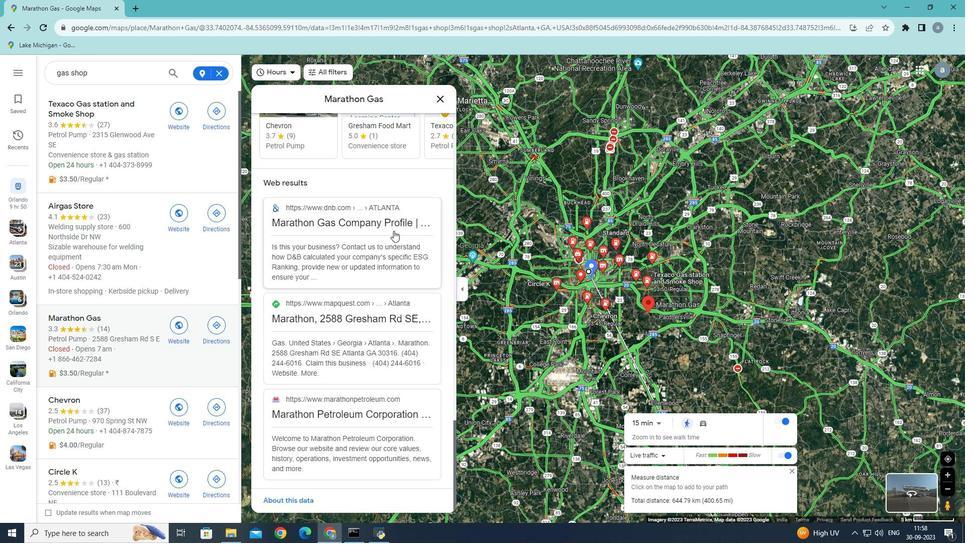 
Action: Mouse moved to (103, 312)
Screenshot: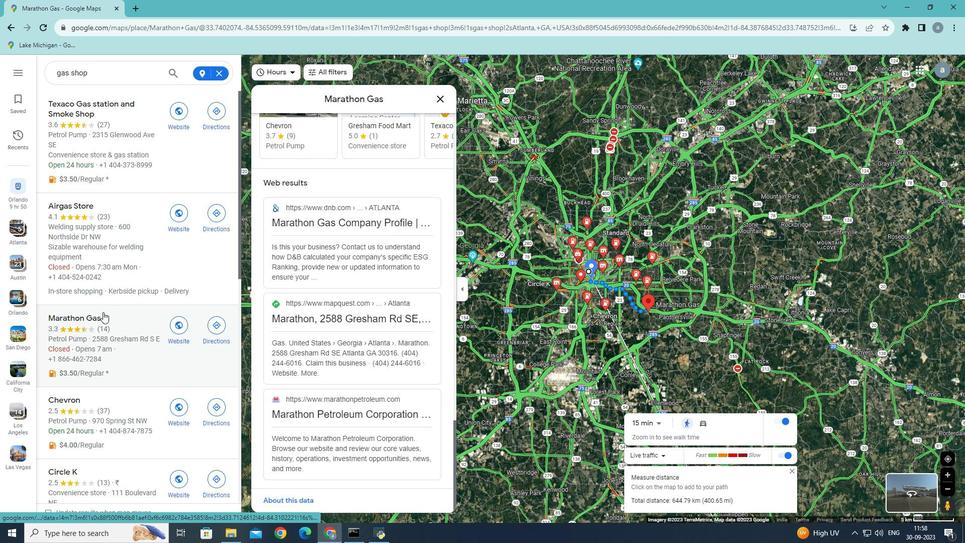 
Action: Mouse scrolled (103, 311) with delta (0, 0)
Screenshot: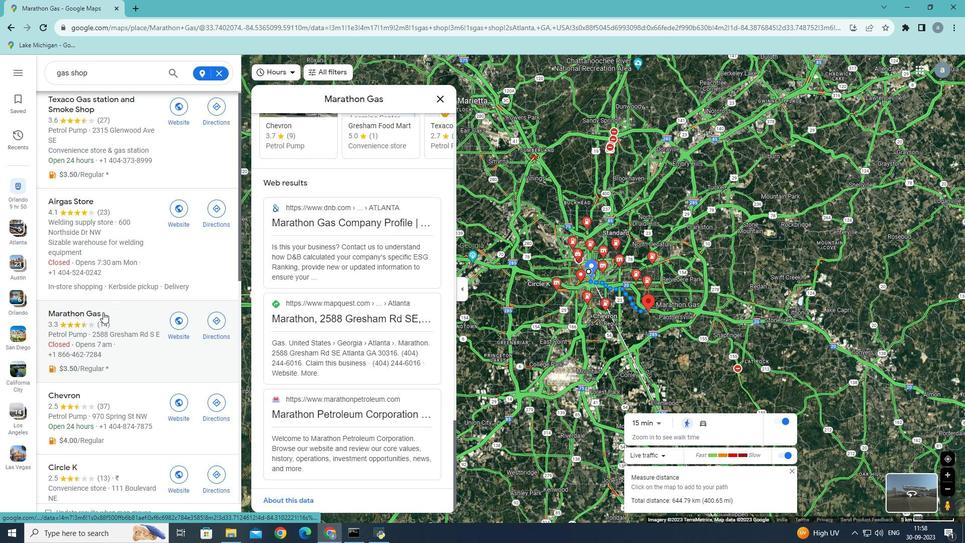 
Action: Mouse scrolled (103, 311) with delta (0, 0)
Screenshot: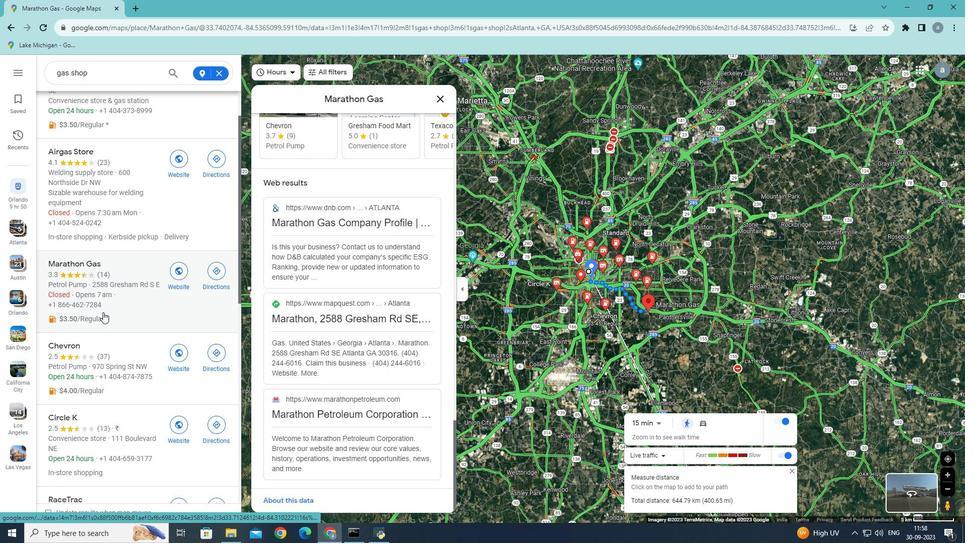 
Action: Mouse scrolled (103, 311) with delta (0, 0)
Screenshot: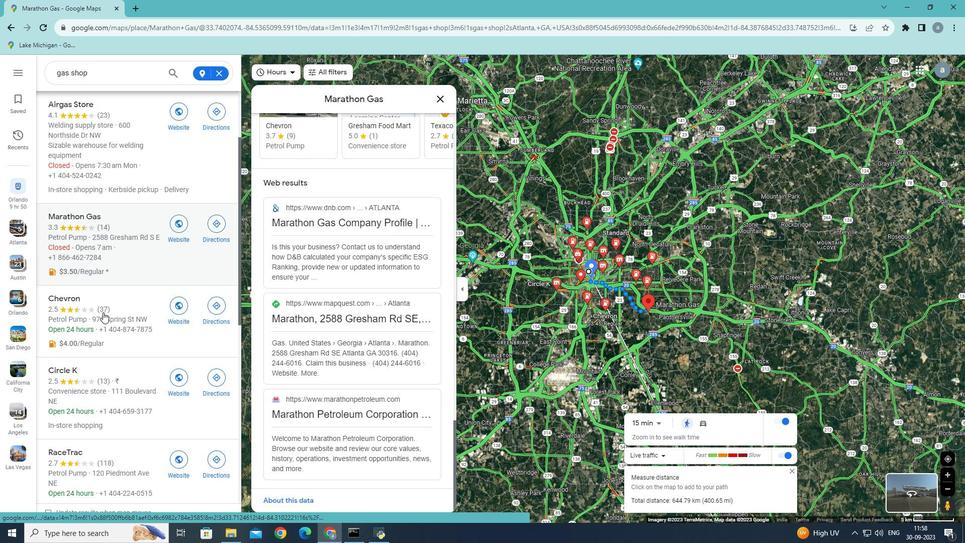 
Action: Mouse scrolled (103, 311) with delta (0, 0)
Screenshot: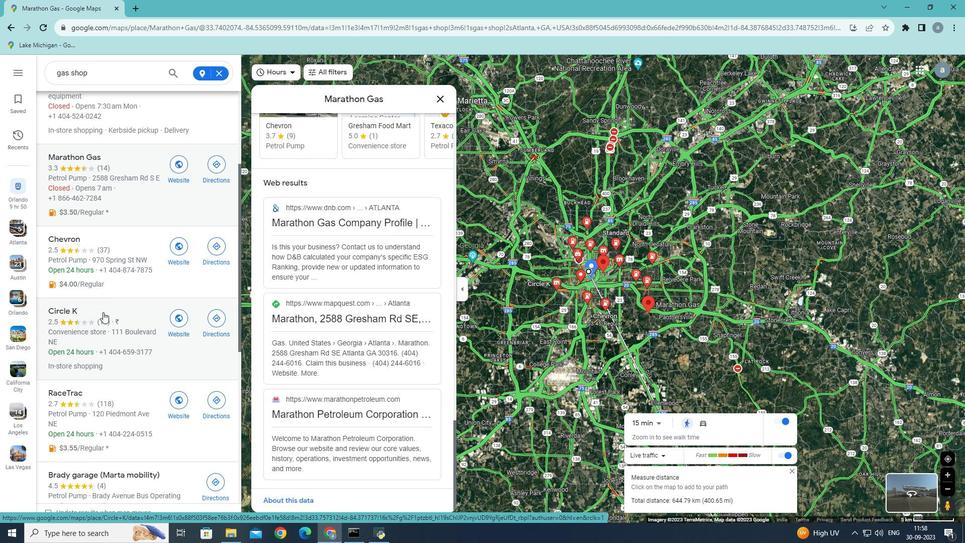 
Action: Mouse scrolled (103, 311) with delta (0, 0)
Screenshot: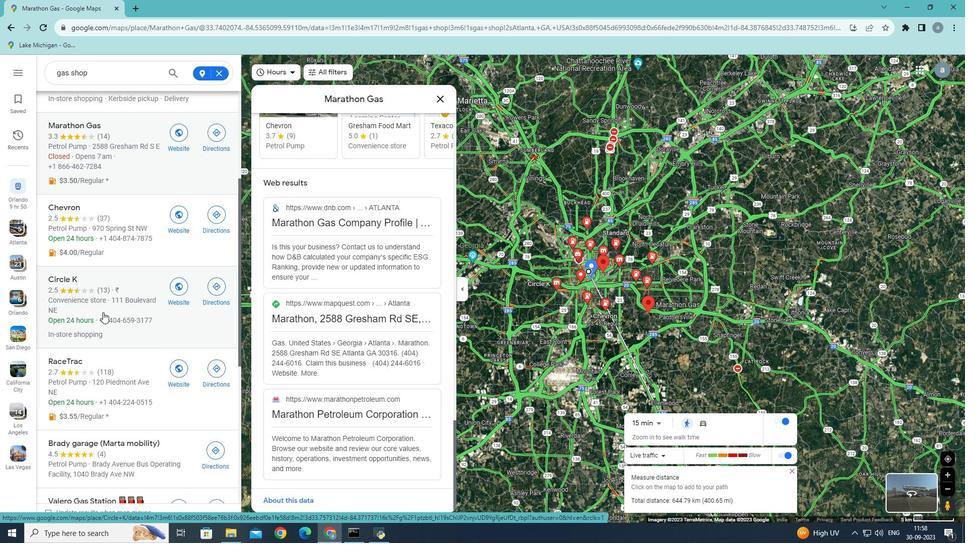 
Action: Mouse moved to (123, 182)
Screenshot: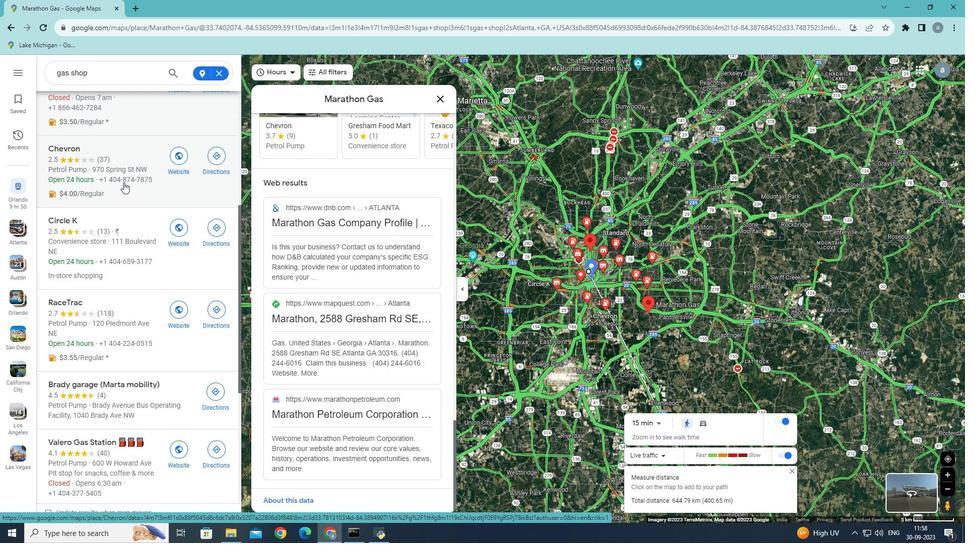 
Action: Mouse pressed left at (123, 182)
Screenshot: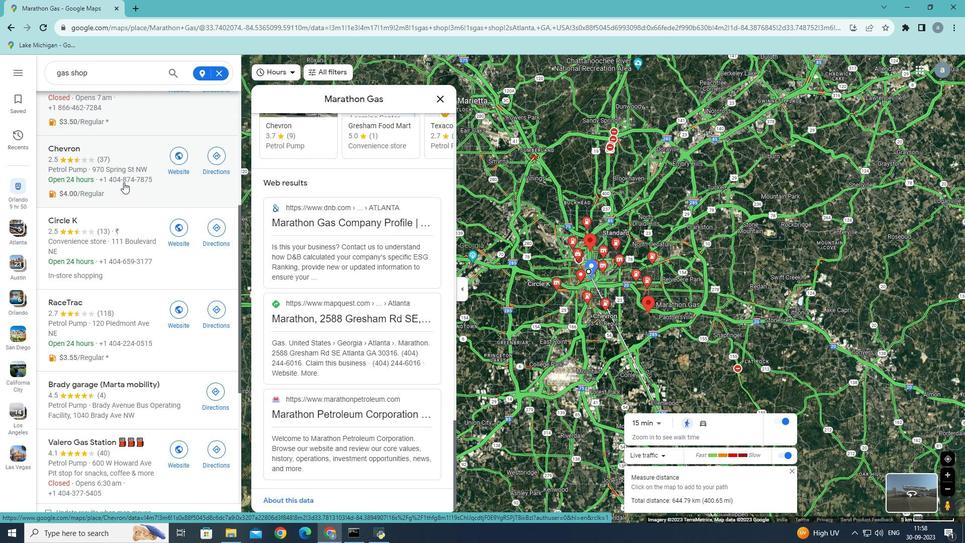 
Action: Mouse moved to (364, 200)
Screenshot: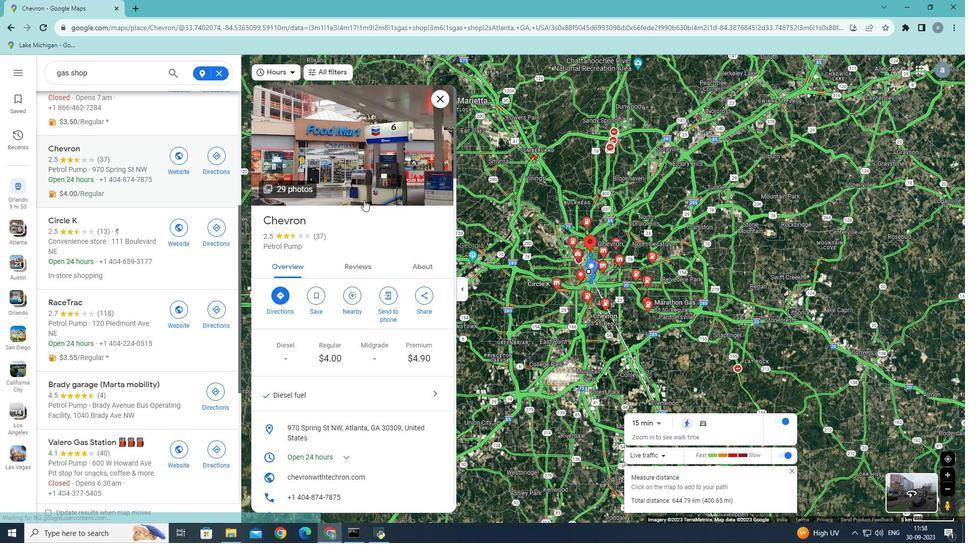 
Action: Mouse scrolled (364, 199) with delta (0, 0)
Screenshot: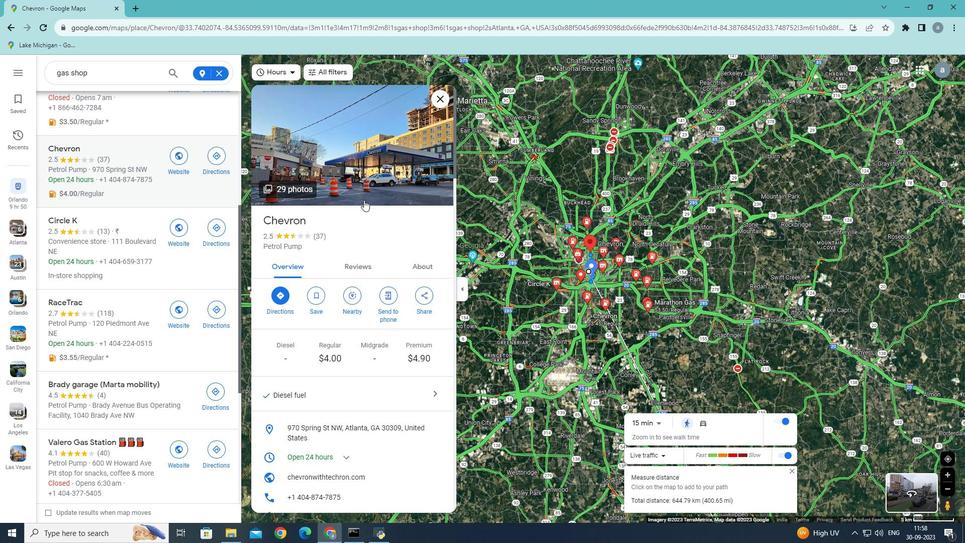 
Action: Mouse scrolled (364, 199) with delta (0, 0)
Screenshot: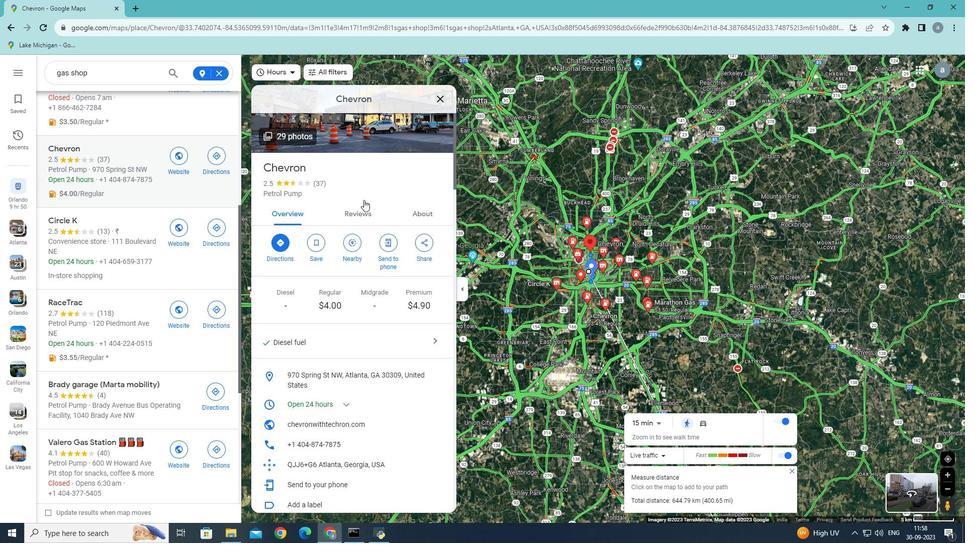 
Action: Mouse scrolled (364, 199) with delta (0, 0)
Screenshot: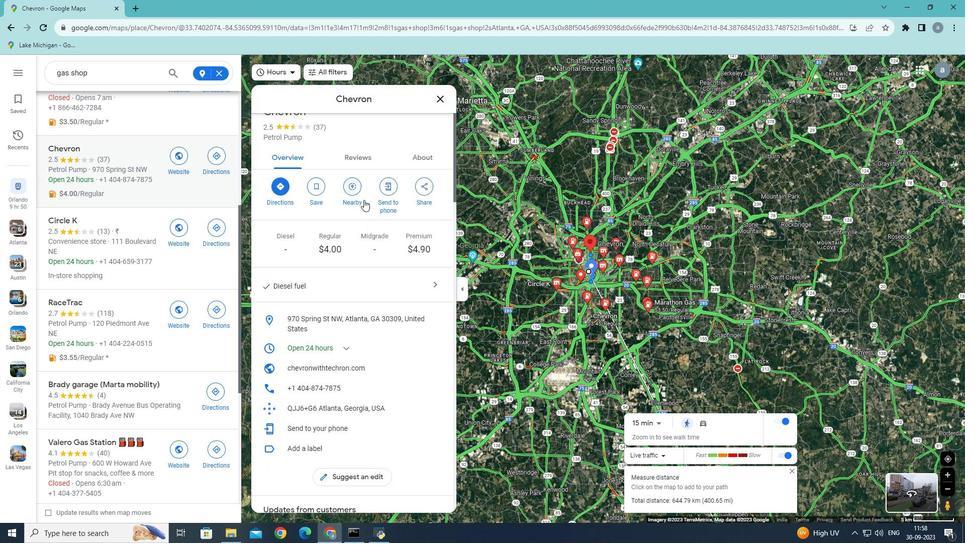 
Action: Mouse moved to (363, 199)
Screenshot: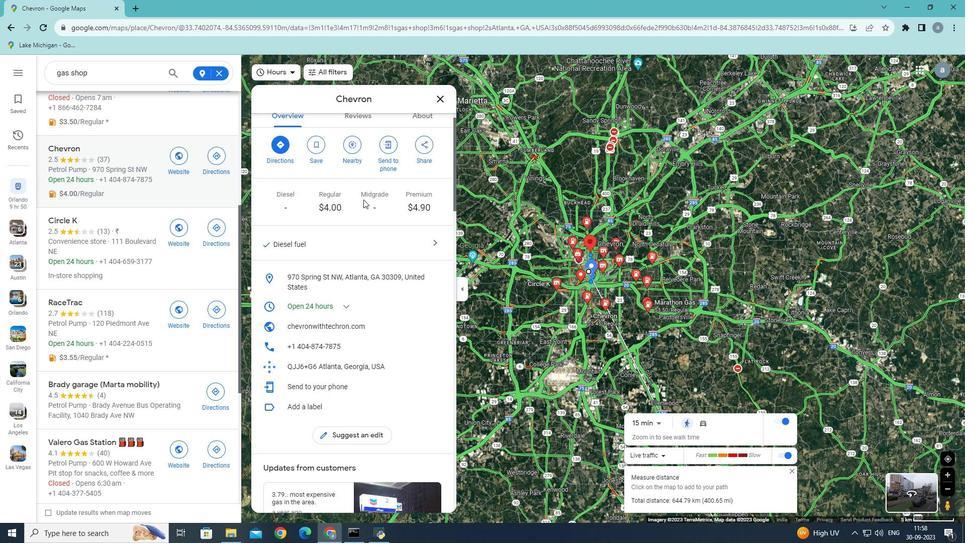 
Action: Mouse scrolled (363, 199) with delta (0, 0)
Screenshot: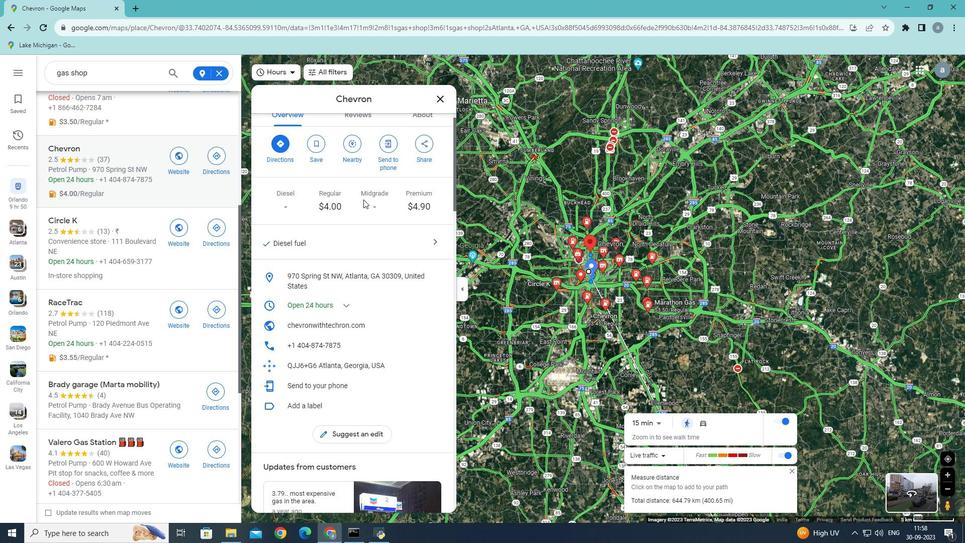 
Action: Mouse scrolled (363, 199) with delta (0, 0)
Screenshot: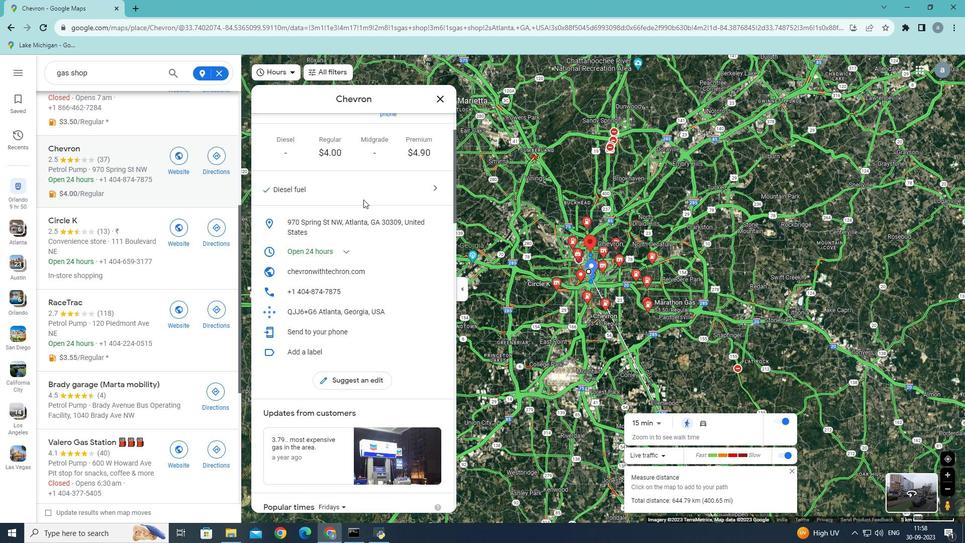 
Action: Mouse moved to (363, 199)
Screenshot: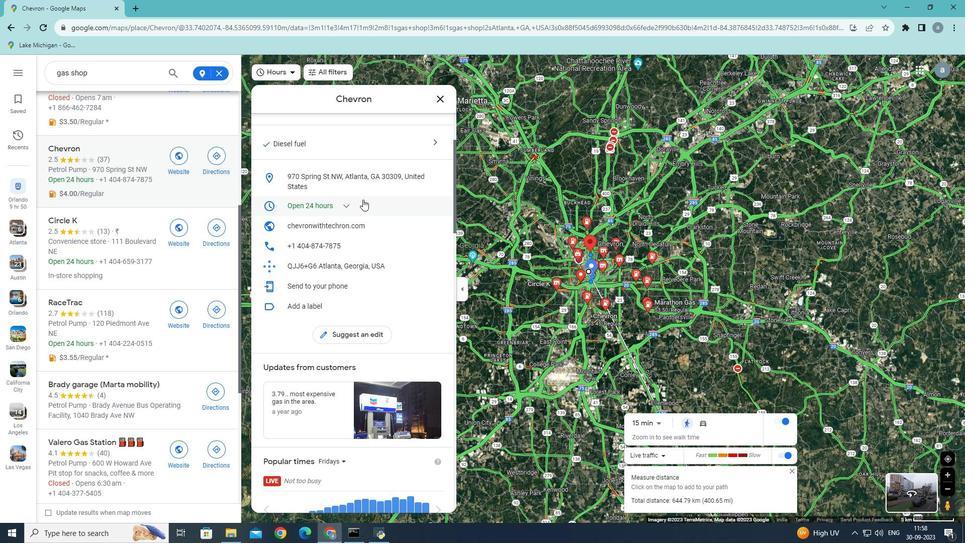 
Action: Mouse scrolled (363, 199) with delta (0, 0)
Screenshot: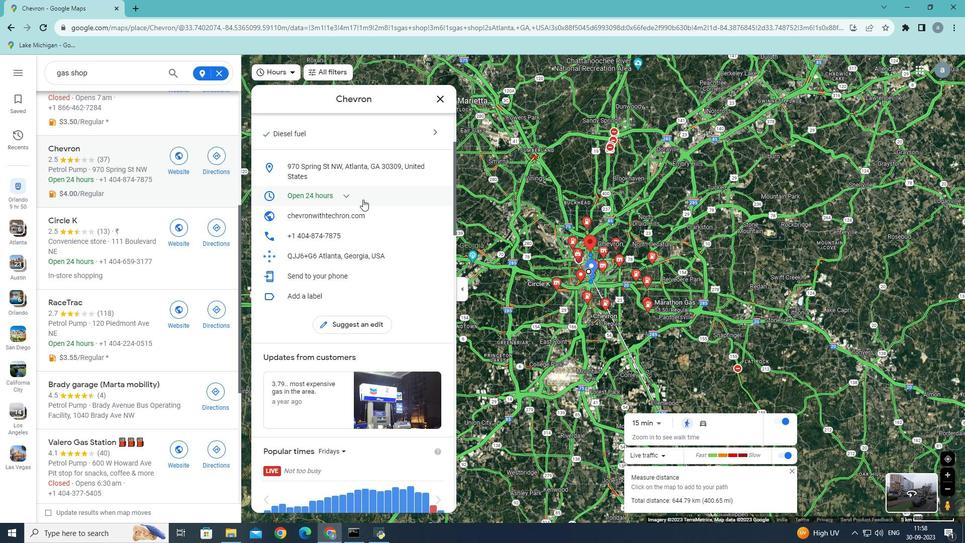 
Action: Mouse scrolled (363, 199) with delta (0, 0)
Screenshot: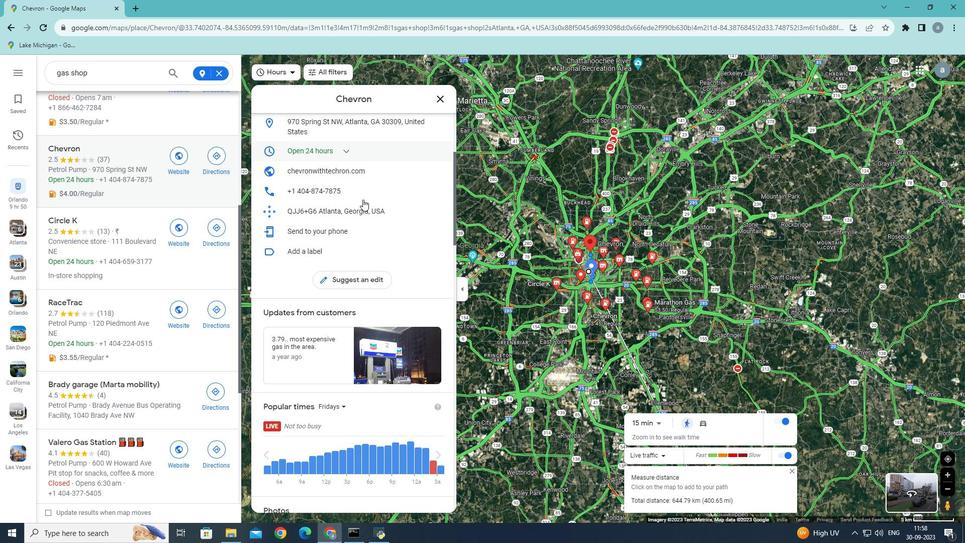 
Action: Mouse scrolled (363, 199) with delta (0, 0)
Screenshot: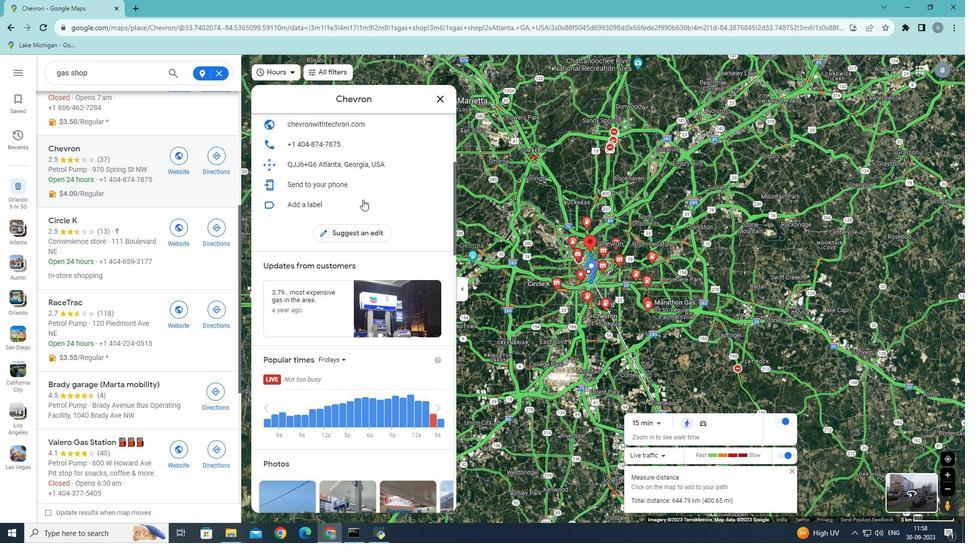 
Action: Mouse scrolled (363, 199) with delta (0, 0)
Screenshot: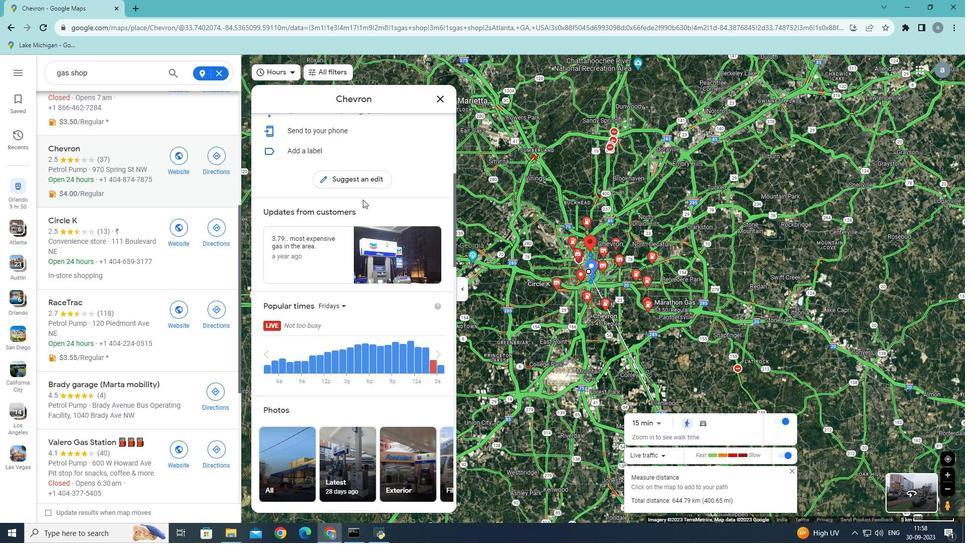 
Action: Mouse scrolled (363, 199) with delta (0, 0)
Screenshot: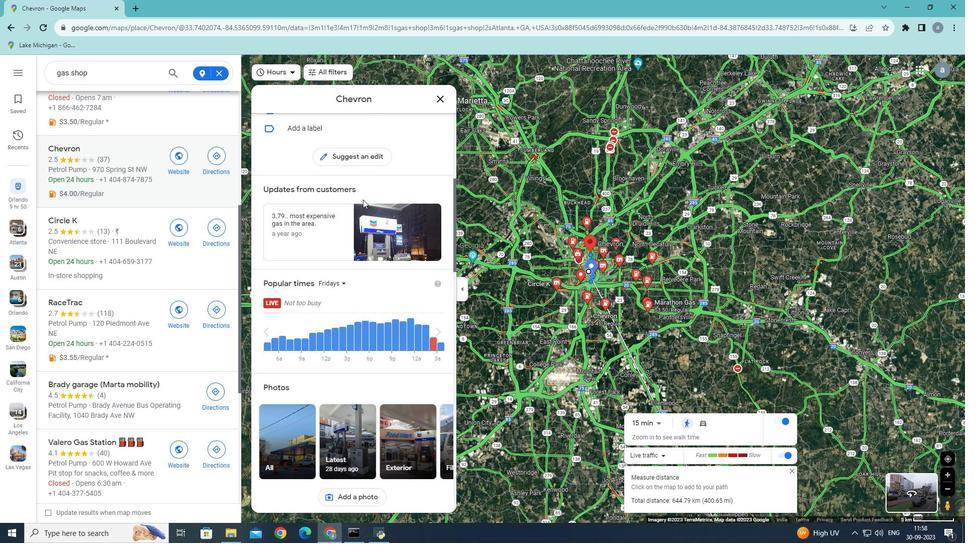 
Action: Mouse scrolled (363, 199) with delta (0, 0)
Screenshot: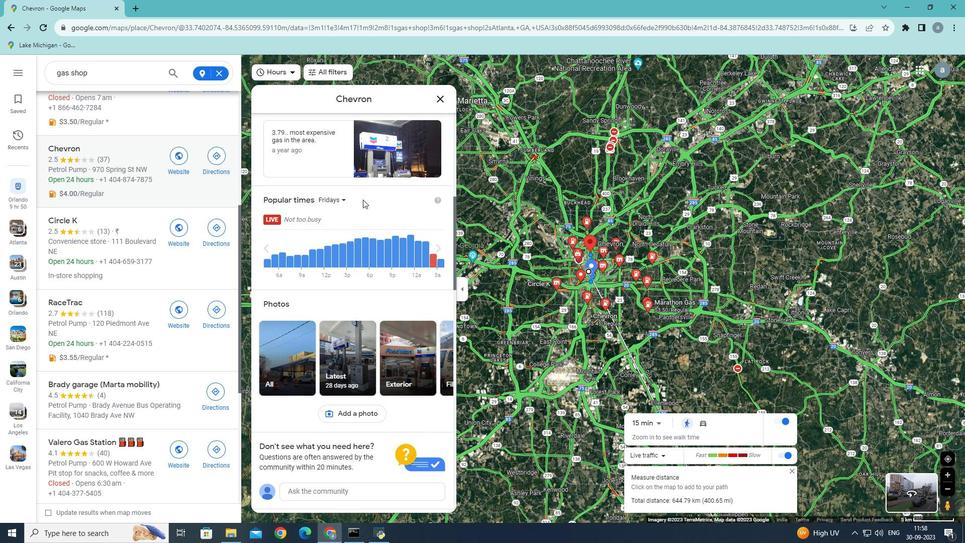 
Action: Mouse scrolled (363, 199) with delta (0, 0)
Screenshot: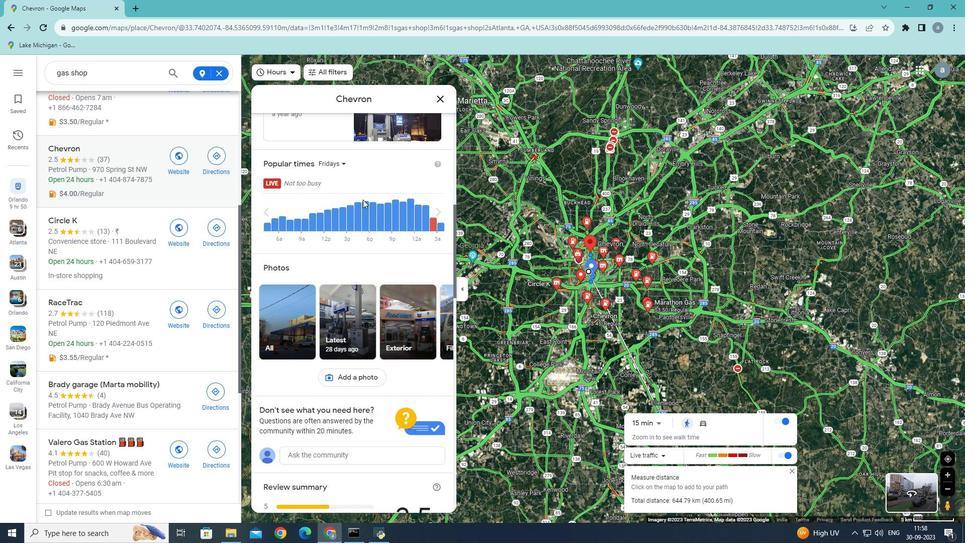 
Action: Mouse scrolled (363, 199) with delta (0, 0)
Screenshot: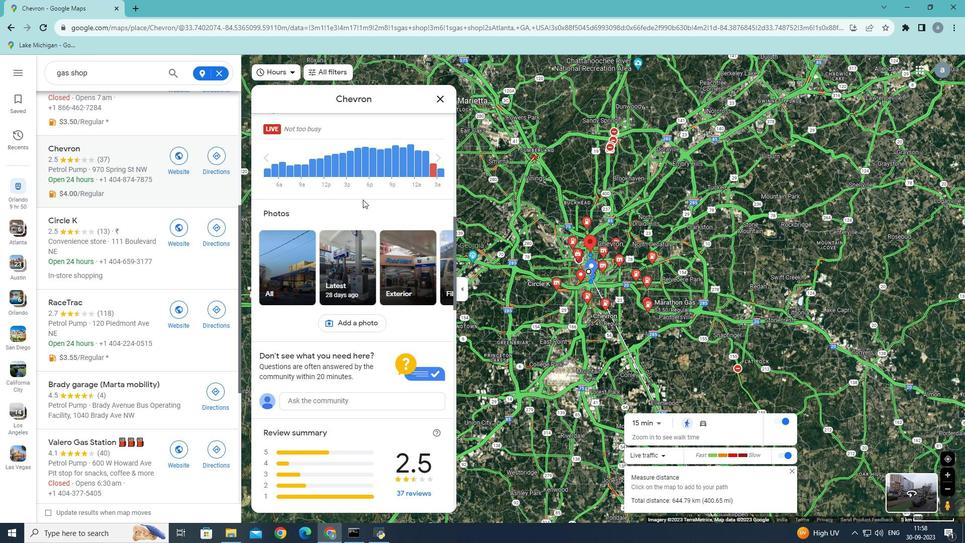 
Action: Mouse scrolled (363, 199) with delta (0, 0)
Screenshot: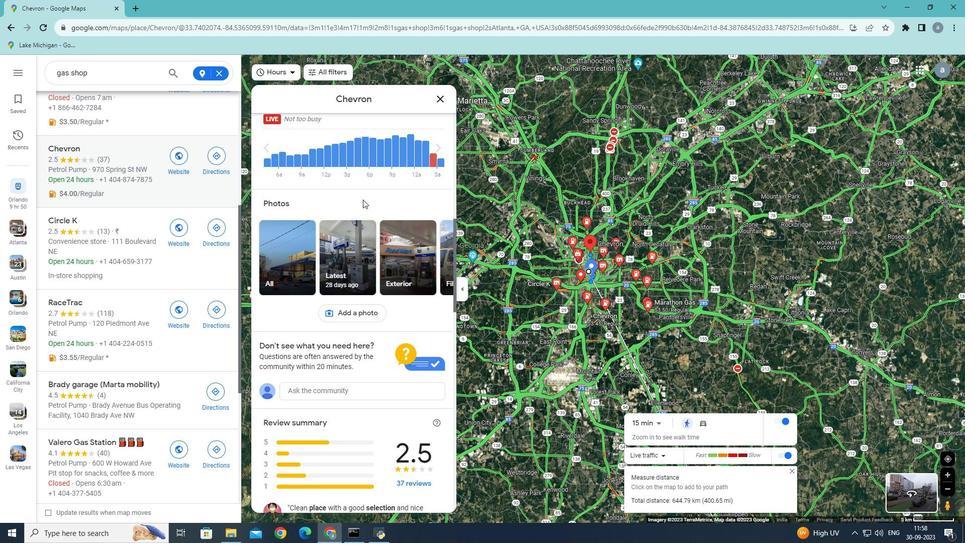 
Action: Mouse scrolled (363, 199) with delta (0, 0)
Screenshot: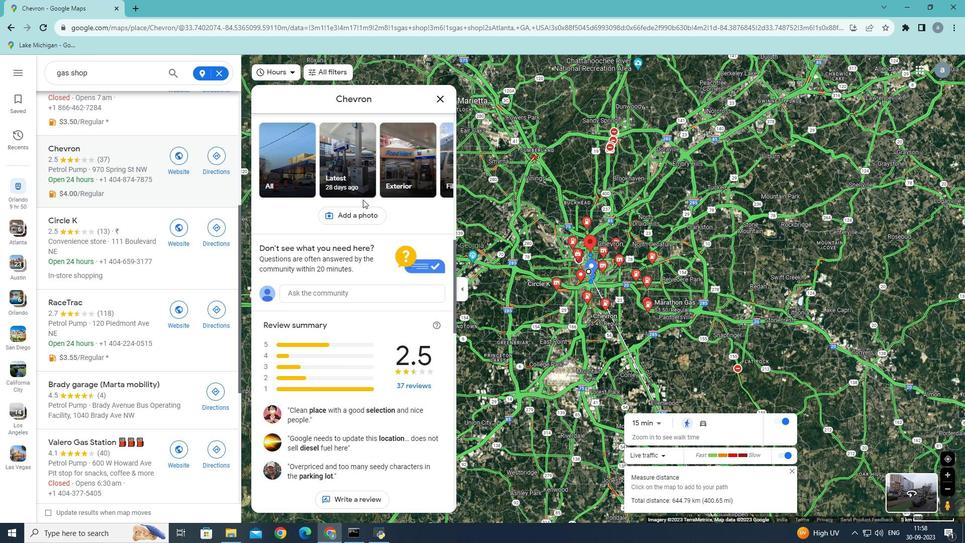 
Action: Mouse scrolled (363, 199) with delta (0, 0)
Screenshot: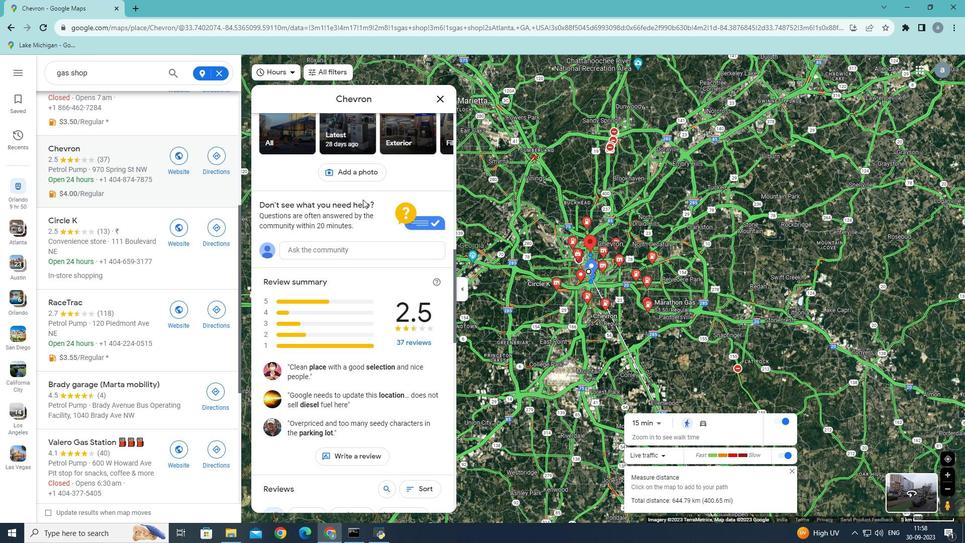 
Action: Mouse scrolled (363, 199) with delta (0, 0)
Screenshot: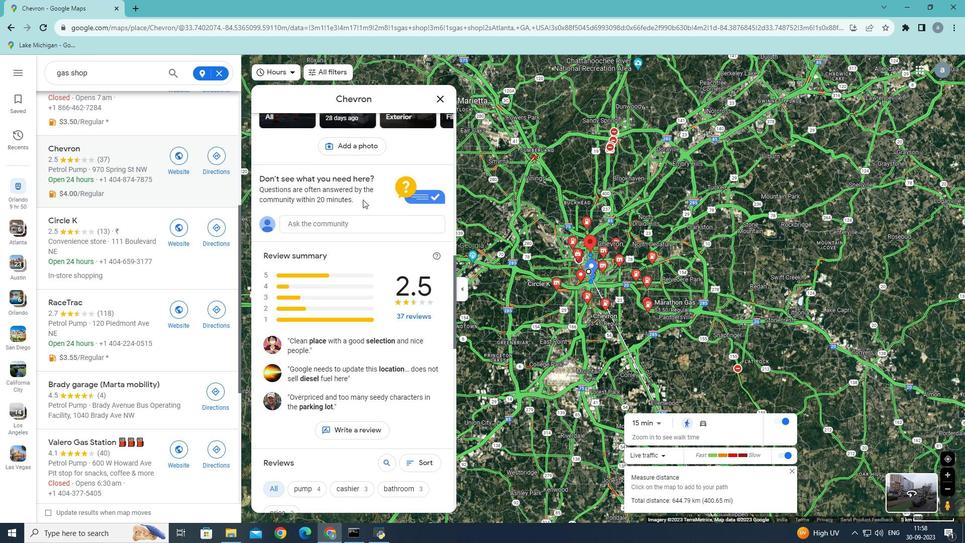 
Action: Mouse scrolled (363, 199) with delta (0, 0)
Screenshot: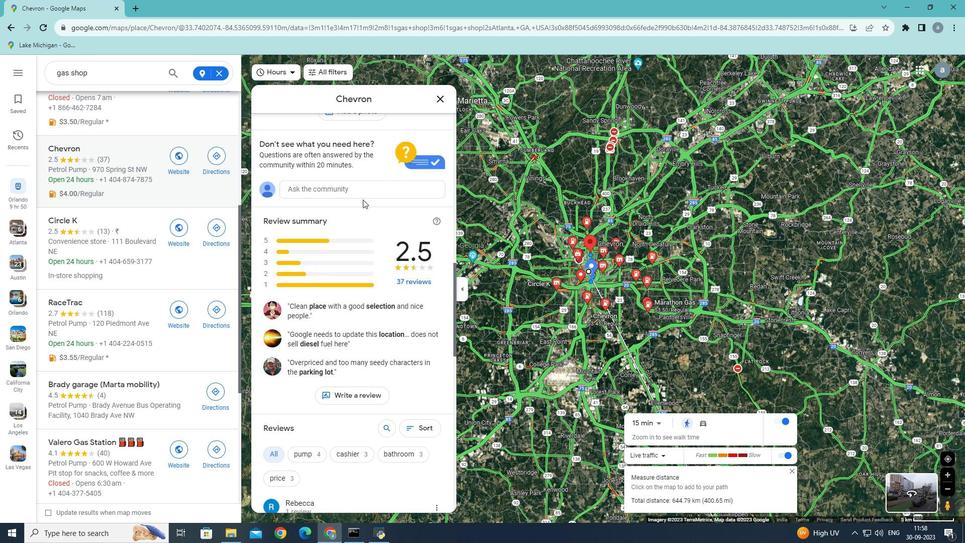 
Action: Mouse scrolled (363, 199) with delta (0, 0)
Screenshot: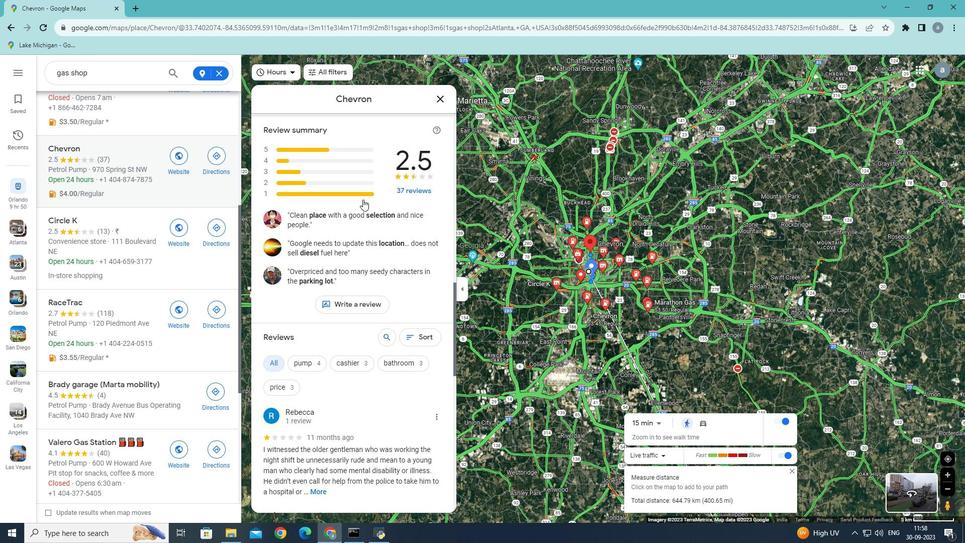 
Action: Mouse scrolled (363, 199) with delta (0, 0)
Screenshot: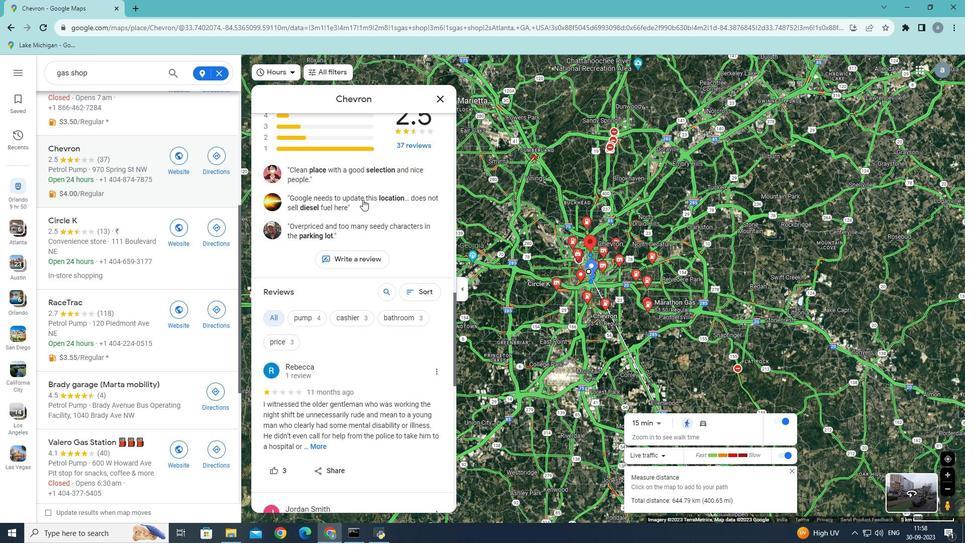 
Action: Mouse scrolled (363, 199) with delta (0, 0)
Screenshot: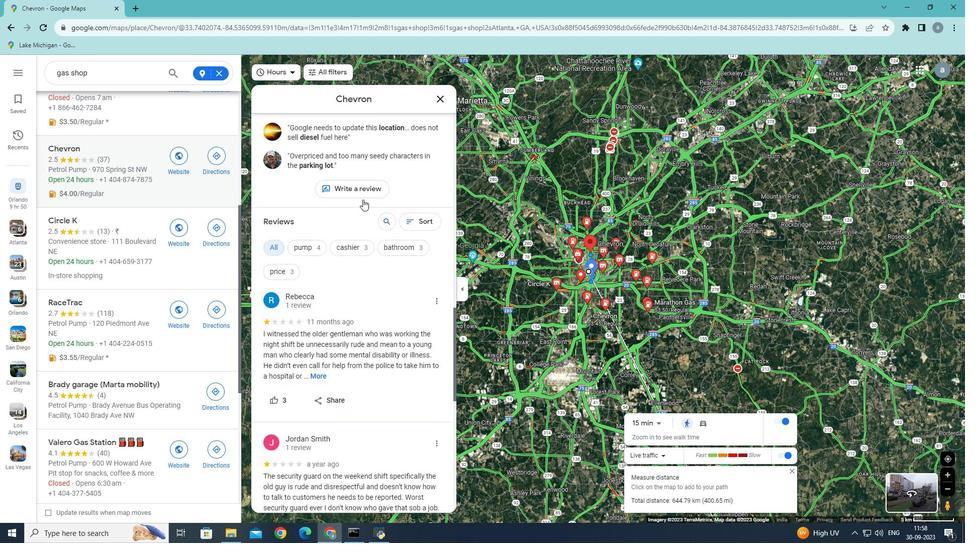 
Action: Mouse scrolled (363, 199) with delta (0, 0)
Screenshot: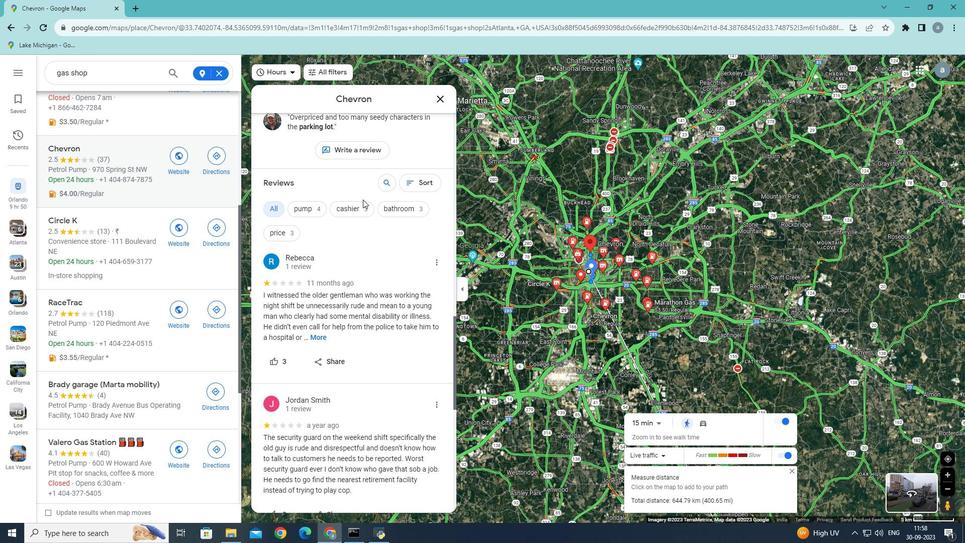 
Action: Mouse scrolled (363, 199) with delta (0, 0)
Screenshot: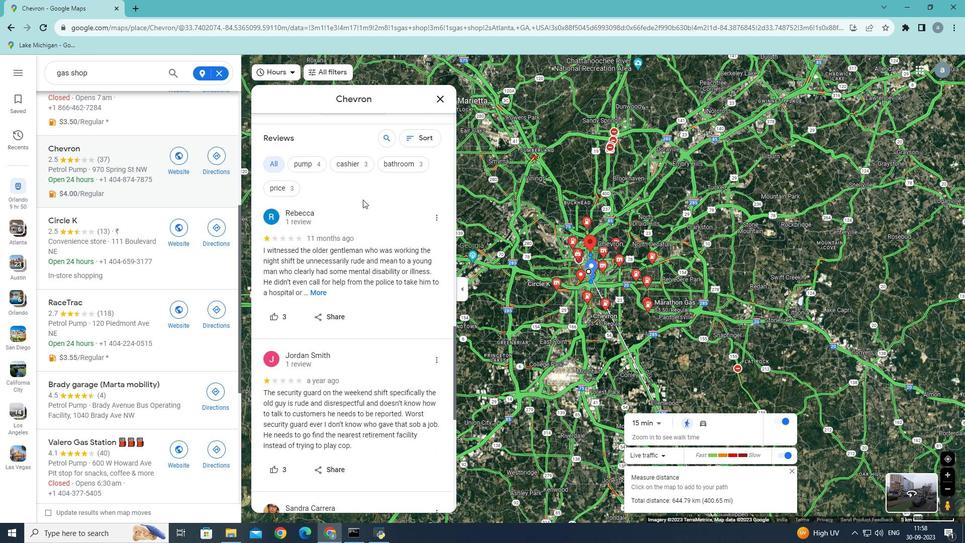 
Action: Mouse scrolled (363, 199) with delta (0, 0)
Screenshot: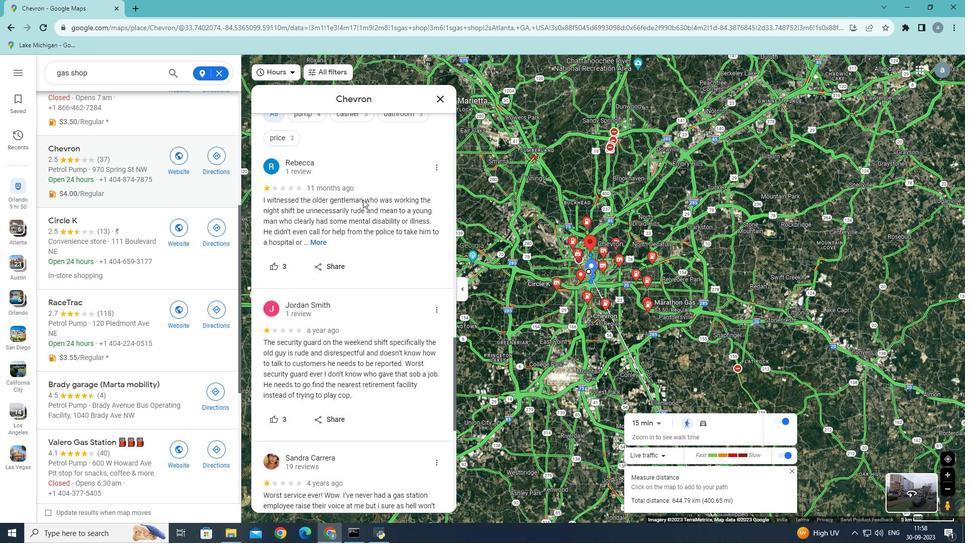 
Action: Mouse scrolled (363, 199) with delta (0, 0)
Screenshot: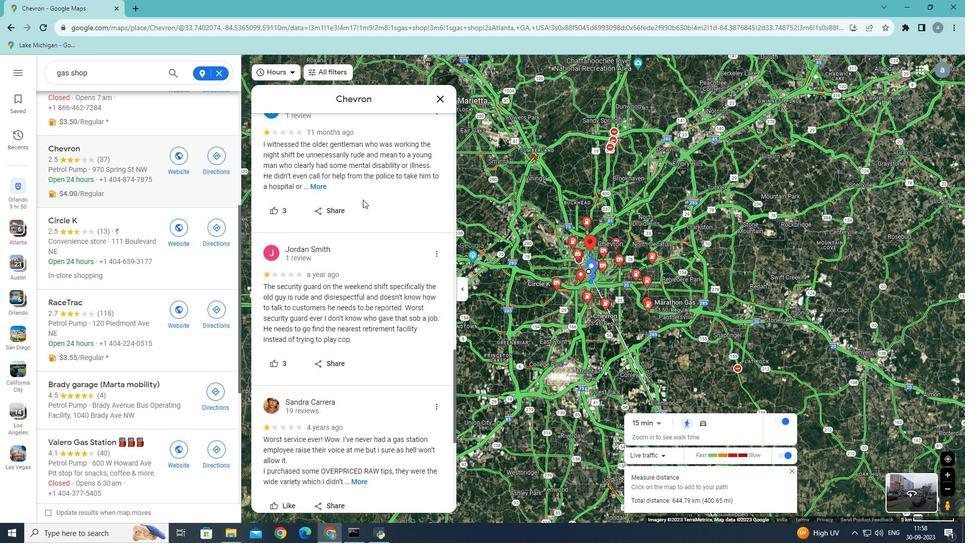 
Action: Mouse scrolled (363, 199) with delta (0, 0)
Screenshot: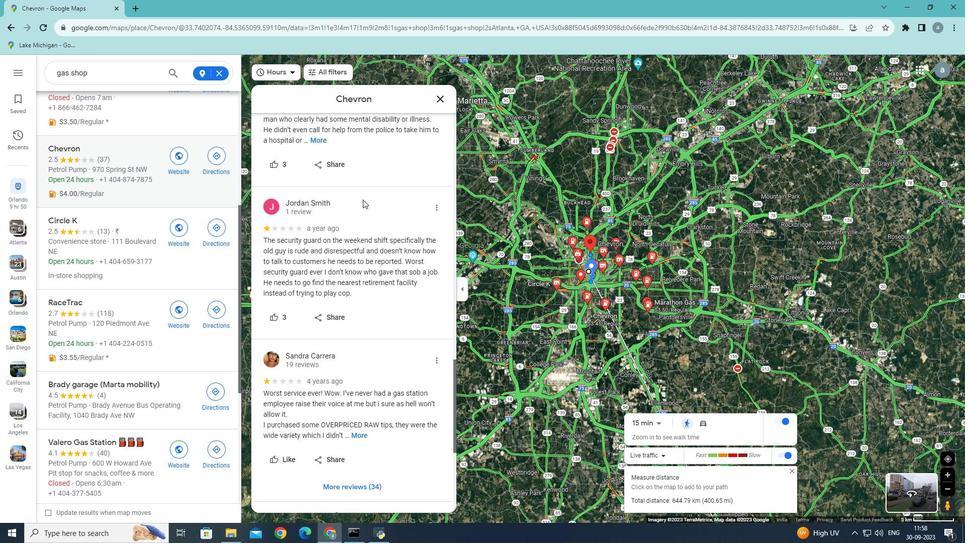 
Action: Mouse scrolled (363, 199) with delta (0, 0)
Screenshot: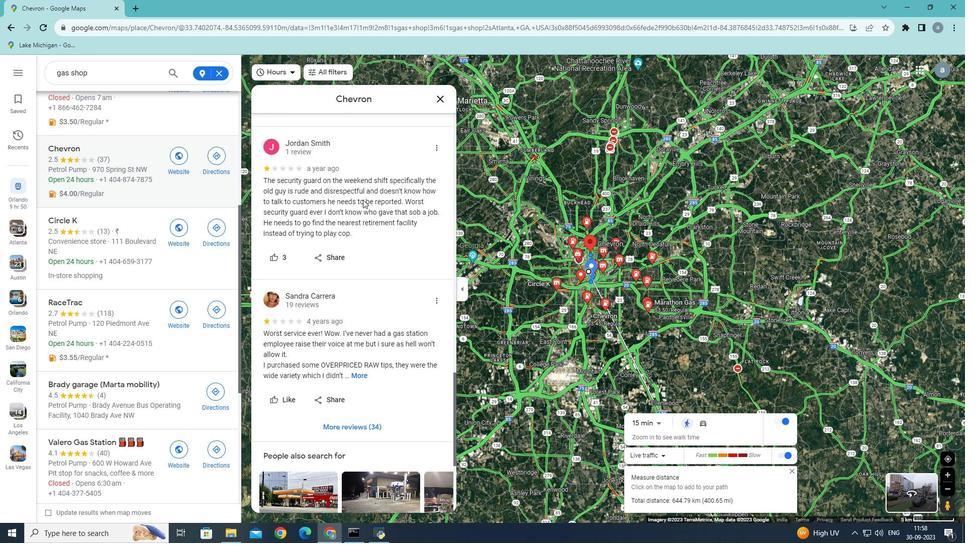 
Action: Mouse scrolled (363, 199) with delta (0, 0)
Screenshot: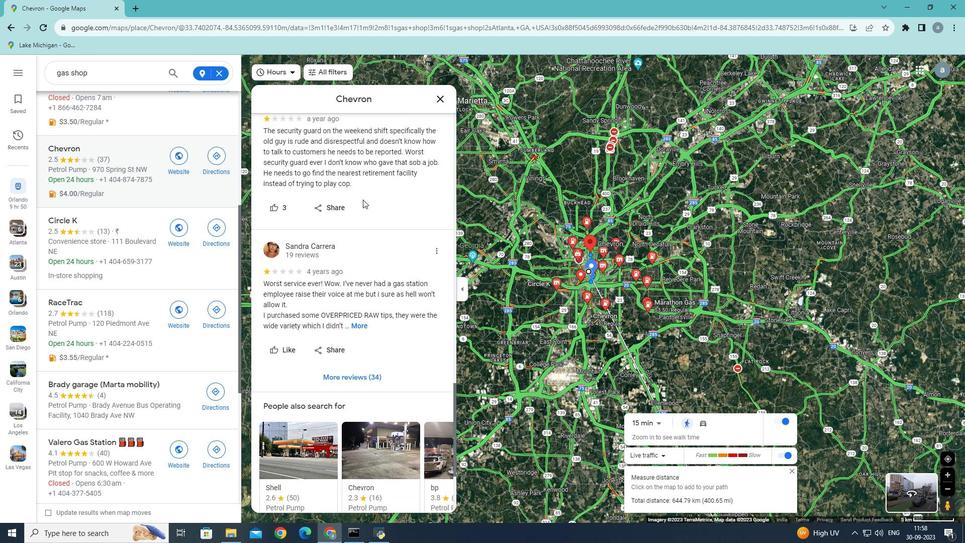 
Action: Mouse scrolled (363, 199) with delta (0, 0)
Screenshot: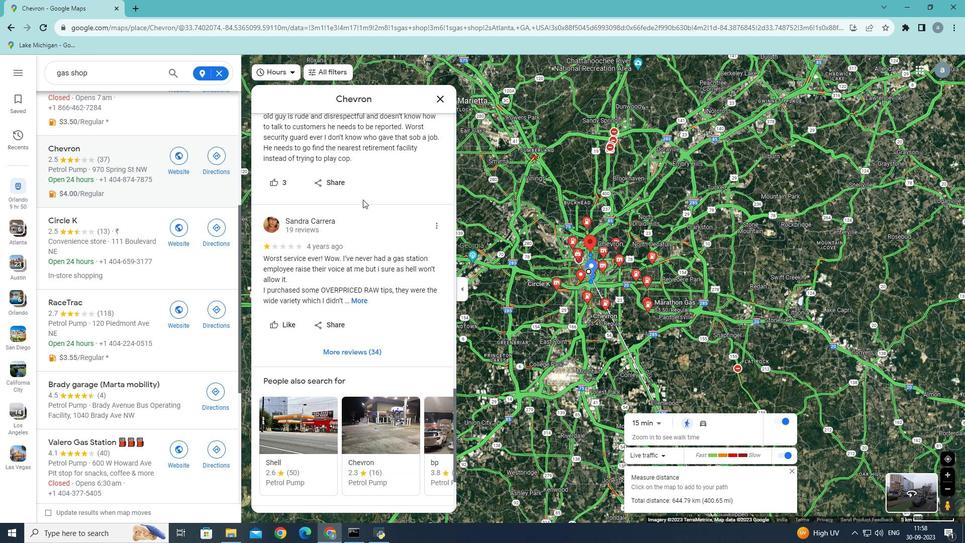
Action: Mouse scrolled (363, 199) with delta (0, 0)
Screenshot: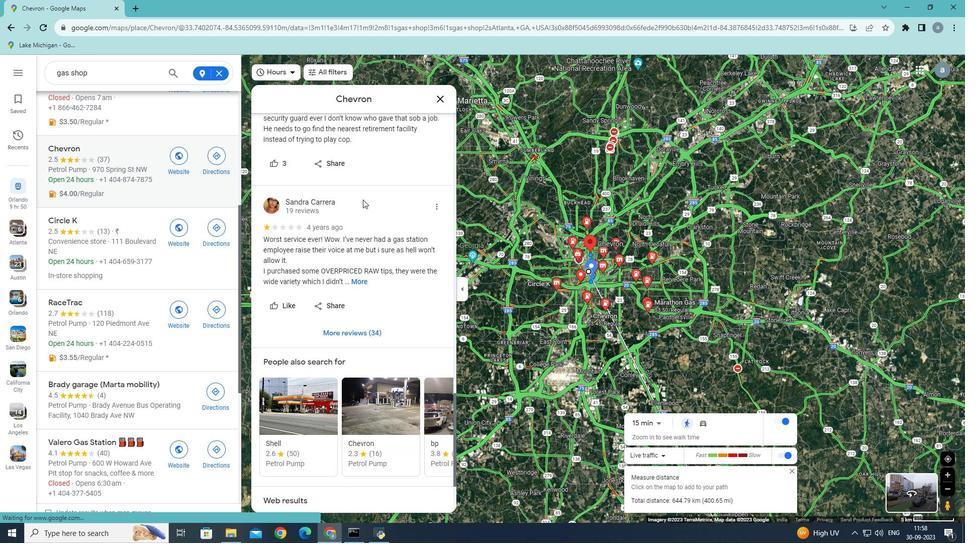 
Action: Mouse scrolled (363, 199) with delta (0, 0)
Screenshot: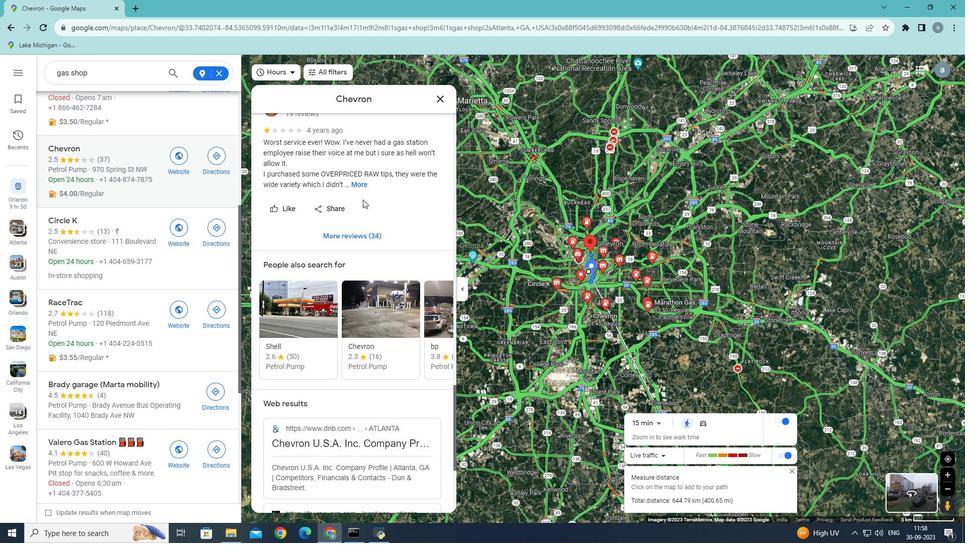 
Action: Mouse scrolled (363, 199) with delta (0, 0)
Screenshot: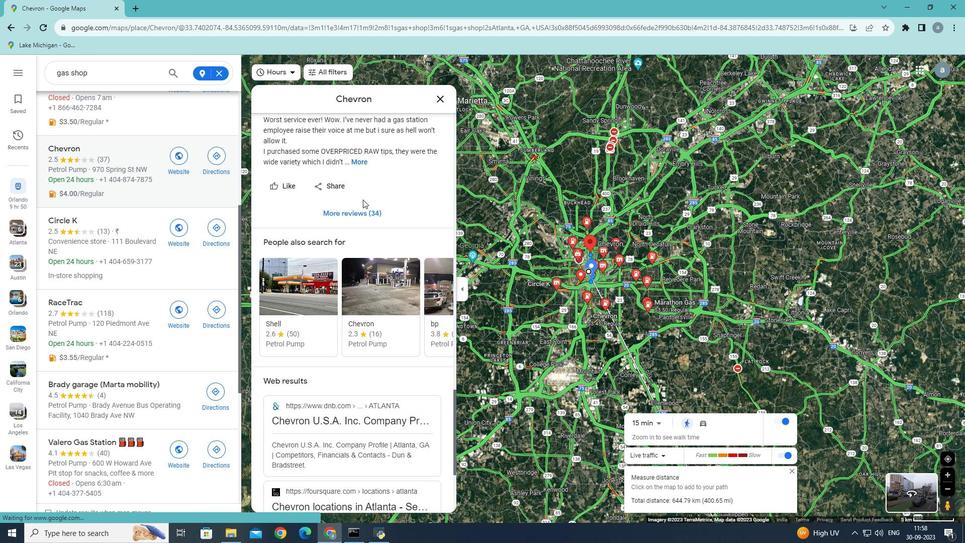 
Action: Mouse scrolled (363, 199) with delta (0, 0)
Screenshot: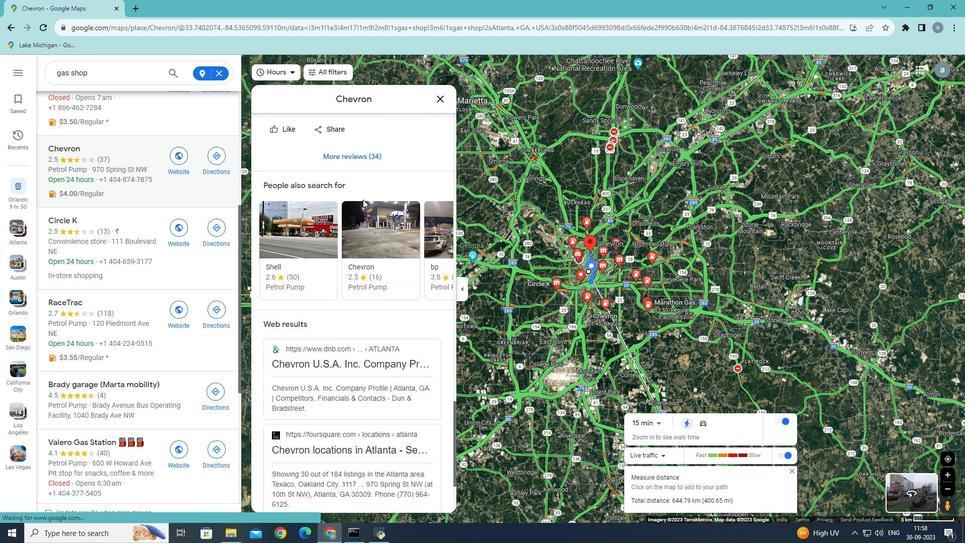 
Action: Mouse scrolled (363, 199) with delta (0, 0)
Screenshot: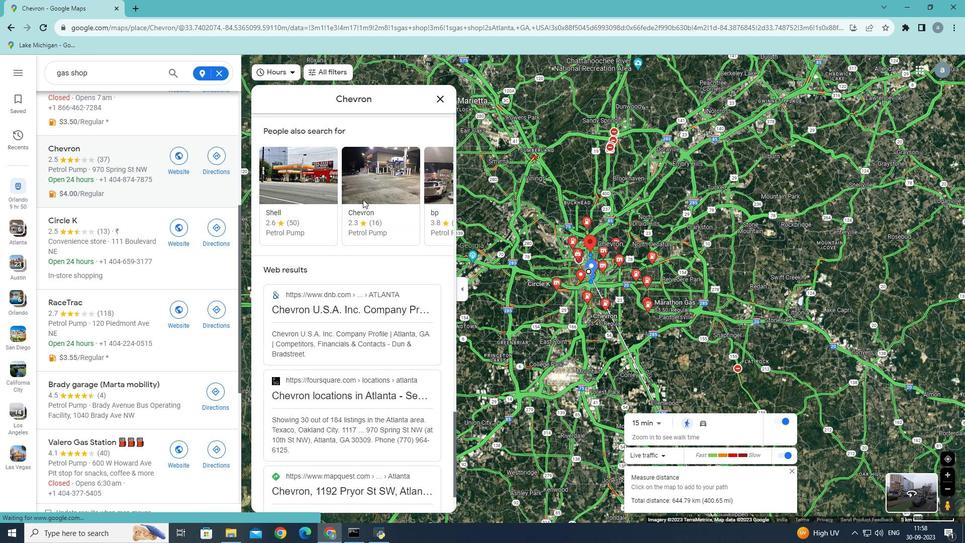 
Action: Mouse scrolled (363, 199) with delta (0, 0)
Screenshot: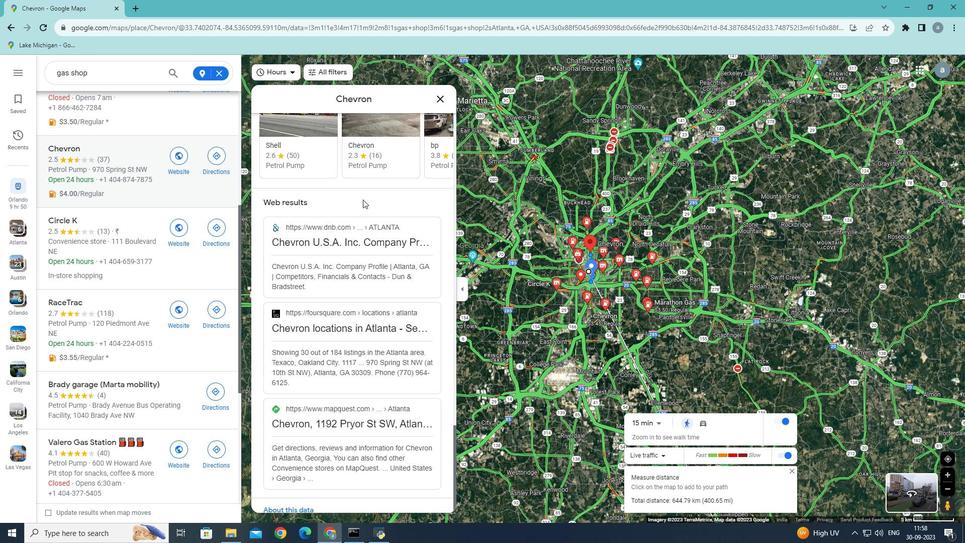 
Action: Mouse scrolled (363, 199) with delta (0, 0)
Screenshot: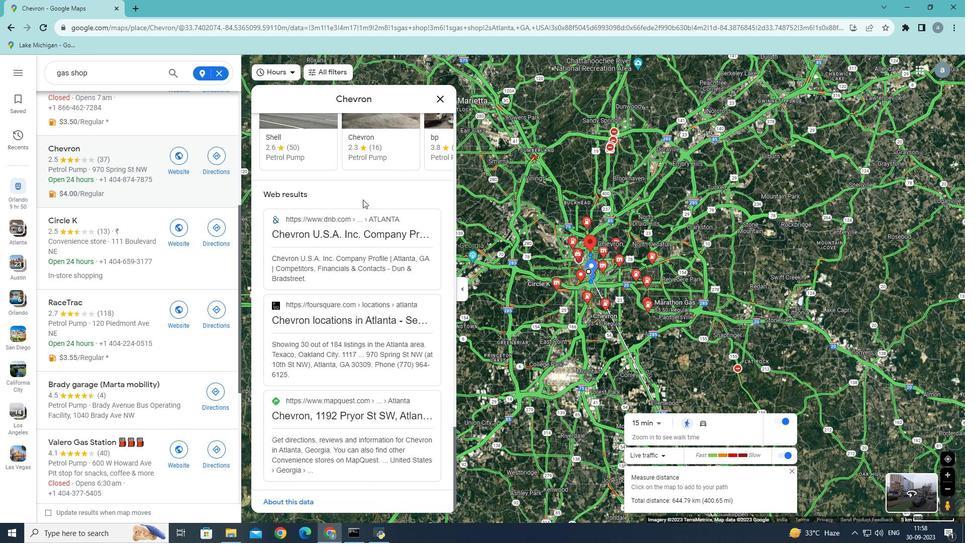 
Action: Mouse scrolled (363, 199) with delta (0, 0)
Screenshot: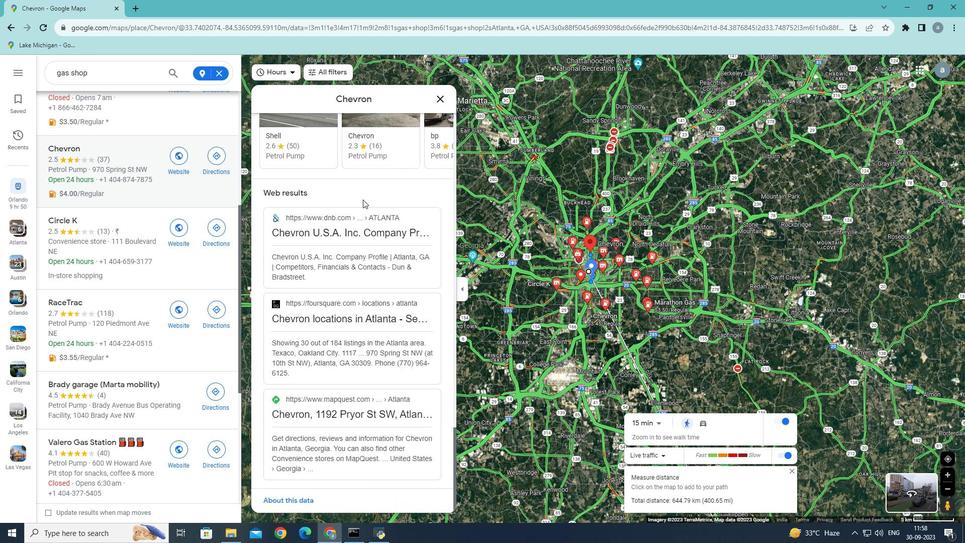 
Action: Mouse scrolled (363, 199) with delta (0, 0)
Screenshot: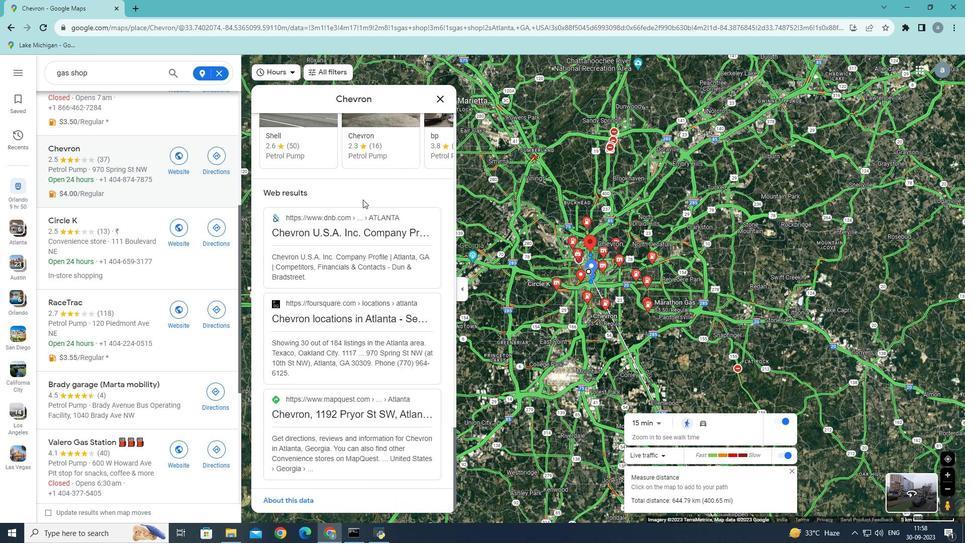
Action: Mouse moved to (133, 266)
Screenshot: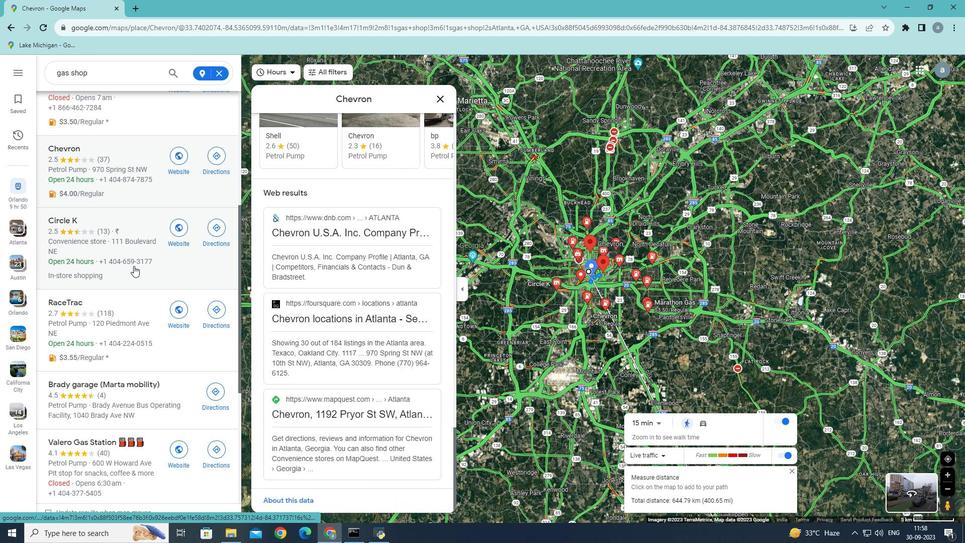 
Action: Mouse pressed left at (133, 266)
Screenshot: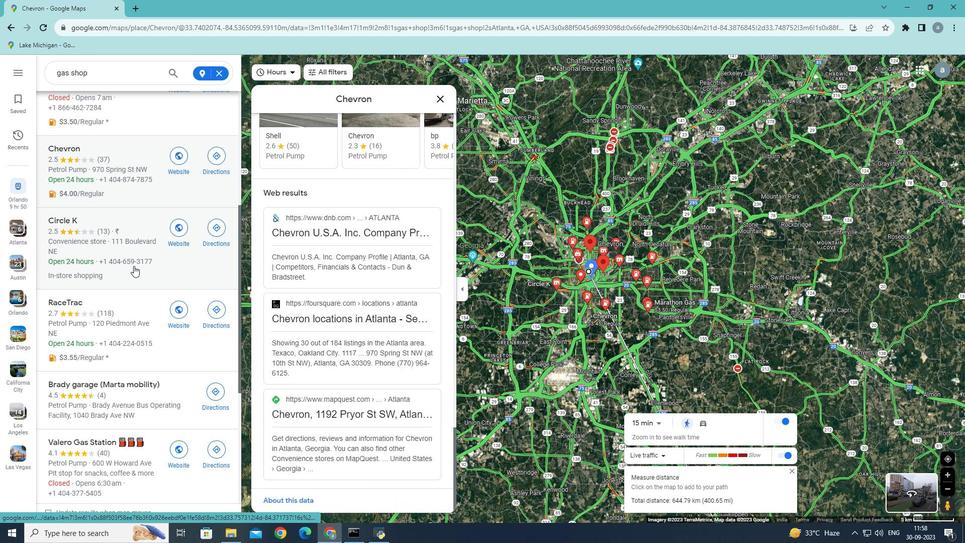 
Action: Mouse moved to (353, 190)
Screenshot: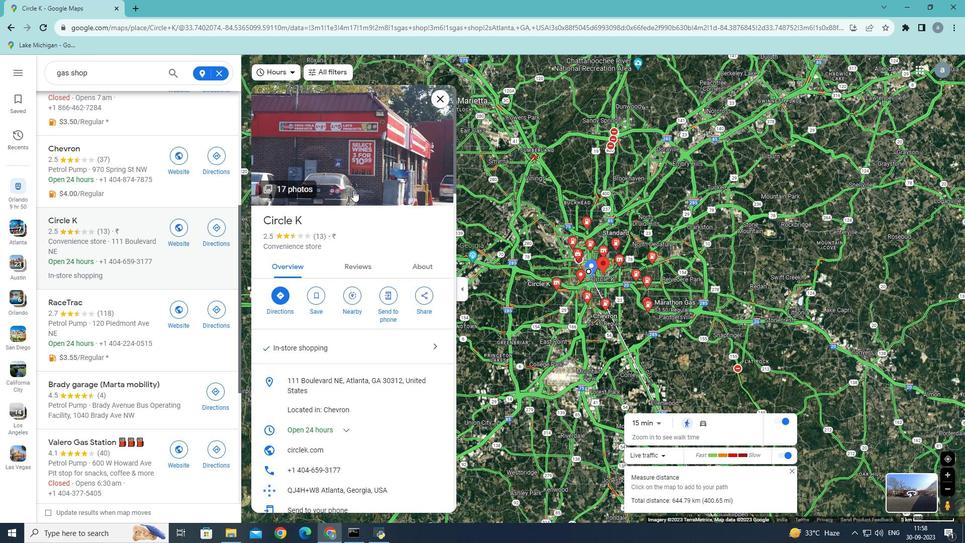 
Action: Mouse scrolled (353, 190) with delta (0, 0)
Screenshot: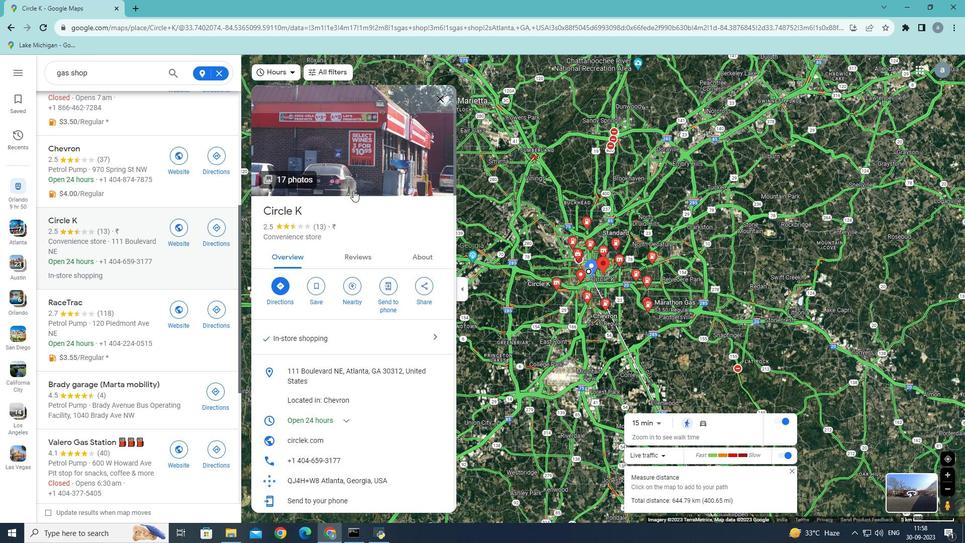 
Action: Mouse scrolled (353, 190) with delta (0, 0)
Screenshot: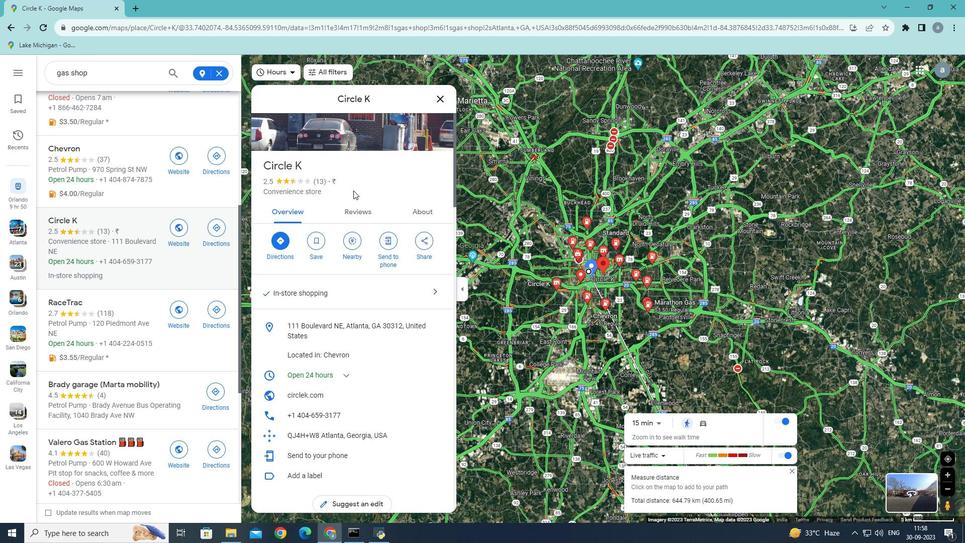 
Action: Mouse scrolled (353, 190) with delta (0, 0)
Screenshot: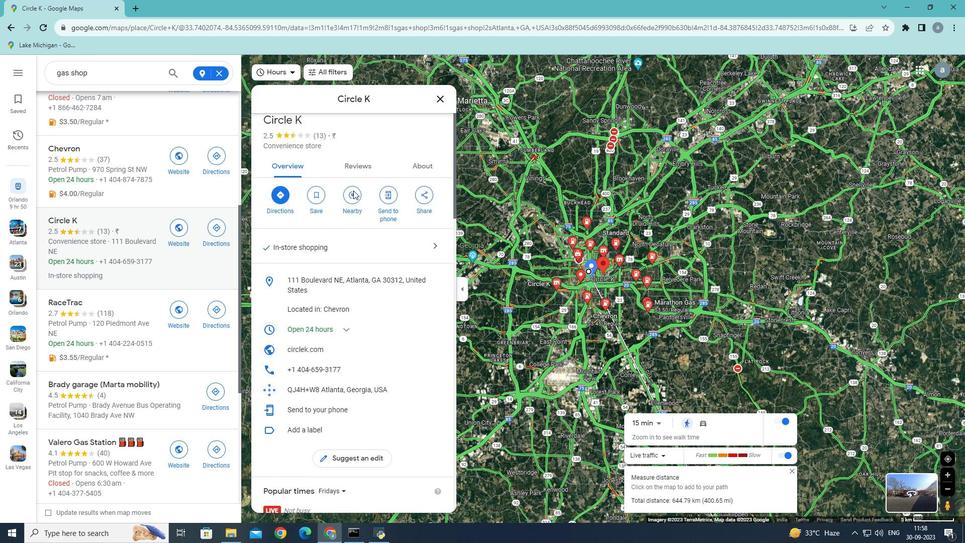 
Action: Mouse scrolled (353, 190) with delta (0, 0)
Screenshot: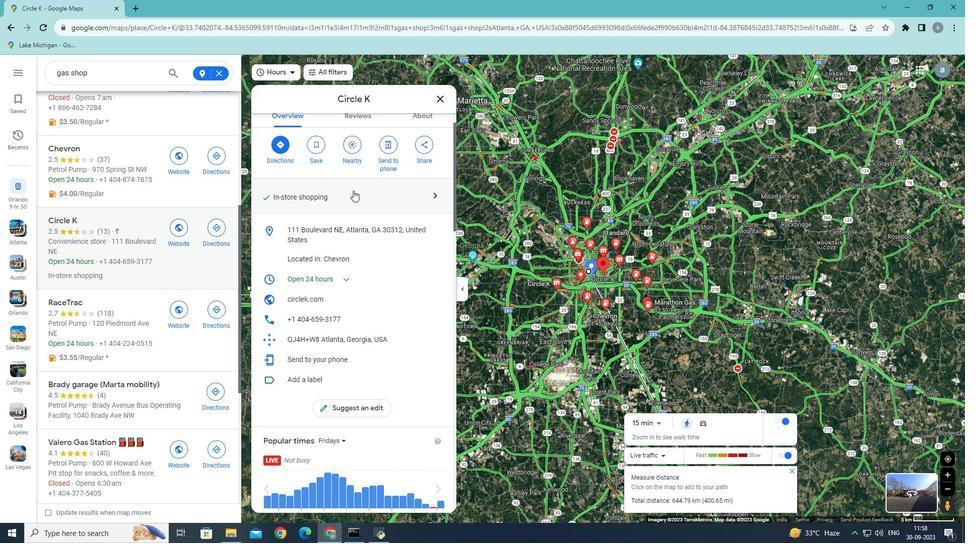 
Action: Mouse scrolled (353, 190) with delta (0, 0)
Screenshot: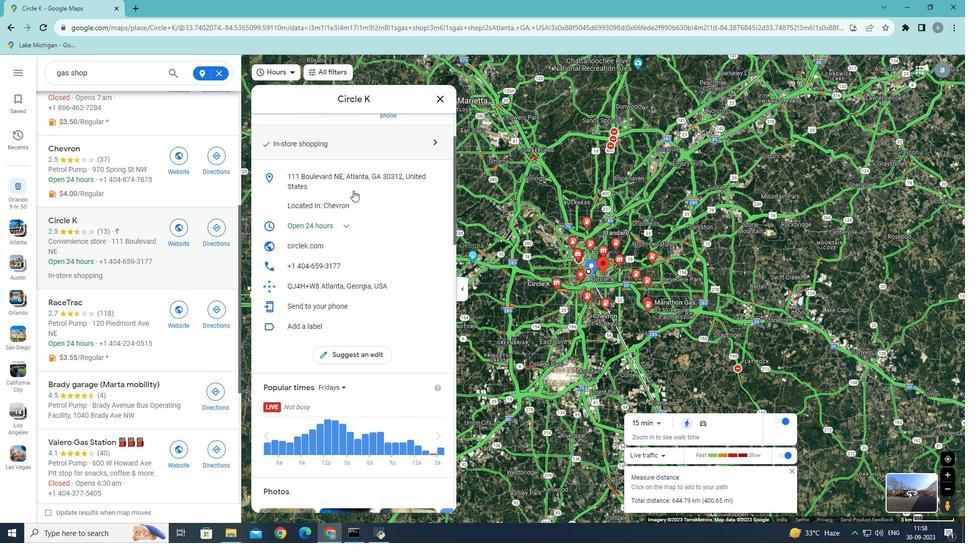 
Action: Mouse scrolled (353, 190) with delta (0, 0)
Screenshot: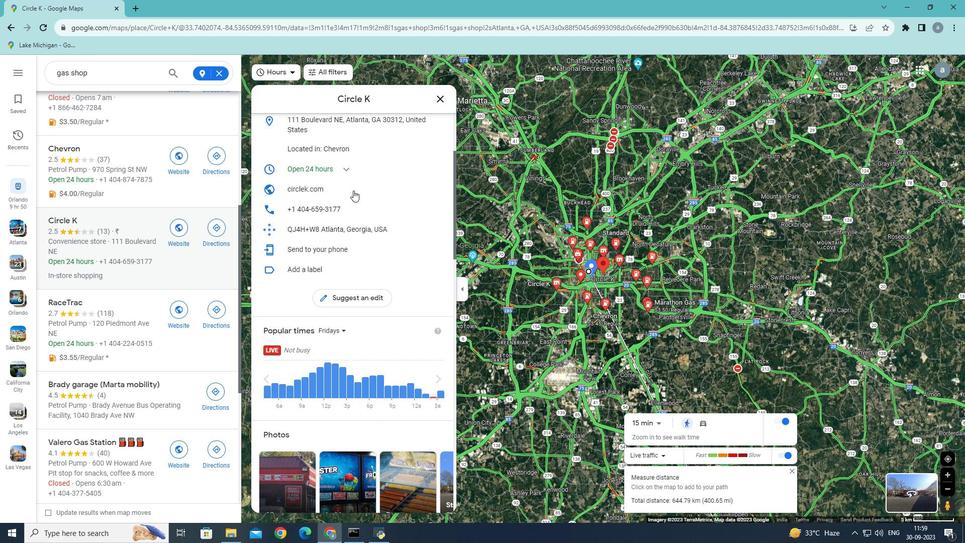
Action: Mouse moved to (353, 190)
Screenshot: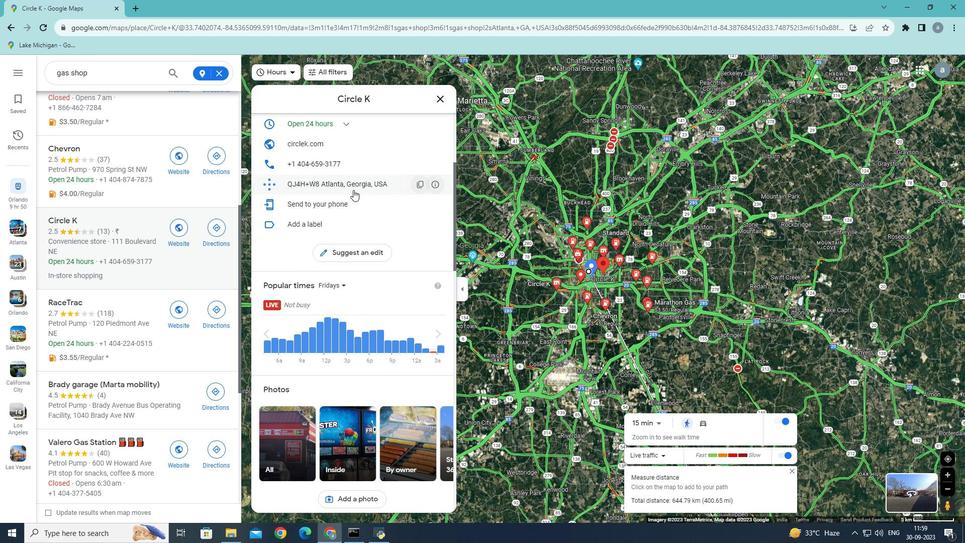 
Action: Mouse scrolled (353, 189) with delta (0, 0)
Screenshot: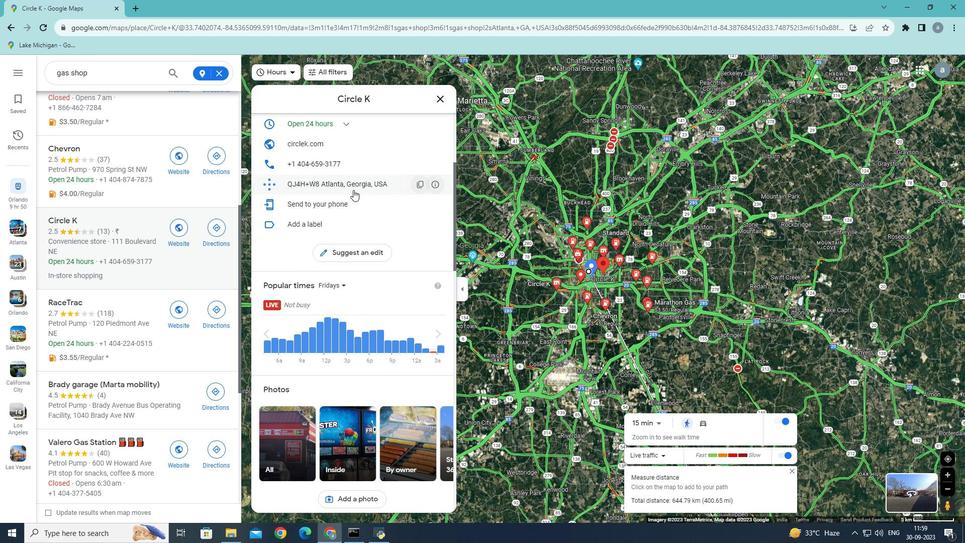 
Action: Mouse scrolled (353, 189) with delta (0, 0)
Screenshot: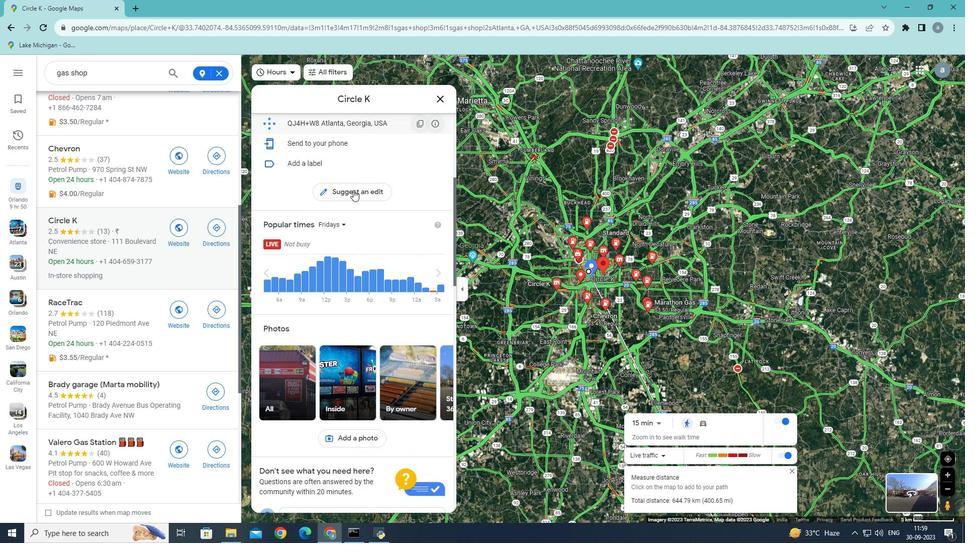 
Action: Mouse scrolled (353, 189) with delta (0, 0)
Screenshot: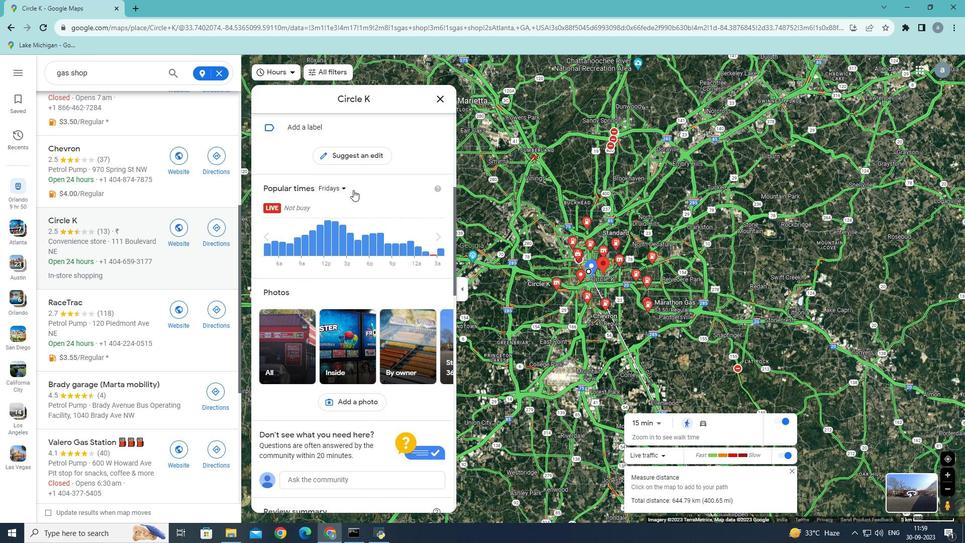 
Action: Mouse scrolled (353, 189) with delta (0, 0)
Screenshot: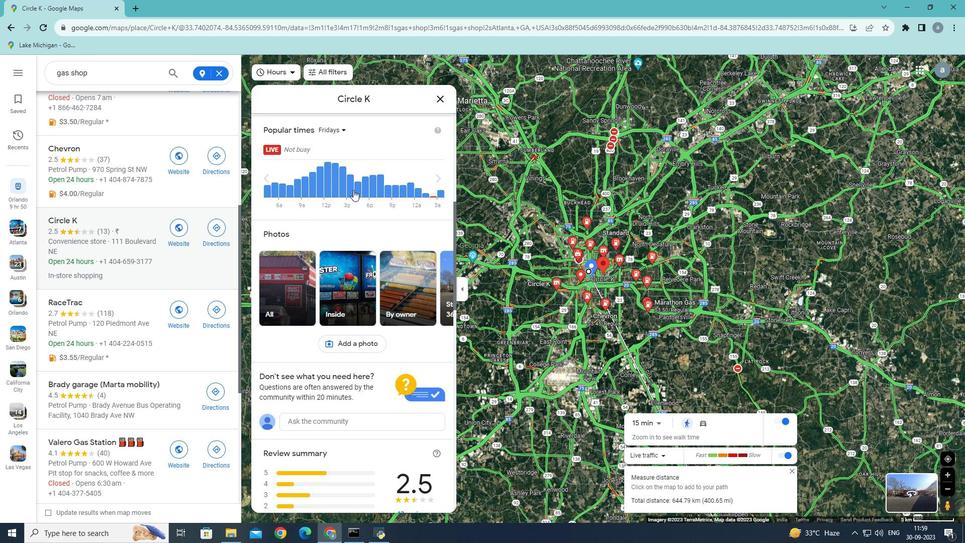 
Action: Mouse scrolled (353, 189) with delta (0, 0)
Screenshot: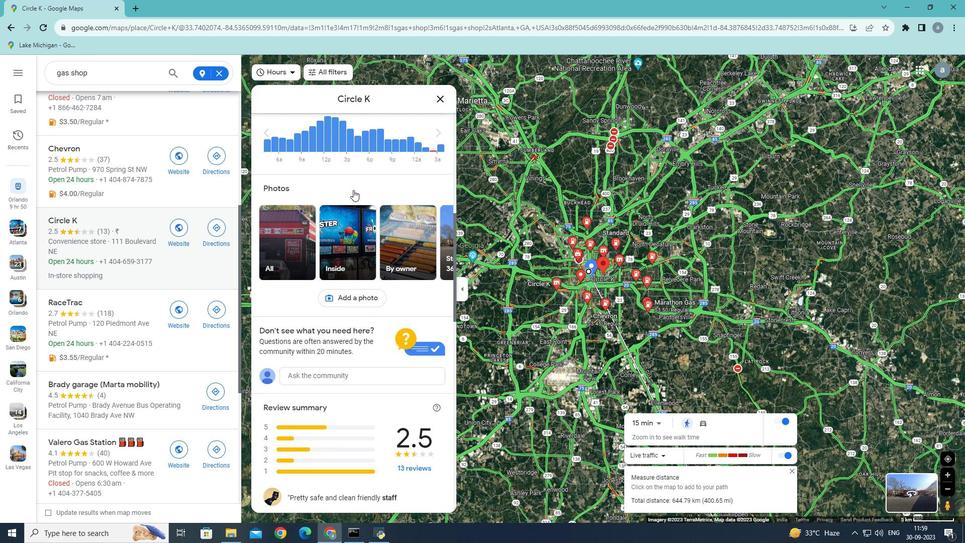 
Action: Mouse scrolled (353, 189) with delta (0, 0)
Screenshot: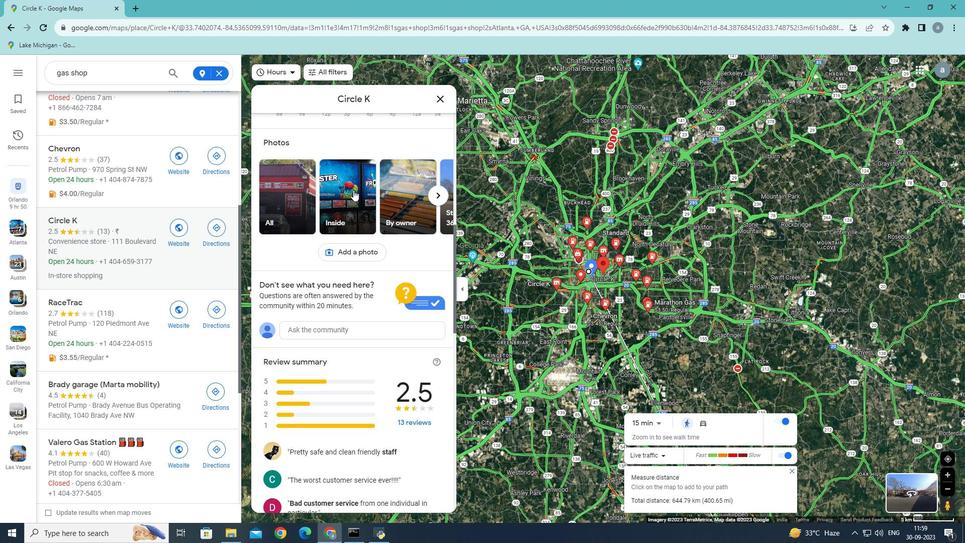 
Action: Mouse scrolled (353, 189) with delta (0, 0)
Screenshot: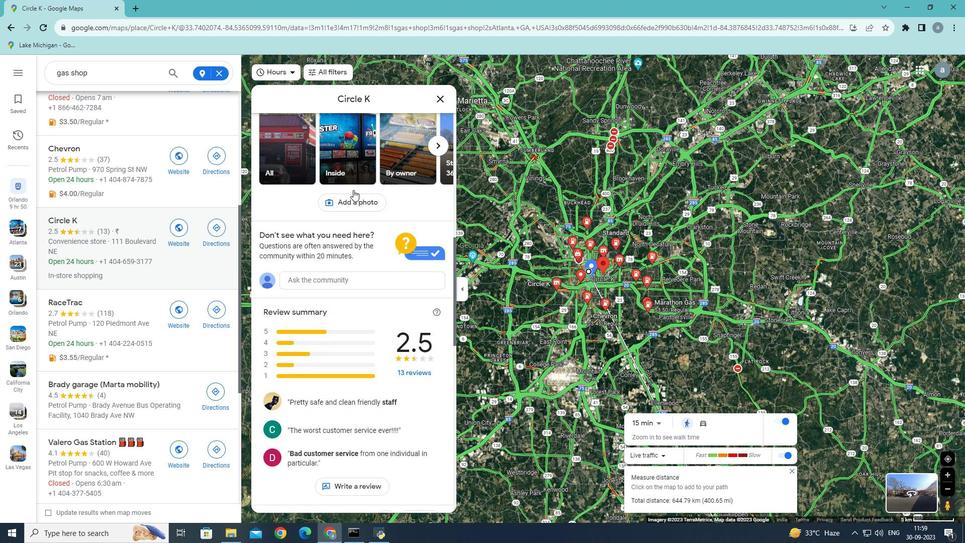 
Action: Mouse scrolled (353, 189) with delta (0, 0)
Screenshot: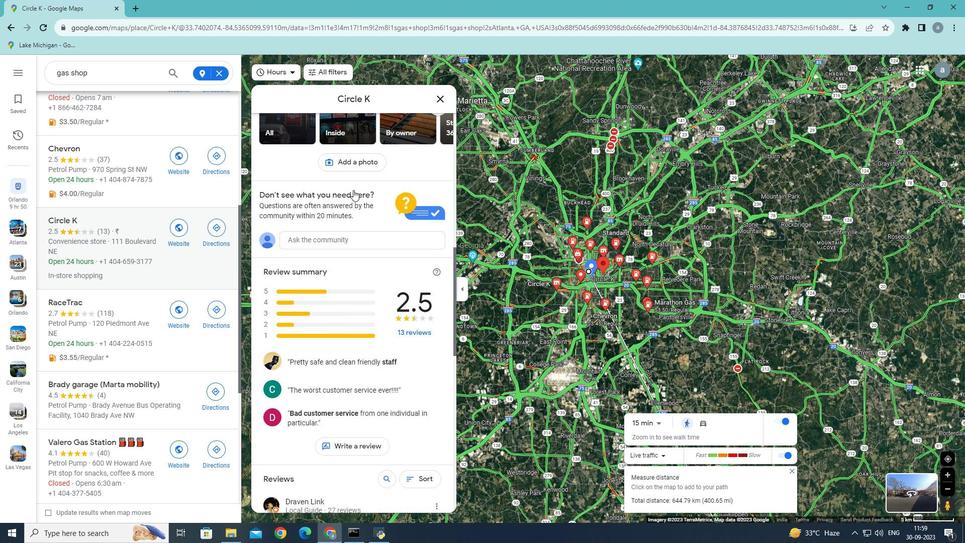 
Action: Mouse scrolled (353, 189) with delta (0, 0)
Screenshot: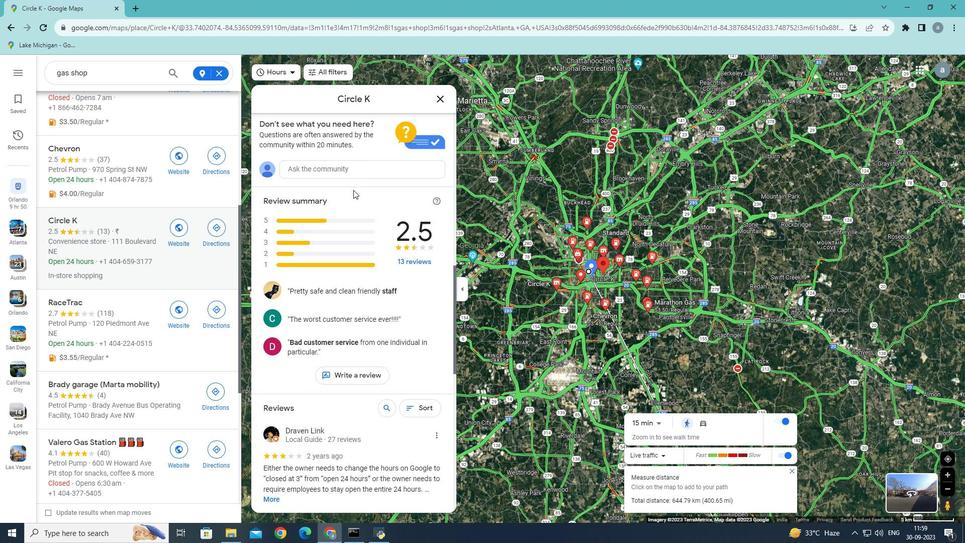 
Action: Mouse scrolled (353, 189) with delta (0, 0)
Screenshot: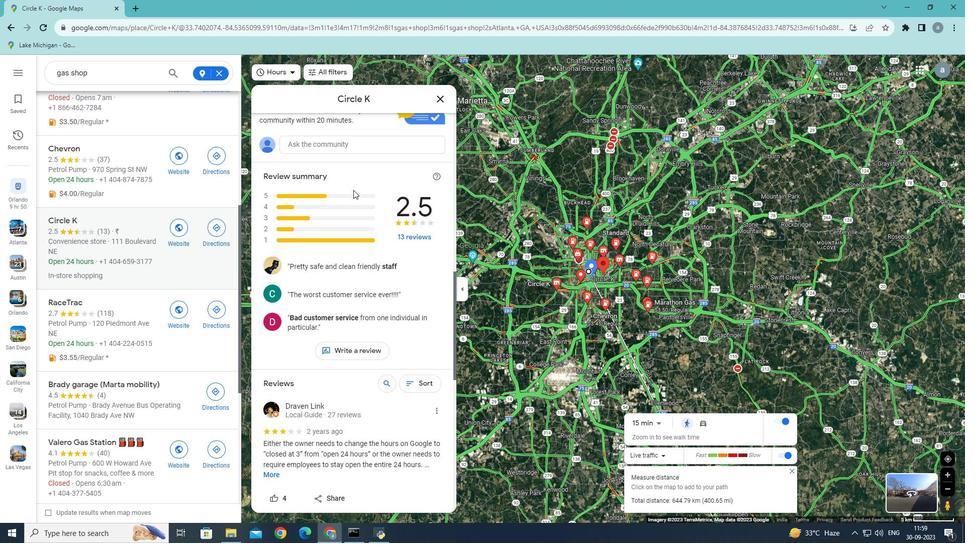 
Action: Mouse scrolled (353, 189) with delta (0, 0)
Screenshot: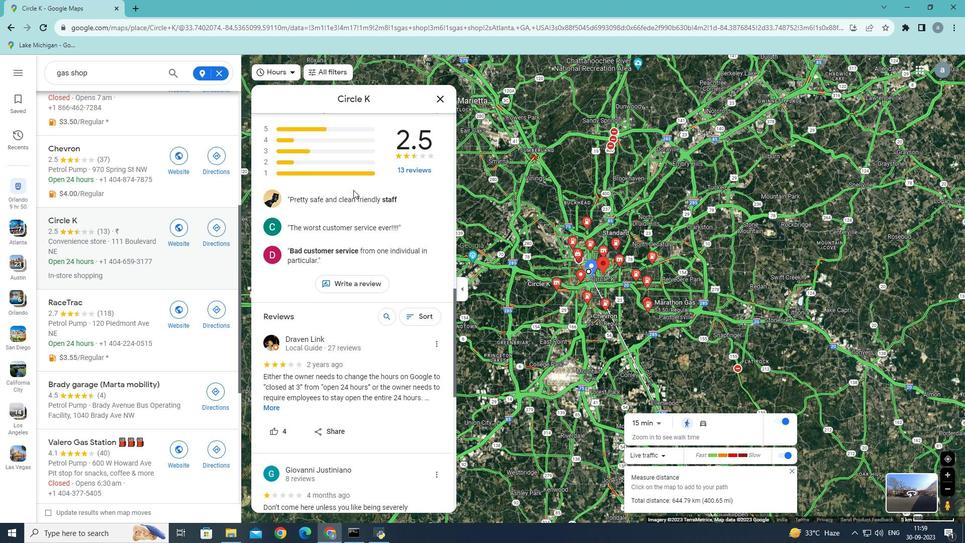 
Action: Mouse scrolled (353, 189) with delta (0, 0)
Screenshot: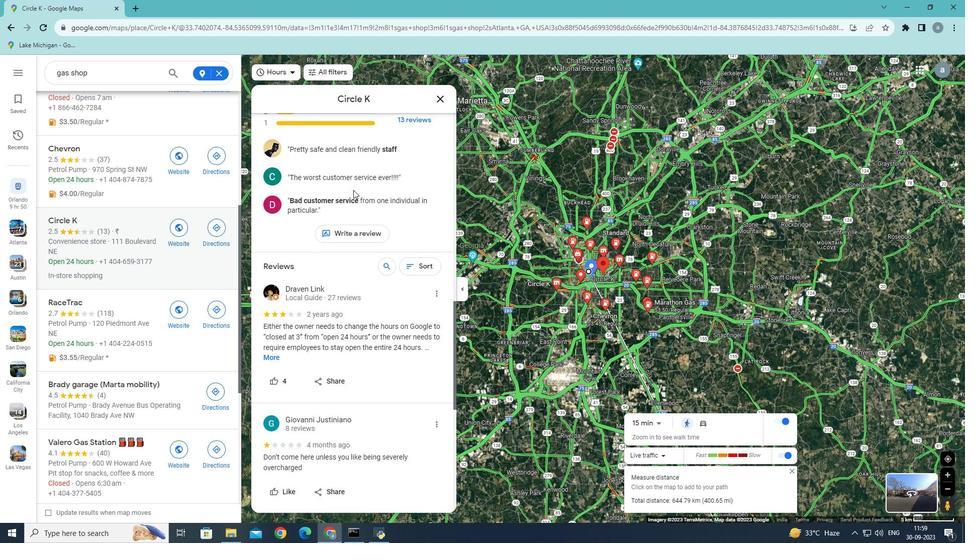 
Action: Mouse scrolled (353, 189) with delta (0, 0)
Screenshot: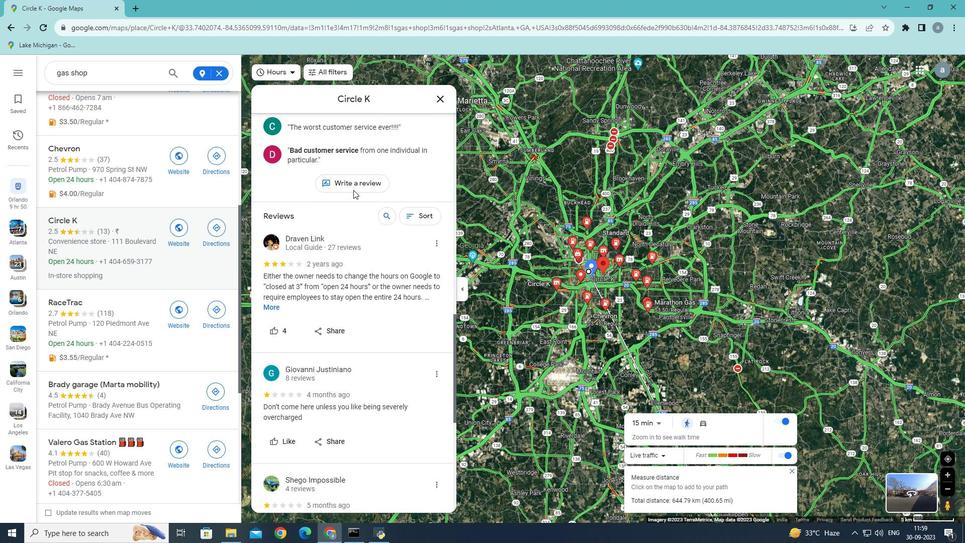 
Action: Mouse scrolled (353, 189) with delta (0, 0)
Screenshot: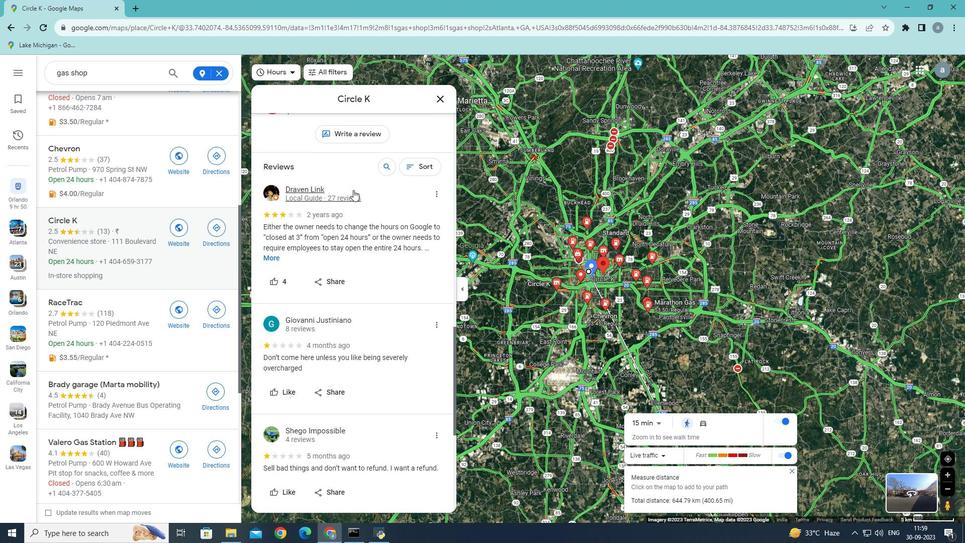 
Action: Mouse scrolled (353, 189) with delta (0, 0)
Screenshot: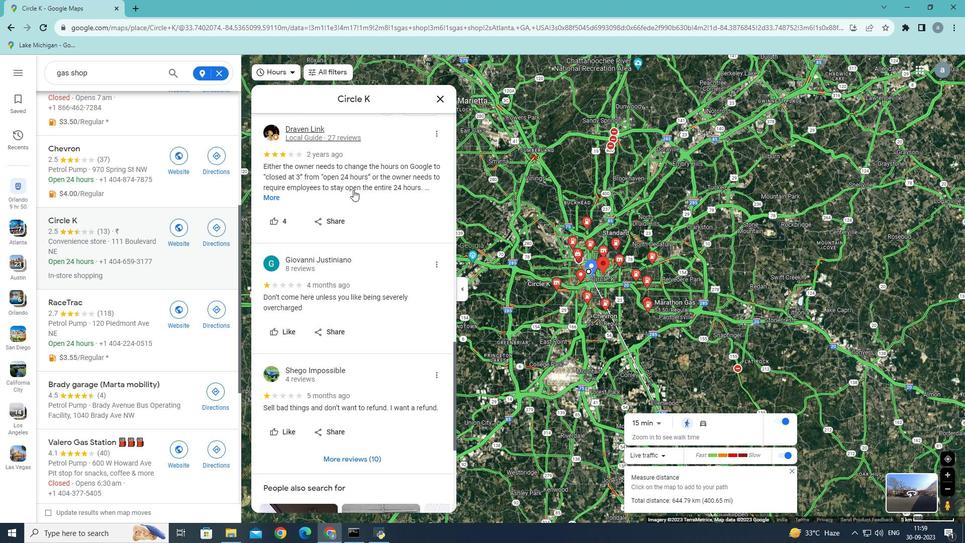 
Action: Mouse scrolled (353, 189) with delta (0, 0)
Screenshot: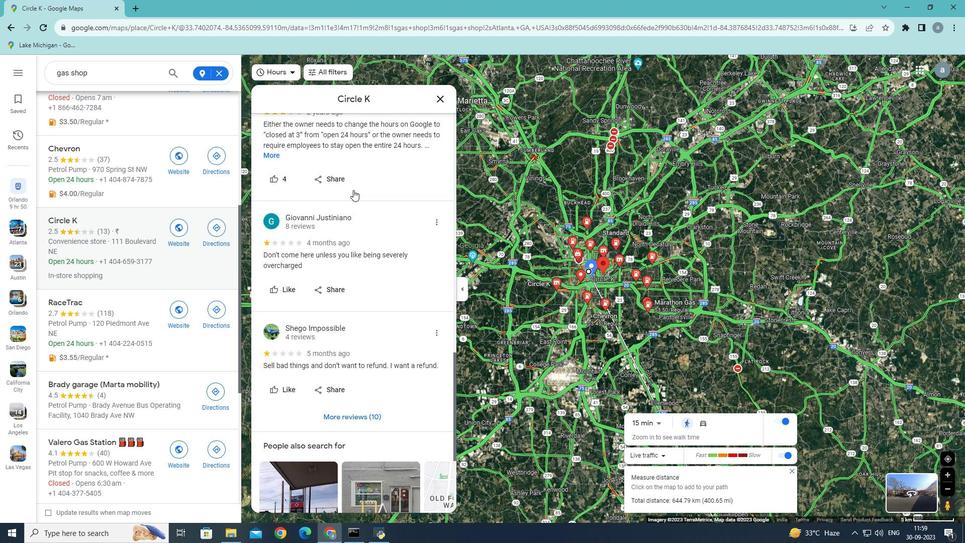 
Action: Mouse scrolled (353, 189) with delta (0, 0)
Screenshot: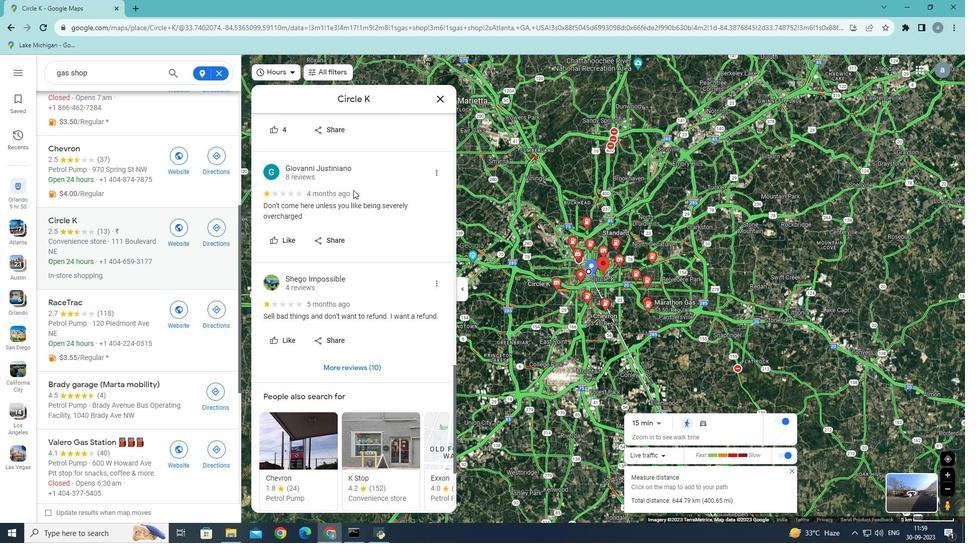 
Action: Mouse scrolled (353, 189) with delta (0, 0)
Screenshot: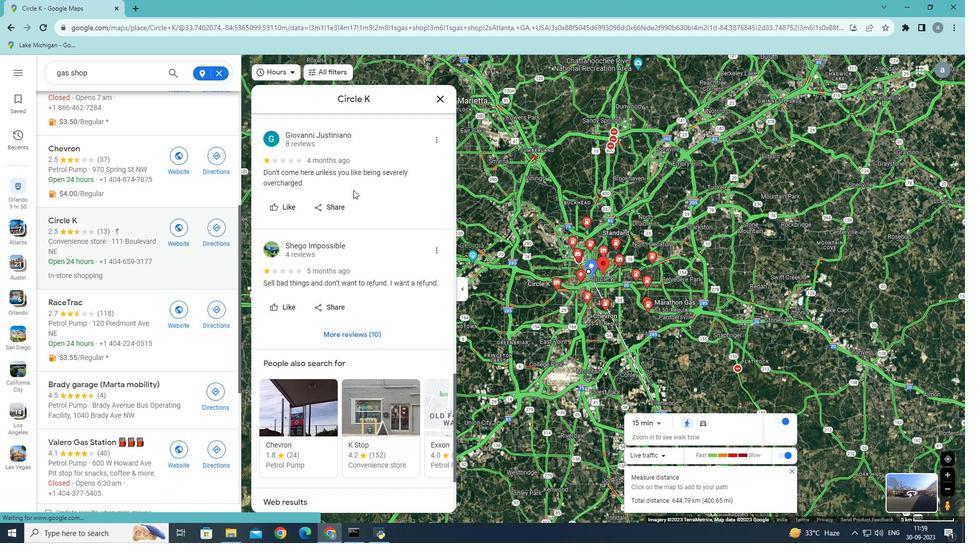 
Action: Mouse scrolled (353, 189) with delta (0, 0)
Screenshot: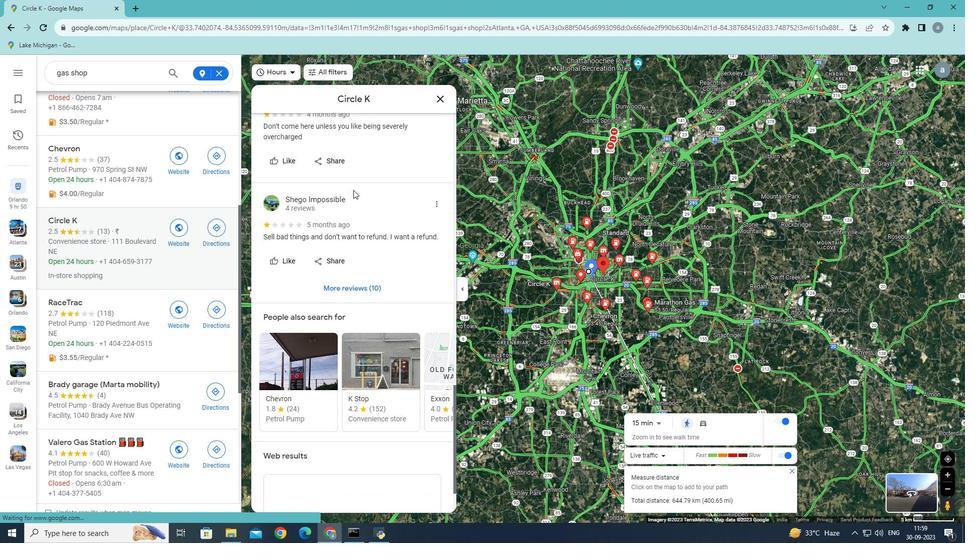
Action: Mouse scrolled (353, 189) with delta (0, 0)
Screenshot: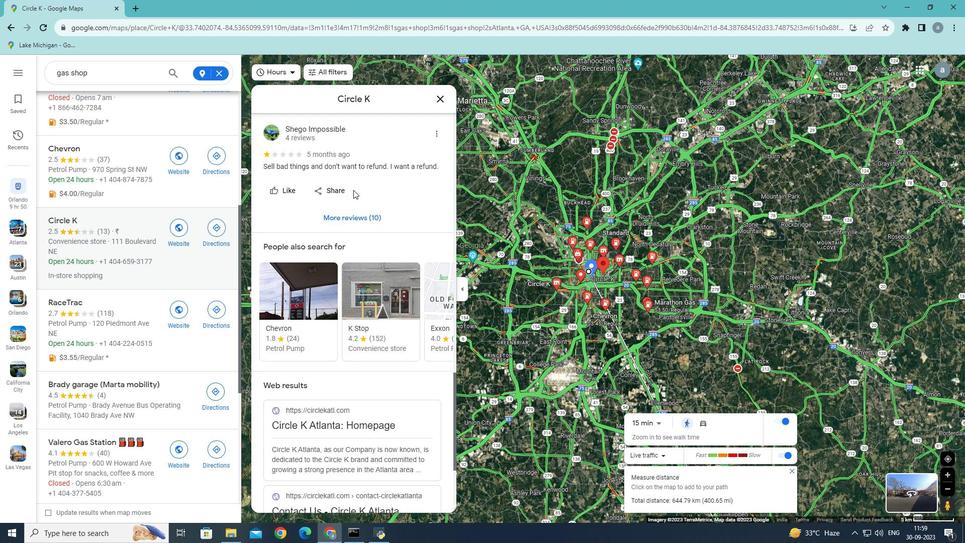
Action: Mouse scrolled (353, 189) with delta (0, 0)
Screenshot: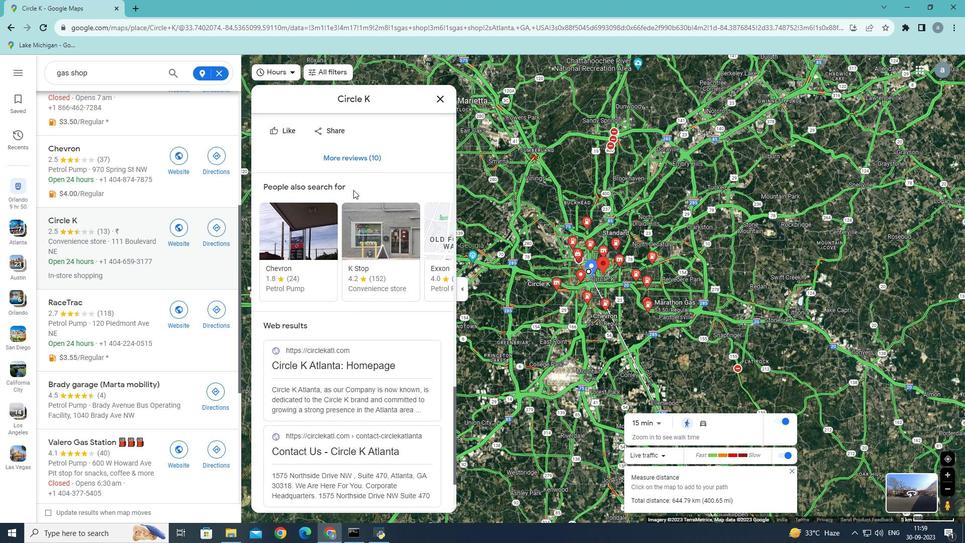 
Action: Mouse scrolled (353, 189) with delta (0, 0)
Screenshot: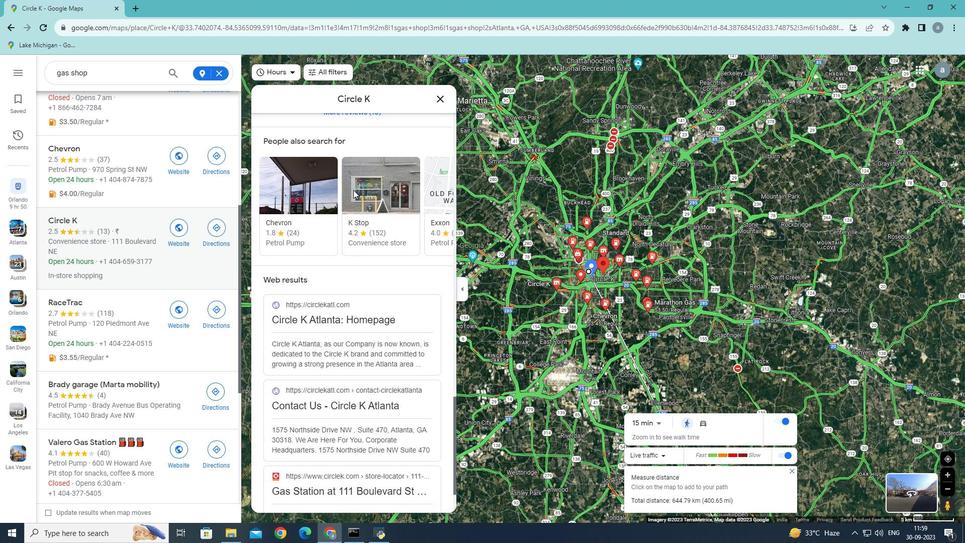 
Action: Mouse scrolled (353, 189) with delta (0, 0)
Screenshot: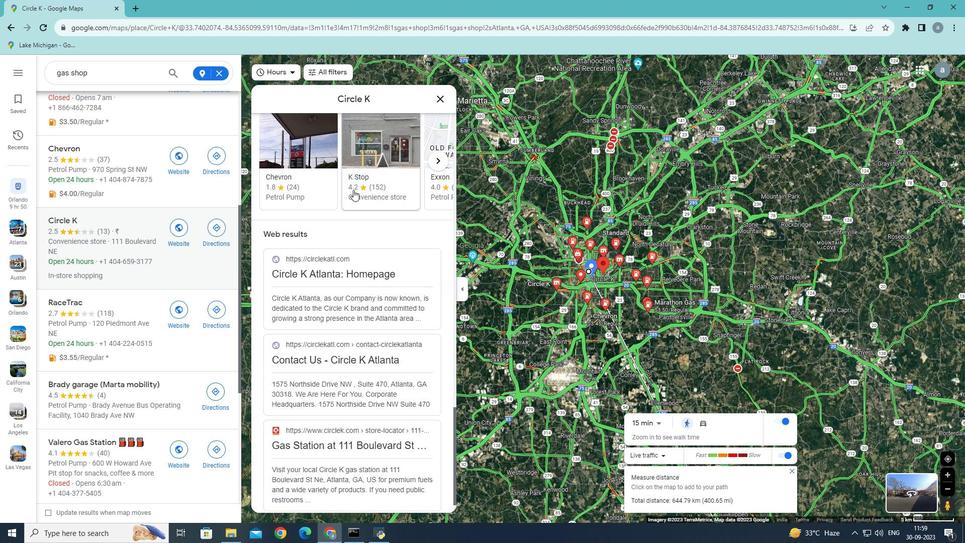 
Action: Mouse scrolled (353, 189) with delta (0, 0)
Screenshot: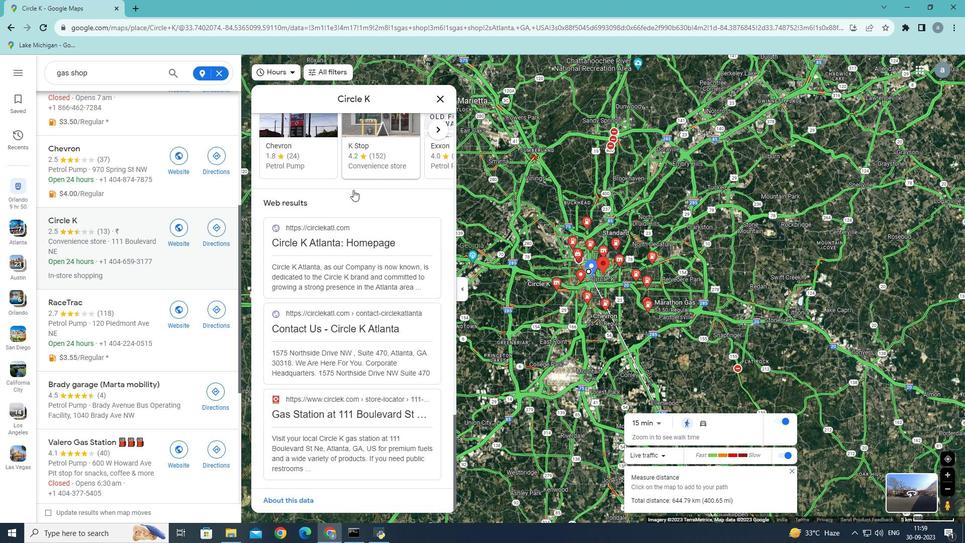 
Action: Mouse scrolled (353, 189) with delta (0, 0)
Screenshot: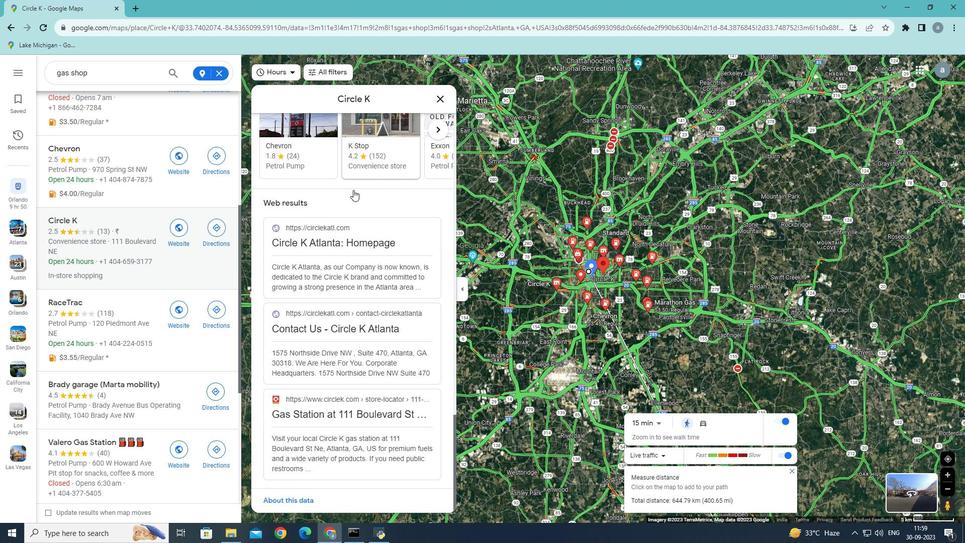 
Action: Mouse scrolled (353, 189) with delta (0, 0)
Screenshot: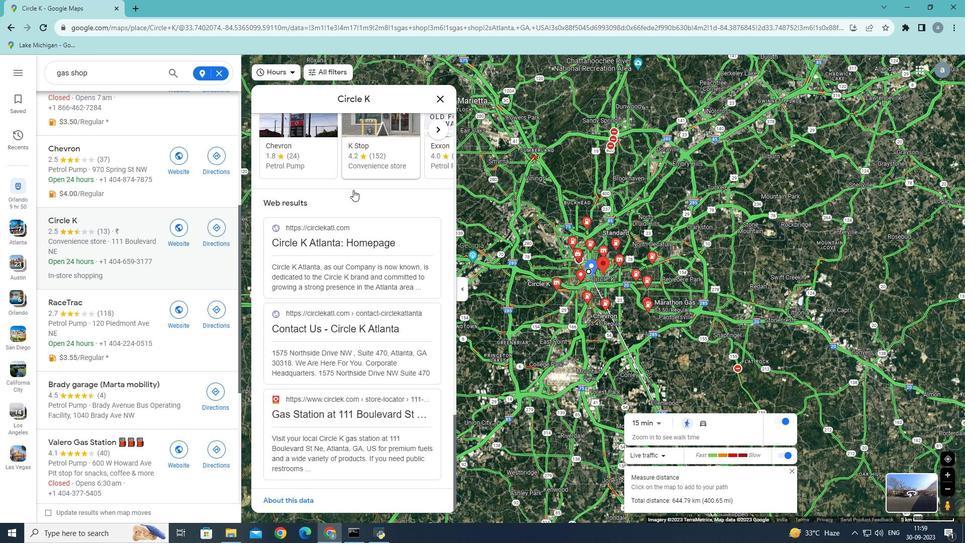 
Action: Mouse moved to (111, 282)
Screenshot: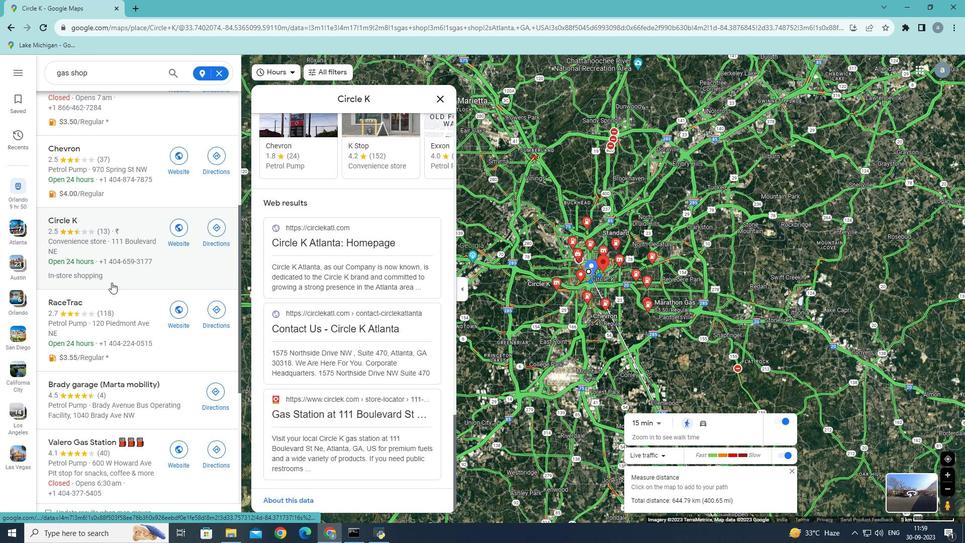 
Action: Mouse scrolled (111, 282) with delta (0, 0)
Screenshot: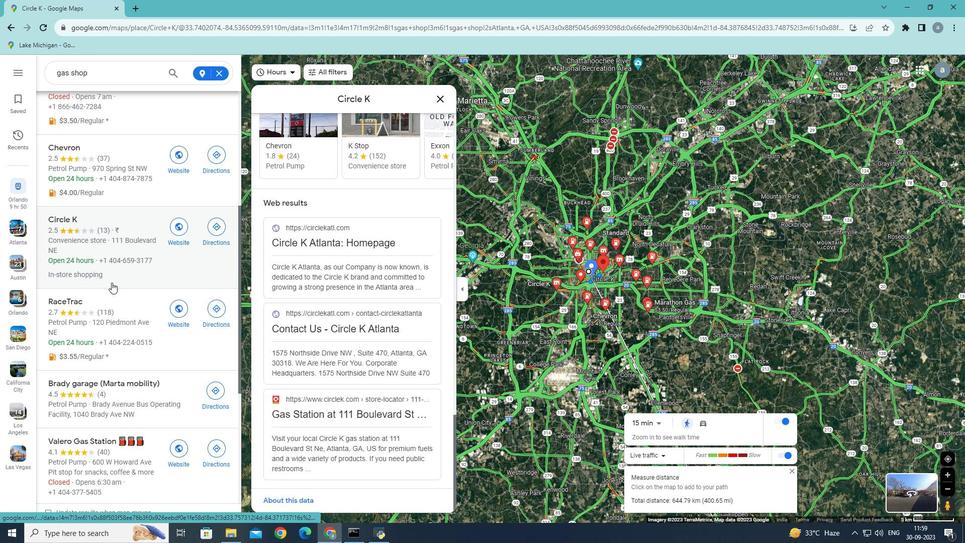 
Action: Mouse scrolled (111, 282) with delta (0, 0)
Screenshot: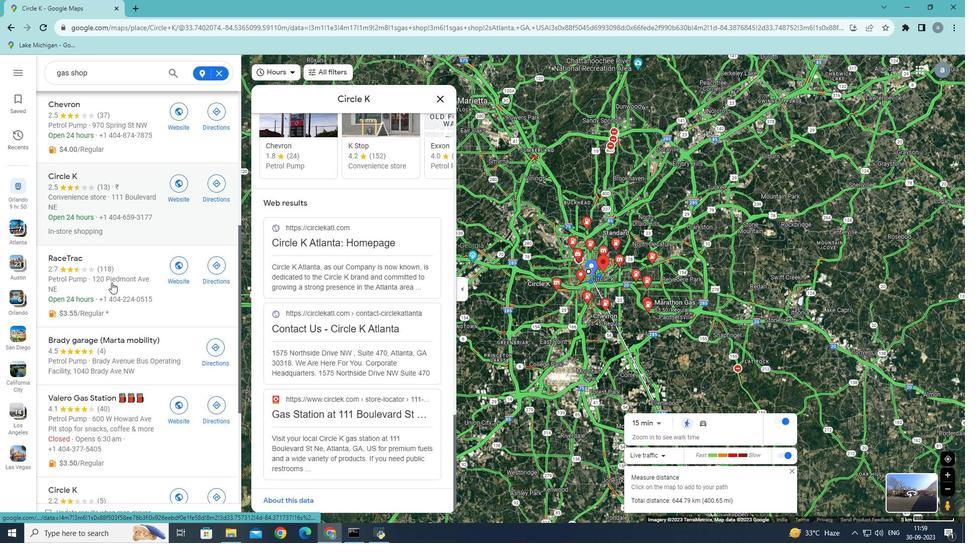 
Action: Mouse moved to (99, 237)
Screenshot: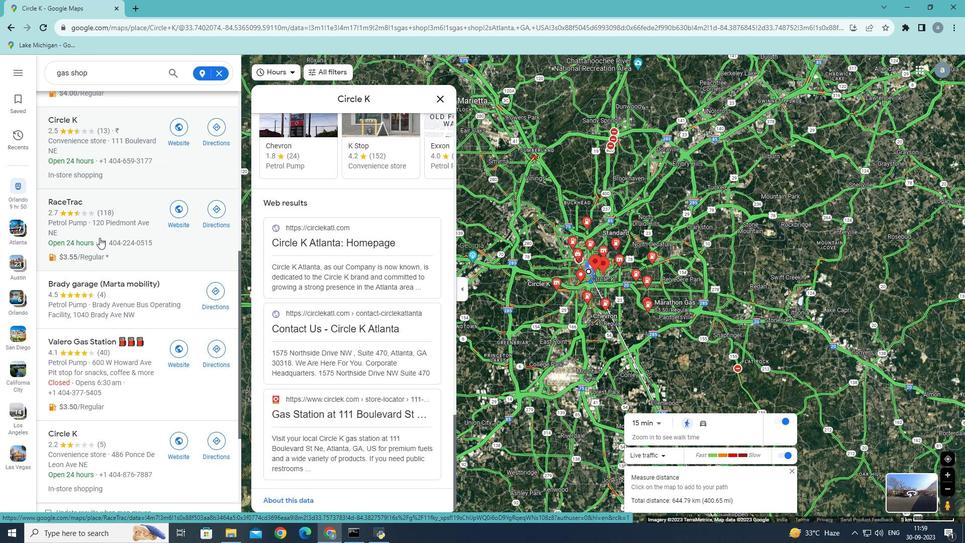 
Action: Mouse pressed left at (99, 237)
Screenshot: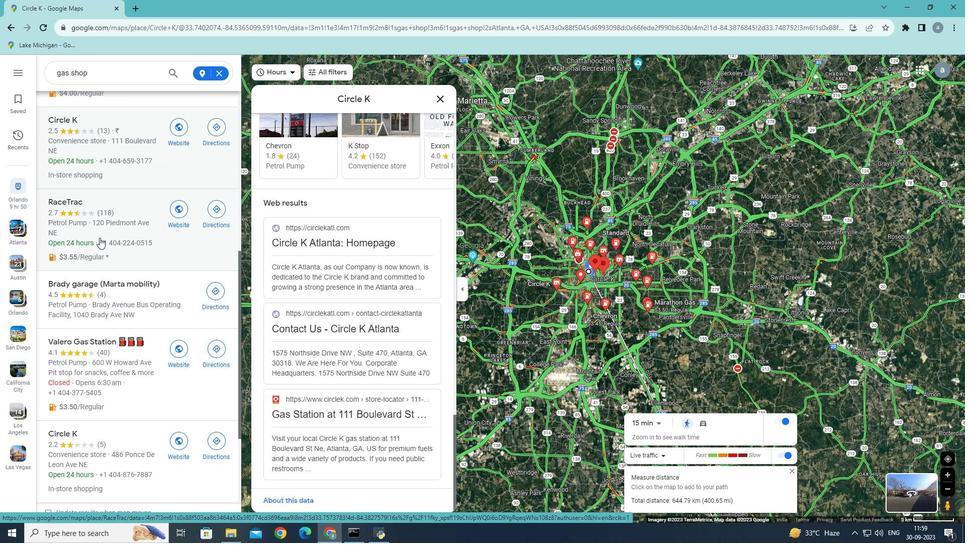 
Action: Mouse moved to (385, 231)
Screenshot: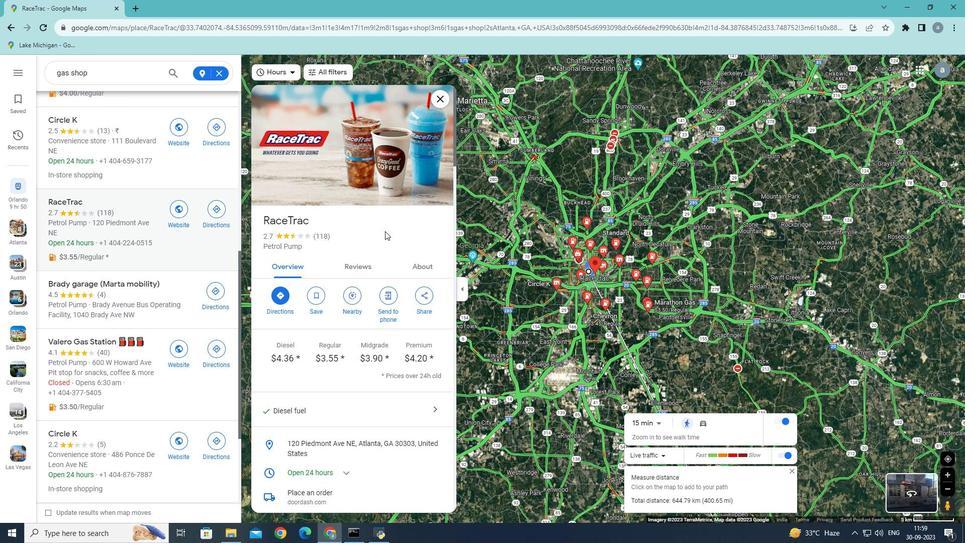 
Action: Mouse scrolled (385, 230) with delta (0, 0)
Screenshot: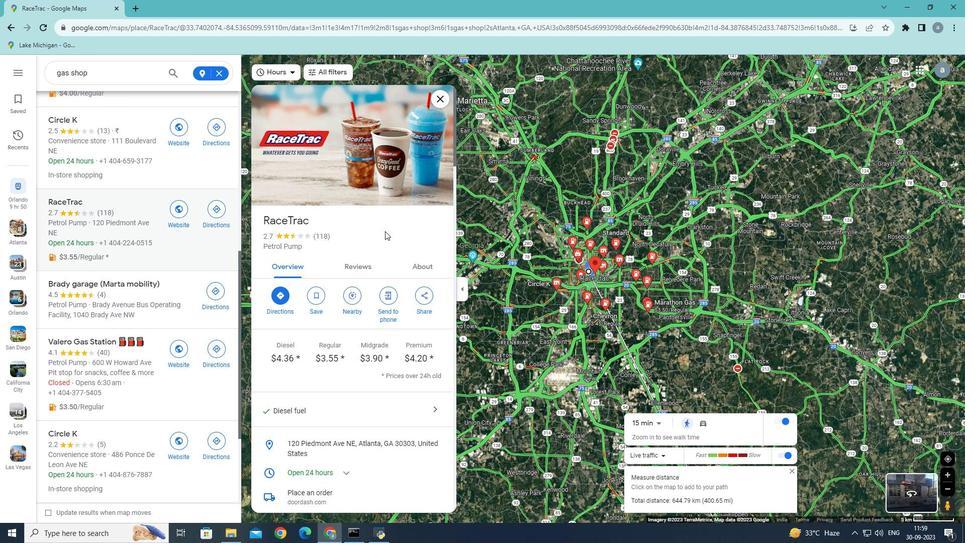 
Action: Mouse scrolled (385, 230) with delta (0, 0)
Screenshot: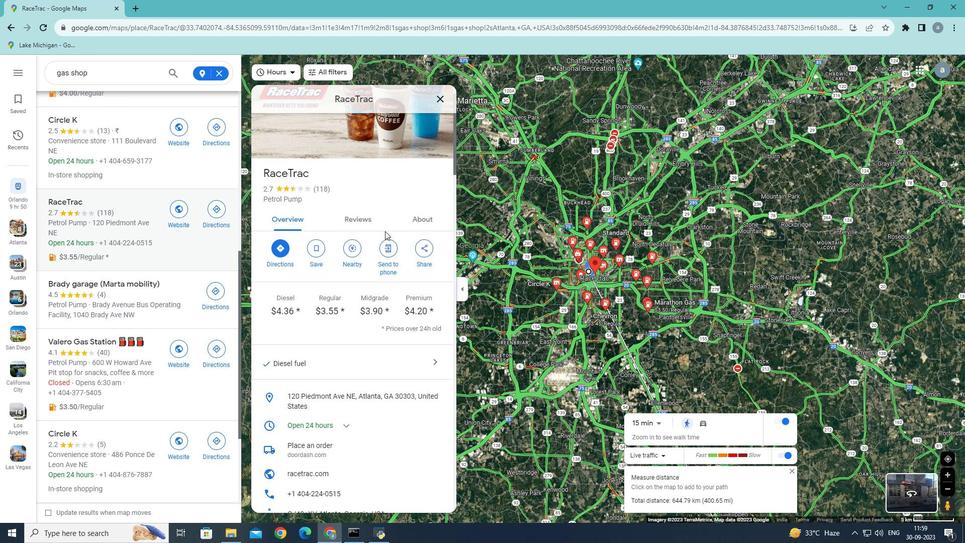
Action: Mouse scrolled (385, 230) with delta (0, 0)
Screenshot: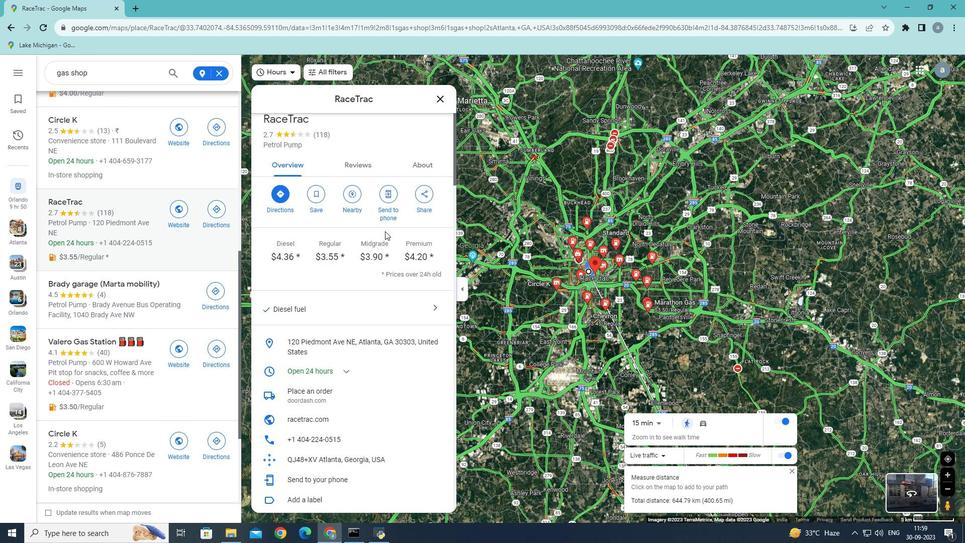 
Action: Mouse moved to (414, 219)
Screenshot: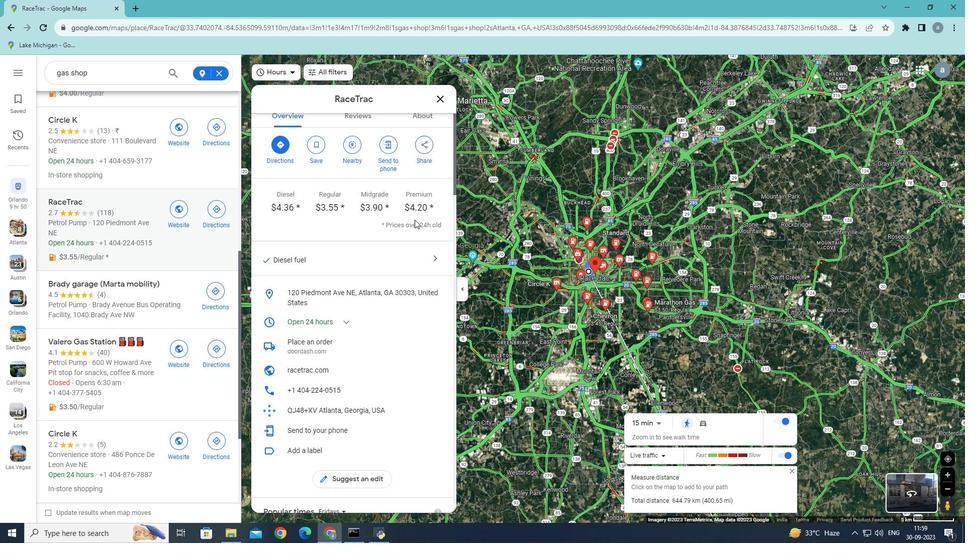 
Action: Mouse scrolled (414, 219) with delta (0, 0)
Screenshot: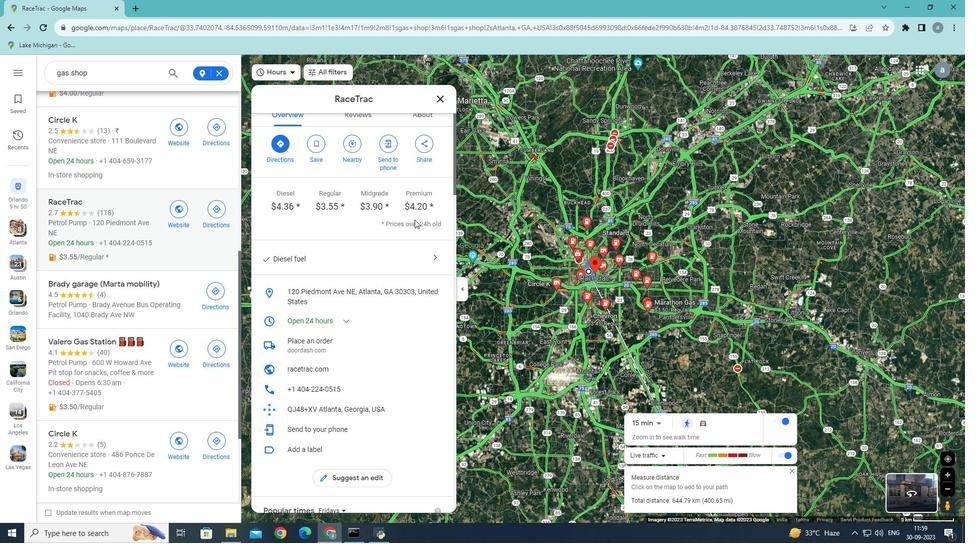 
Action: Mouse scrolled (414, 219) with delta (0, 0)
Screenshot: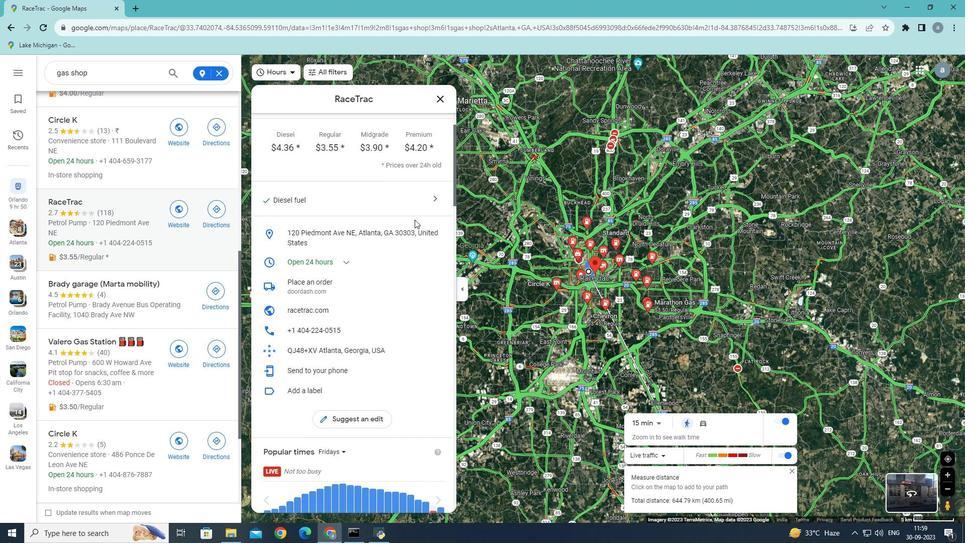 
Action: Mouse scrolled (414, 219) with delta (0, 0)
Screenshot: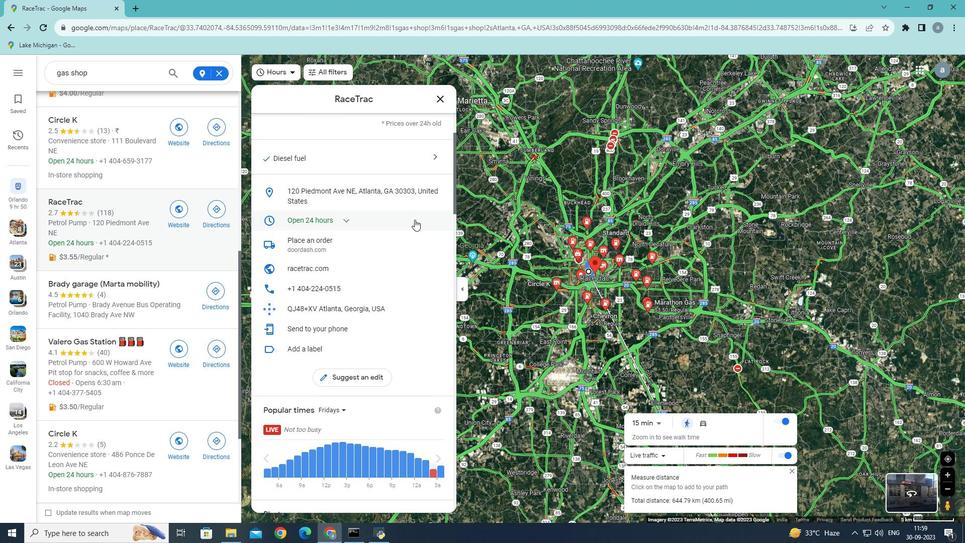 
Action: Mouse scrolled (414, 219) with delta (0, 0)
Screenshot: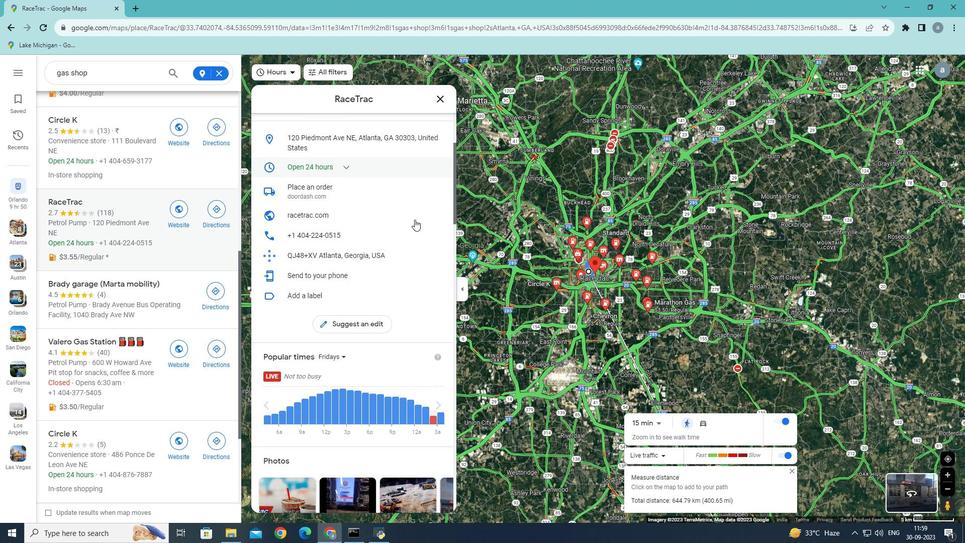
Action: Mouse scrolled (414, 219) with delta (0, 0)
Screenshot: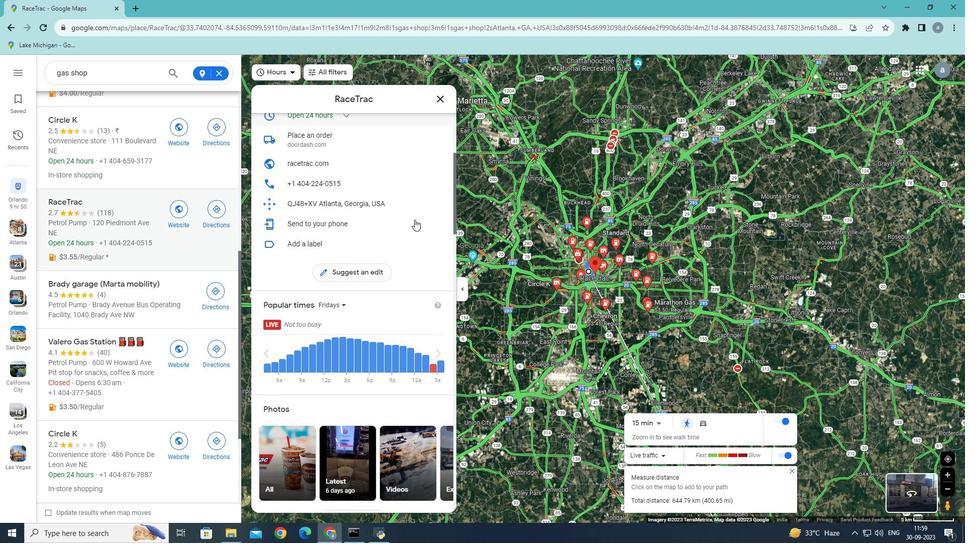 
Action: Mouse scrolled (414, 219) with delta (0, 0)
Screenshot: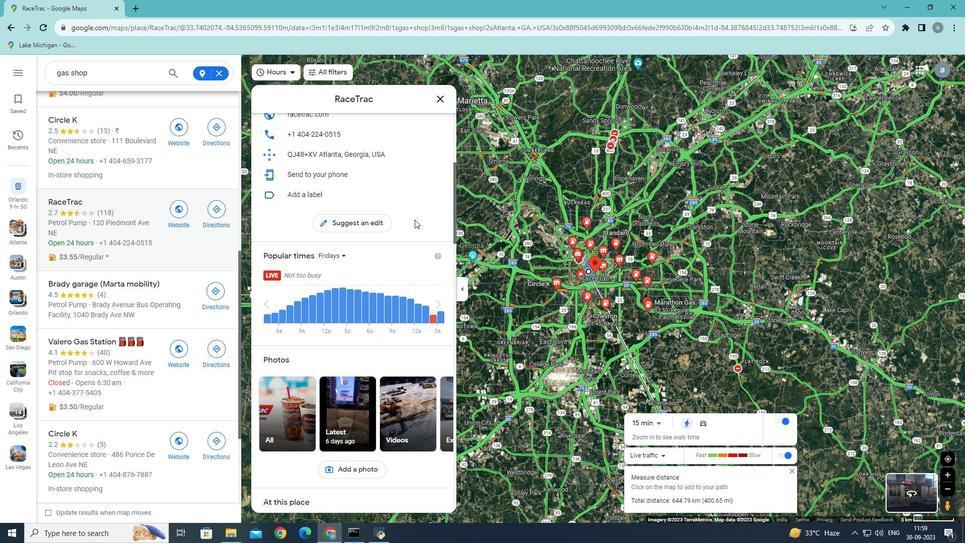 
Action: Mouse scrolled (414, 219) with delta (0, 0)
Screenshot: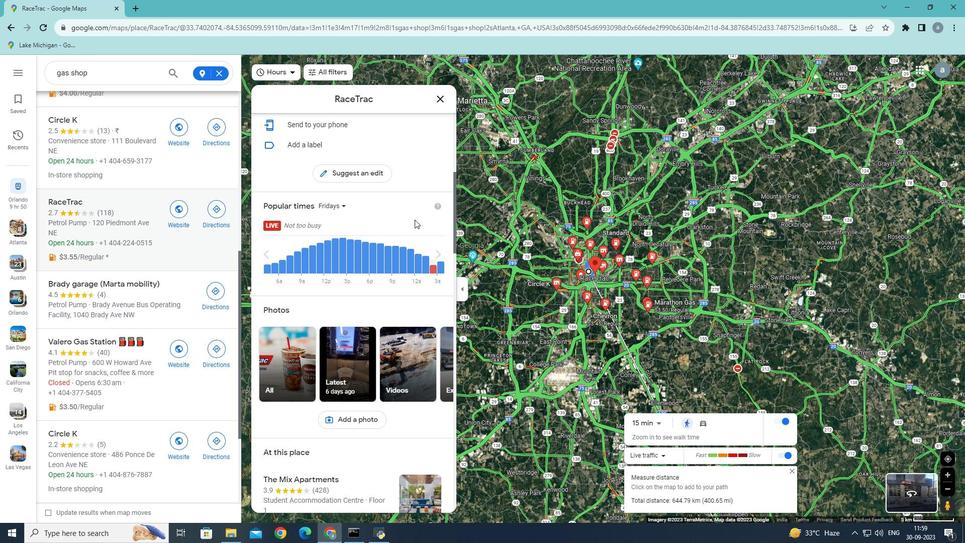 
Action: Mouse scrolled (414, 219) with delta (0, 0)
Screenshot: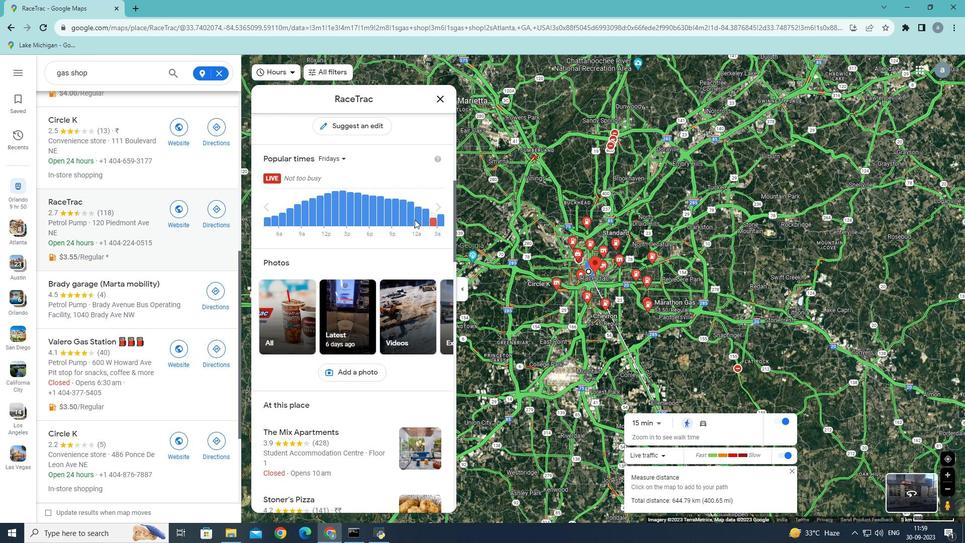 
Action: Mouse scrolled (414, 219) with delta (0, 0)
Screenshot: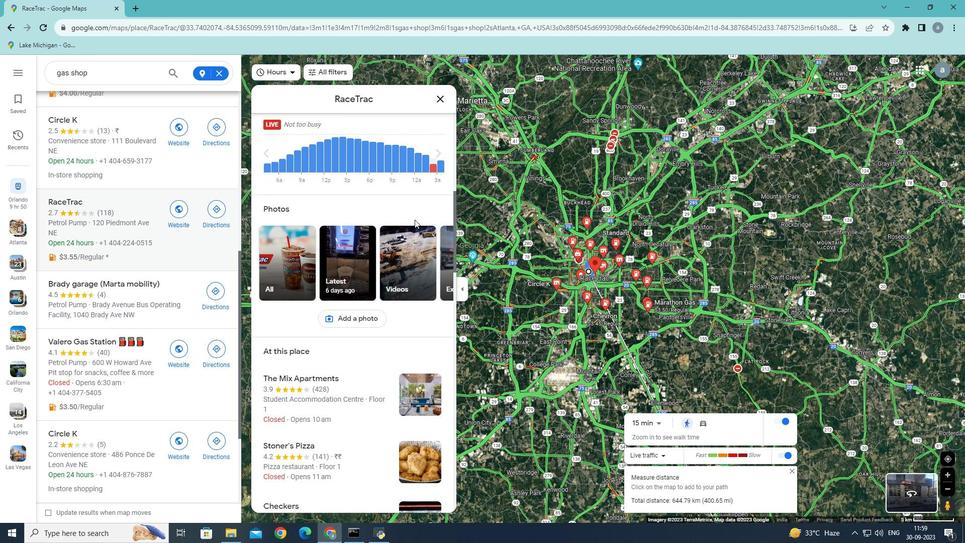 
Action: Mouse scrolled (414, 219) with delta (0, 0)
Screenshot: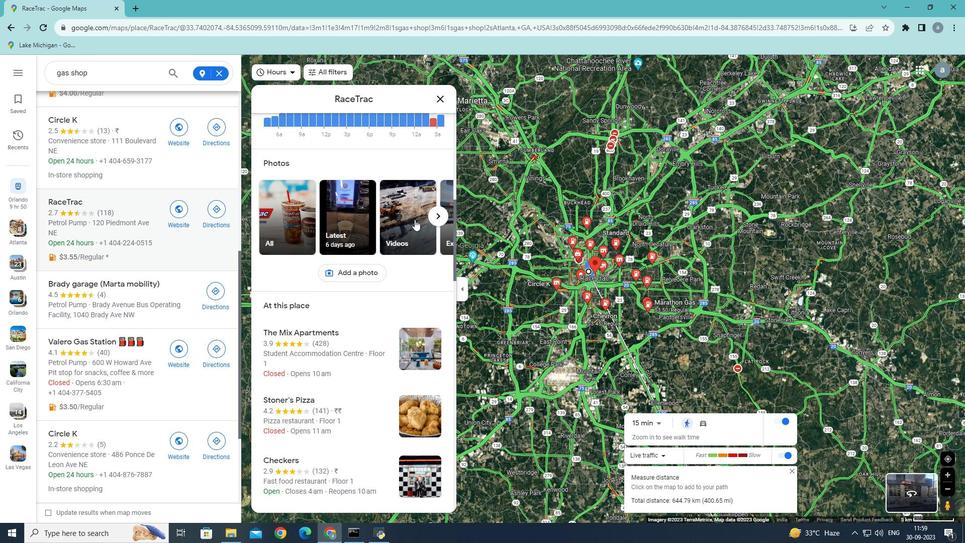 
Action: Mouse scrolled (414, 219) with delta (0, 0)
Screenshot: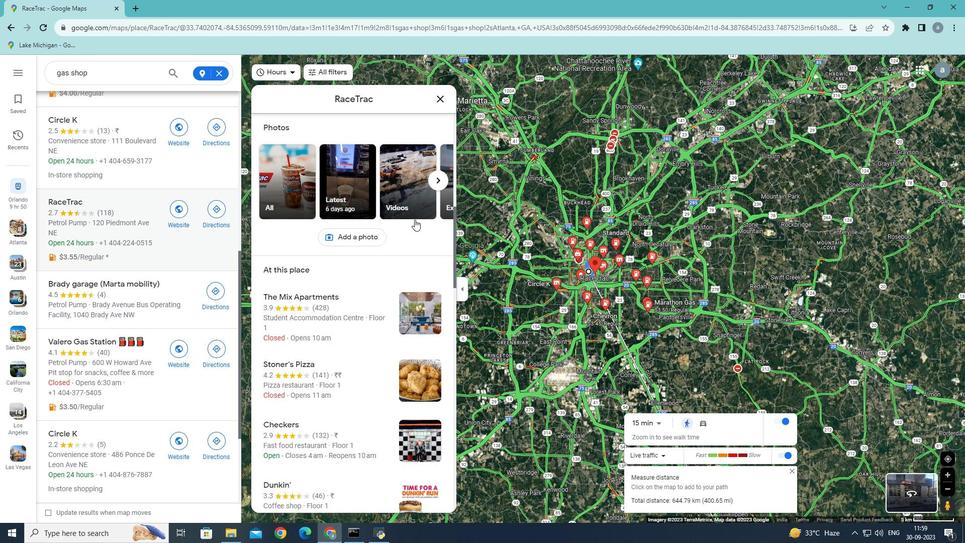 
Action: Mouse scrolled (414, 219) with delta (0, 0)
Screenshot: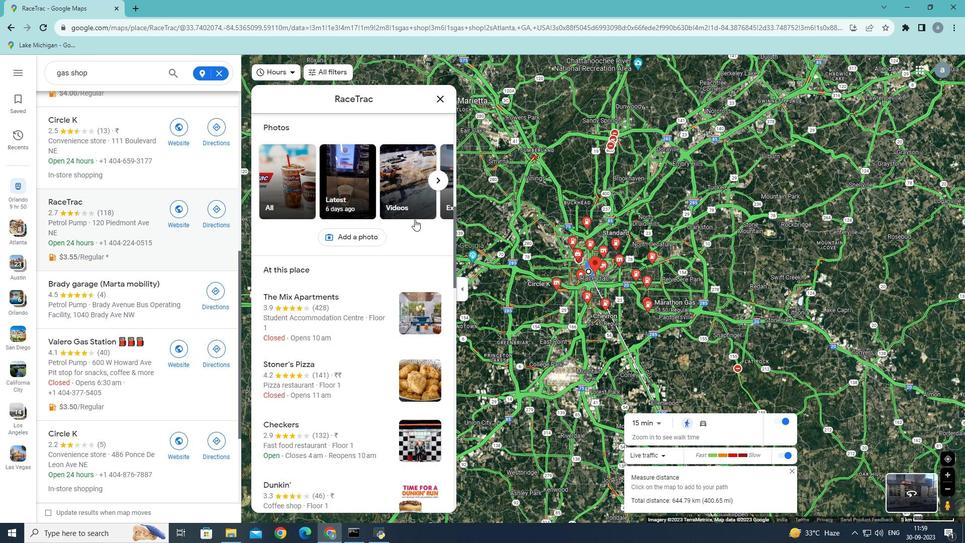 
Action: Mouse moved to (414, 219)
Screenshot: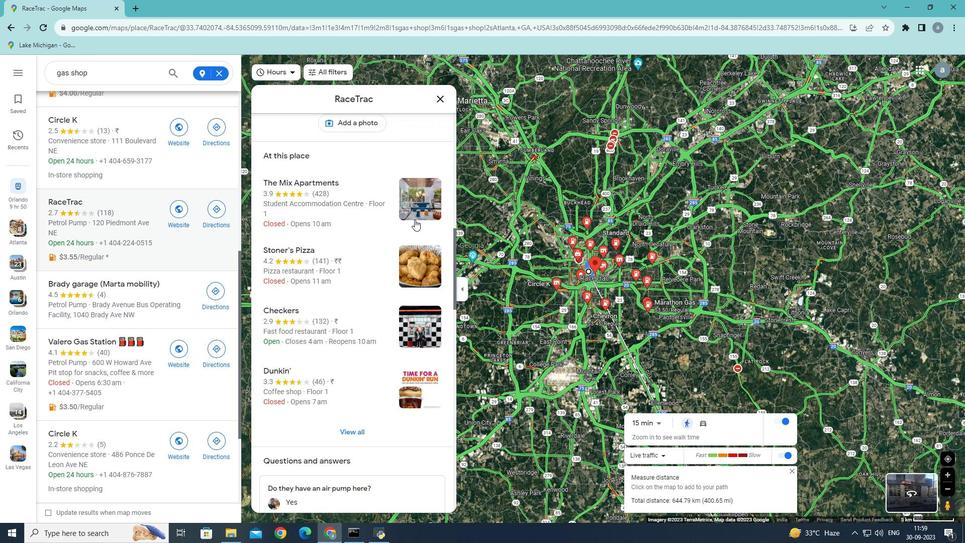 
Action: Mouse scrolled (414, 219) with delta (0, 0)
Screenshot: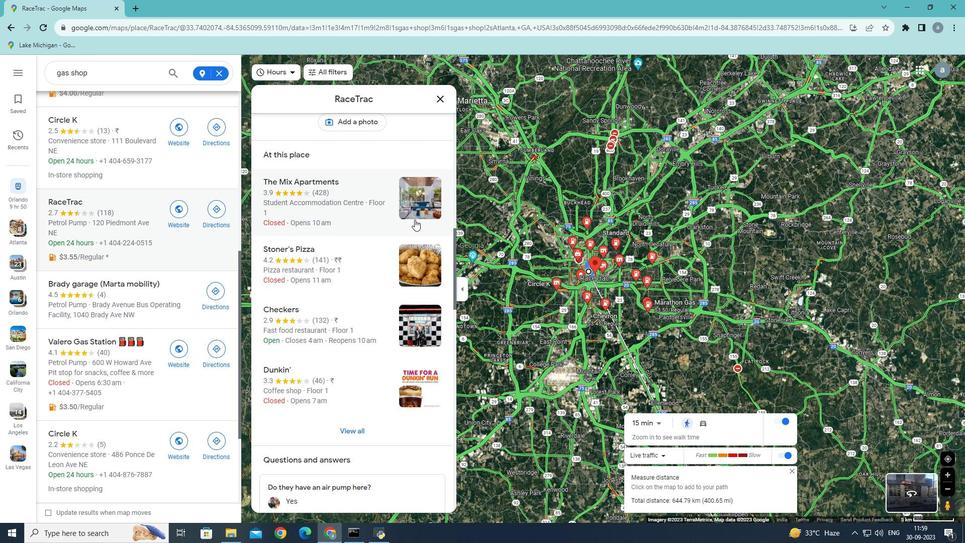 
Action: Mouse scrolled (414, 219) with delta (0, 0)
Screenshot: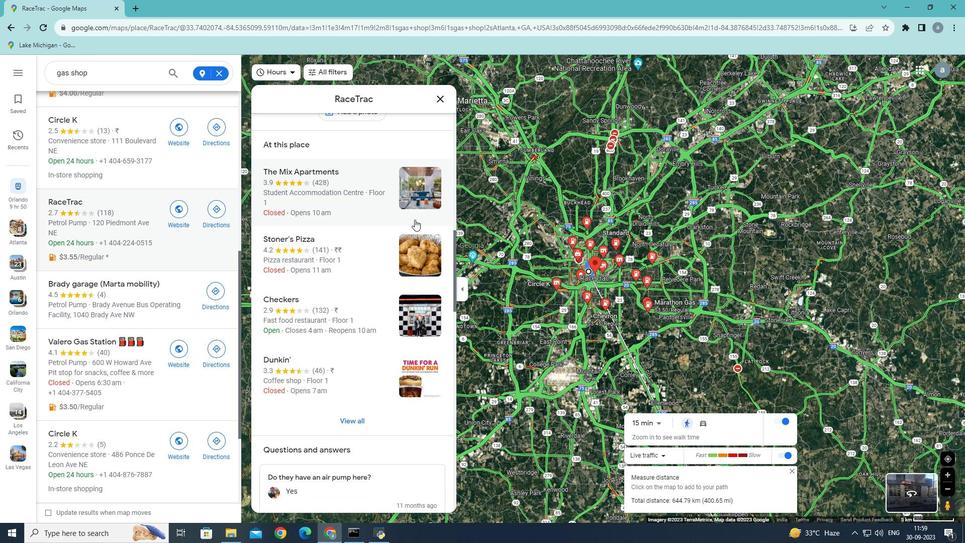 
Action: Mouse scrolled (414, 219) with delta (0, 0)
Screenshot: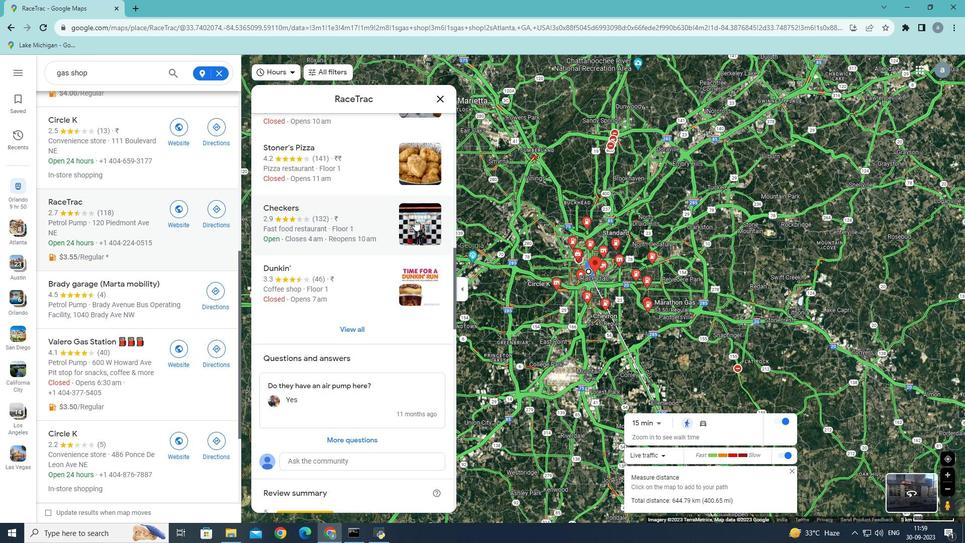 
Action: Mouse scrolled (414, 219) with delta (0, 0)
Screenshot: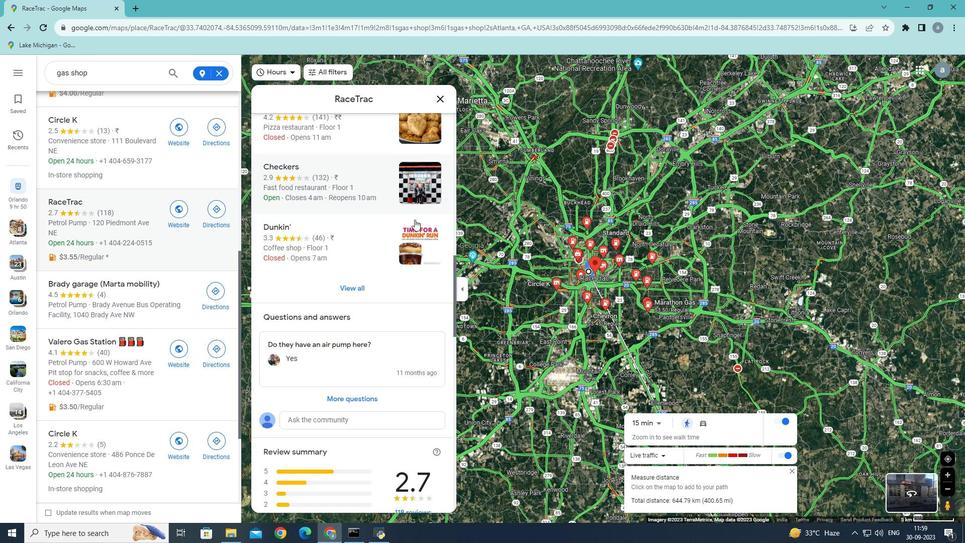 
Action: Mouse scrolled (414, 219) with delta (0, 0)
Screenshot: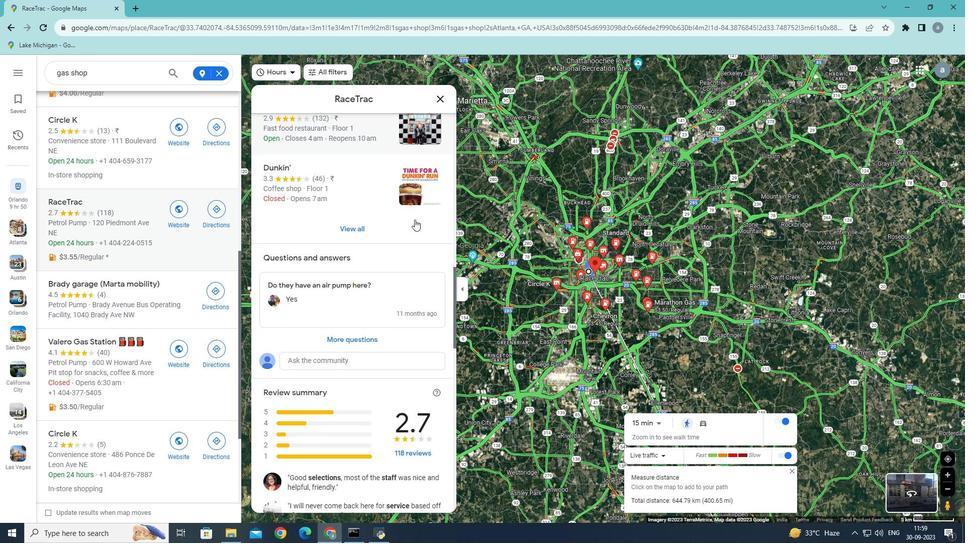 
Action: Mouse scrolled (414, 219) with delta (0, 0)
Screenshot: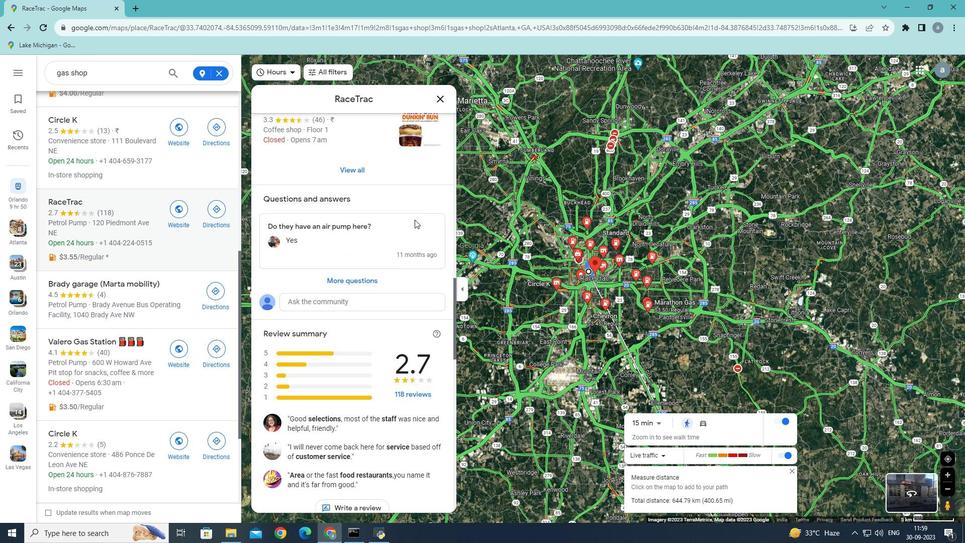 
Action: Mouse scrolled (414, 219) with delta (0, 0)
Screenshot: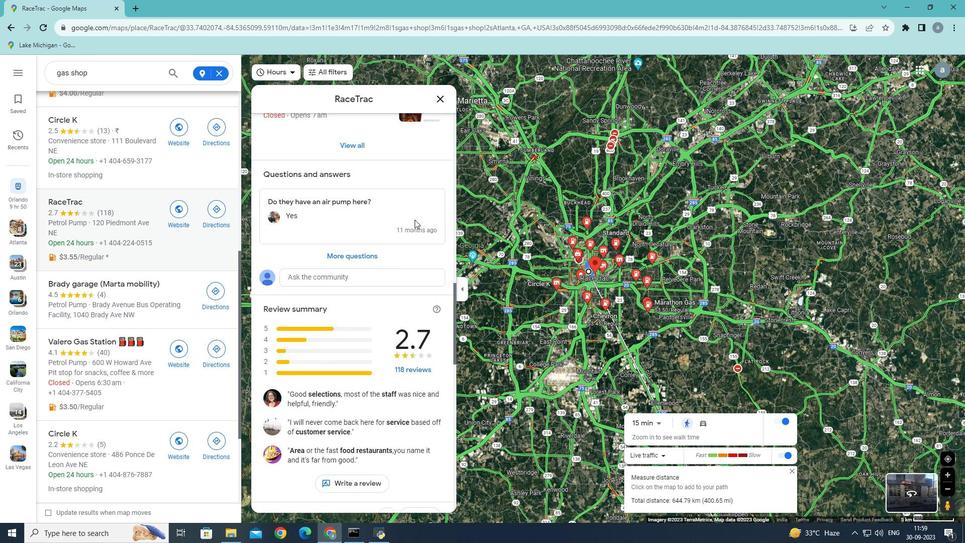 
Action: Mouse scrolled (414, 219) with delta (0, 0)
Screenshot: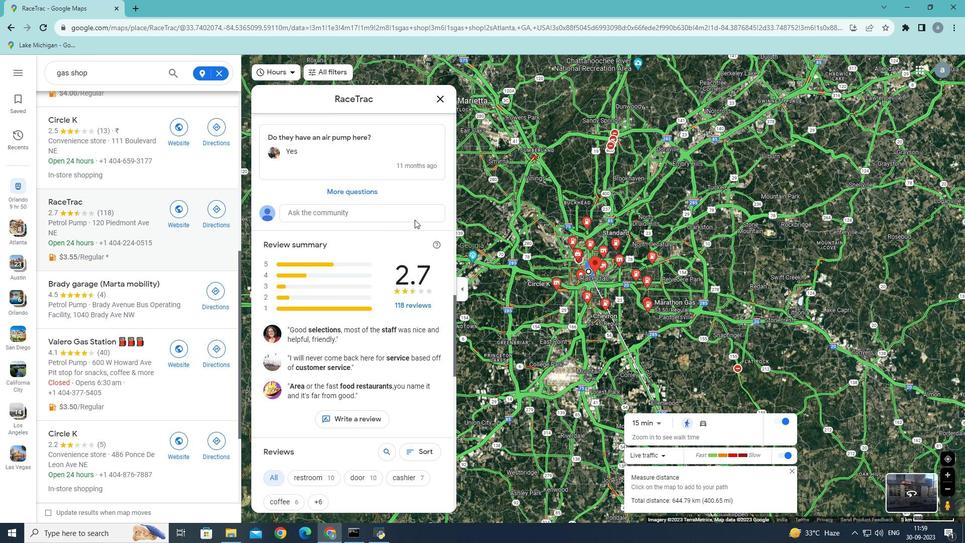 
Action: Mouse scrolled (414, 219) with delta (0, 0)
Screenshot: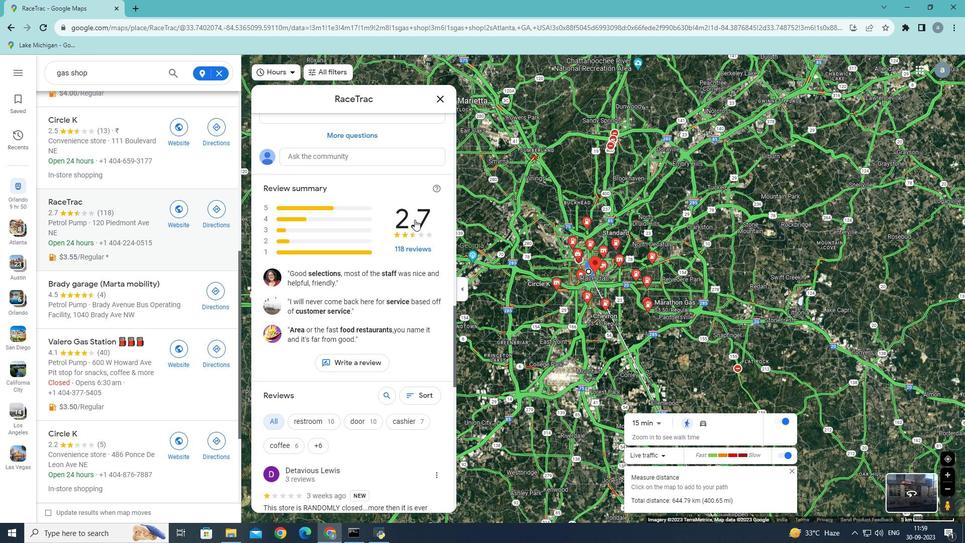 
Action: Mouse scrolled (414, 219) with delta (0, 0)
Screenshot: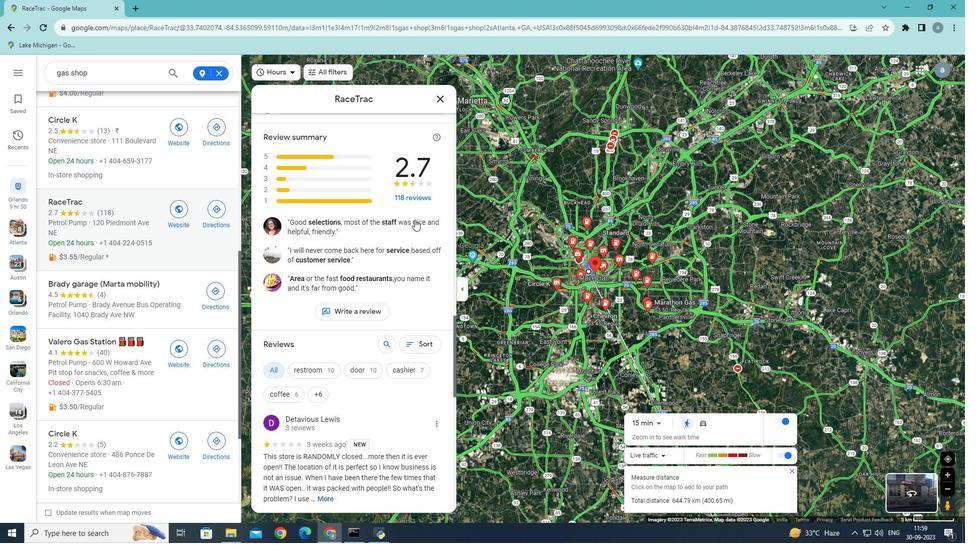 
Action: Mouse scrolled (414, 219) with delta (0, 0)
Screenshot: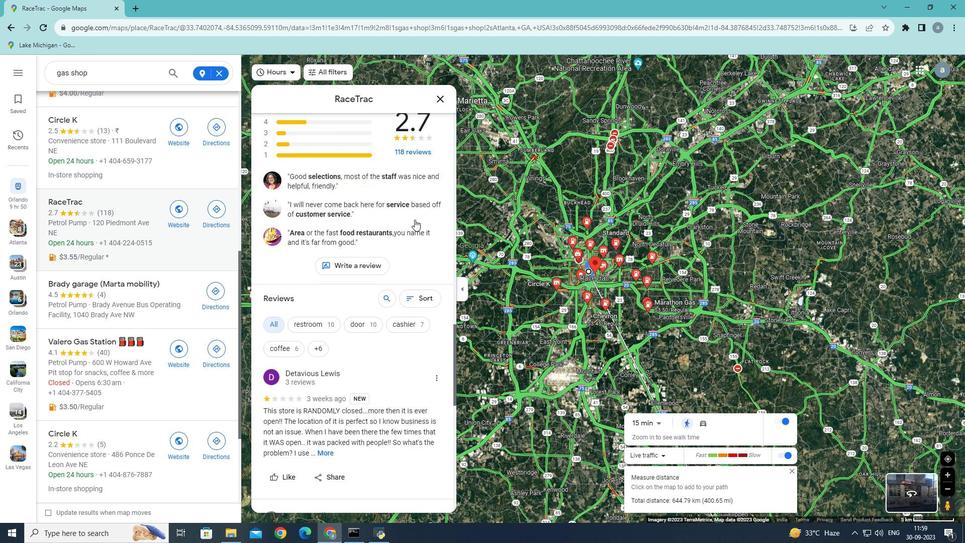 
Action: Mouse scrolled (414, 219) with delta (0, 0)
Screenshot: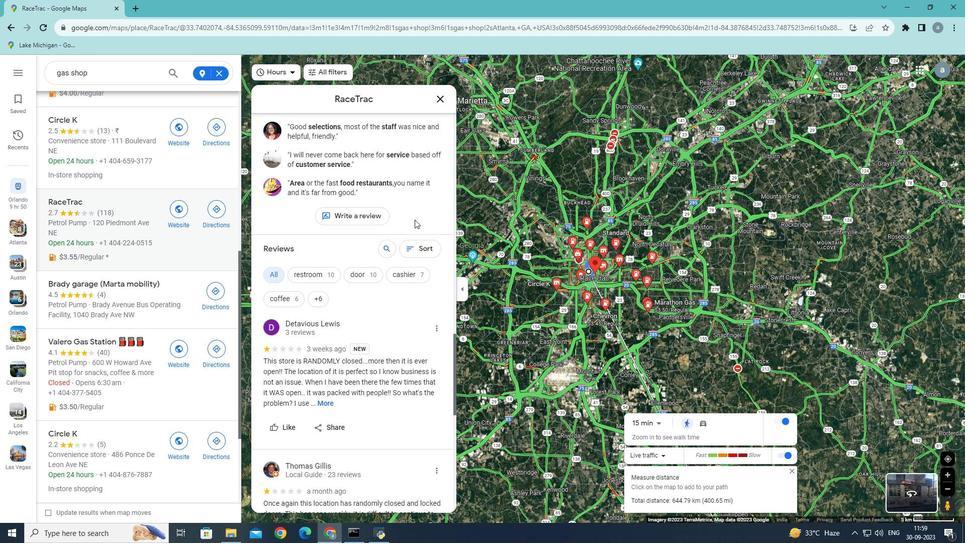 
Action: Mouse scrolled (414, 219) with delta (0, 0)
Screenshot: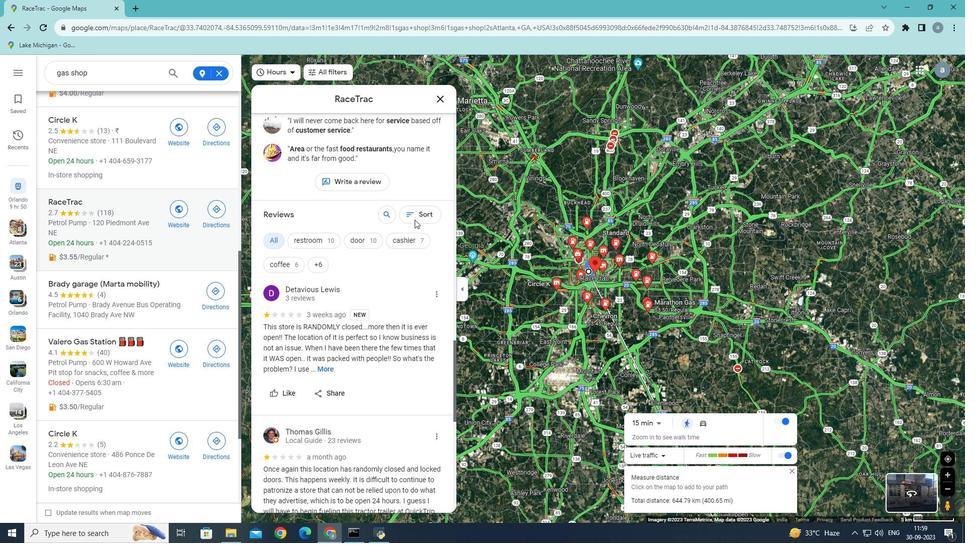 
Action: Mouse scrolled (414, 219) with delta (0, 0)
Screenshot: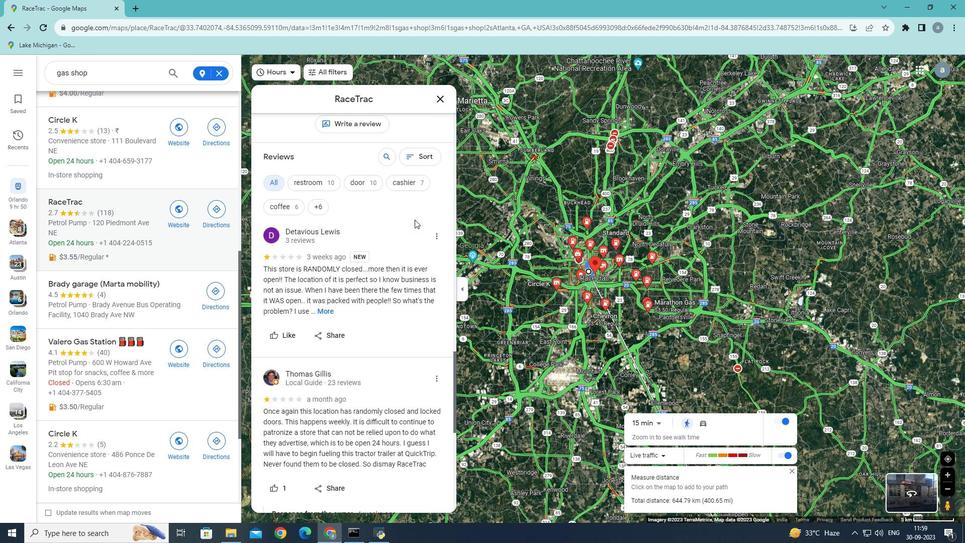 
Action: Mouse scrolled (414, 219) with delta (0, 0)
Screenshot: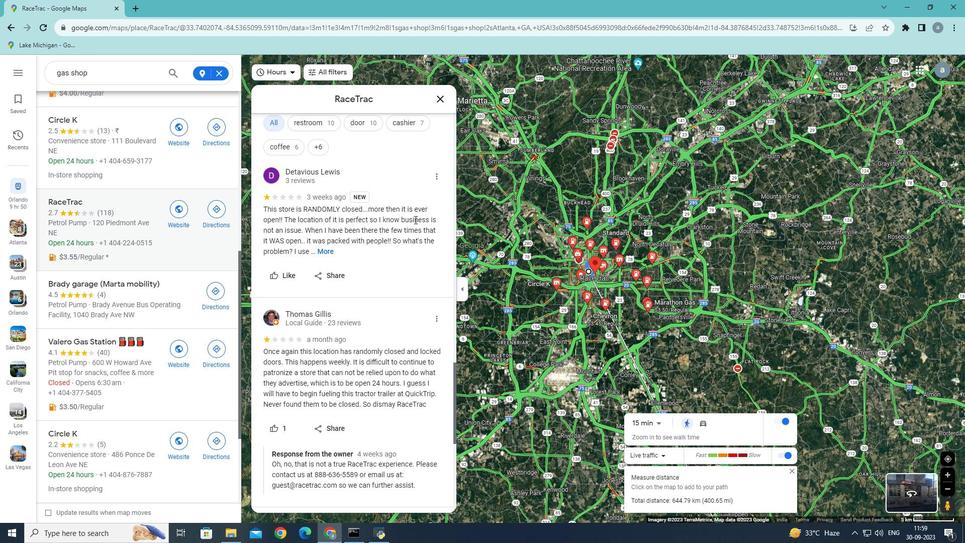 
Action: Mouse scrolled (414, 219) with delta (0, 0)
